 Task: Find connections with filter location La Pobla de Vallbona with filter topic #Personalbrandingwith filter profile language Potuguese with filter current company Maxwell Energy Systems with filter school Indian Institute of Technology, Hyderabad with filter industry Fossil Fuel Electric Power Generation with filter service category WordPress Design with filter keywords title Pipefitter
Action: Mouse moved to (629, 82)
Screenshot: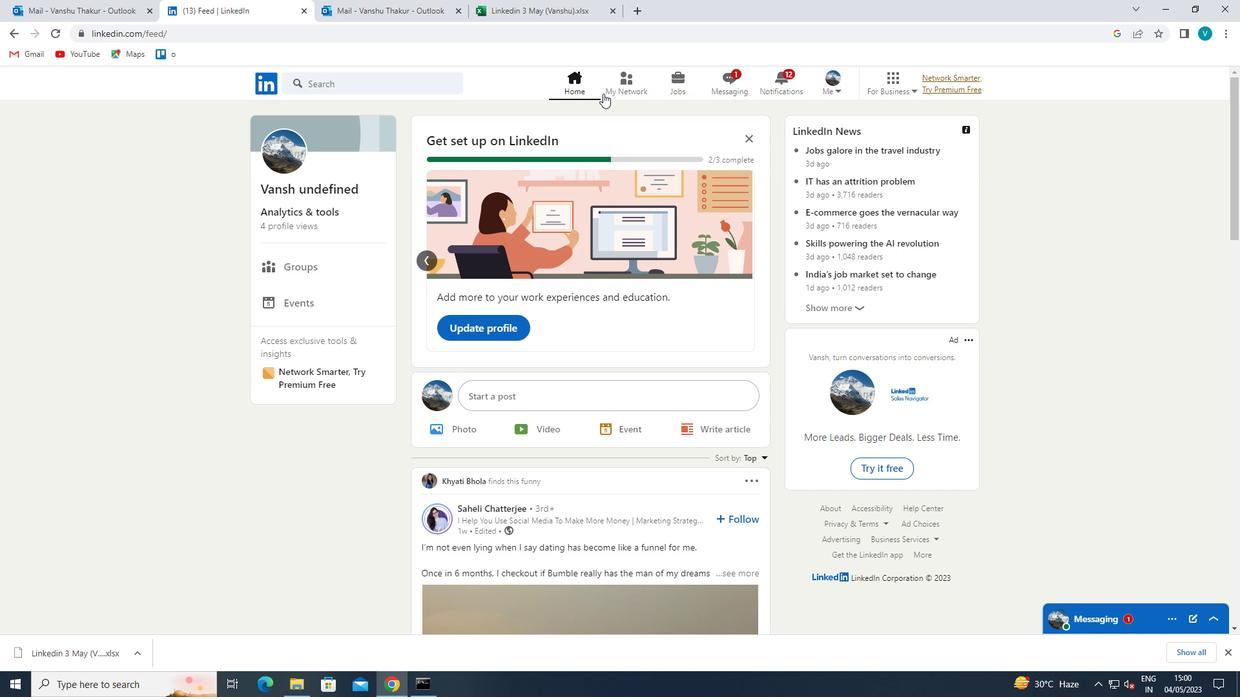 
Action: Mouse pressed left at (629, 82)
Screenshot: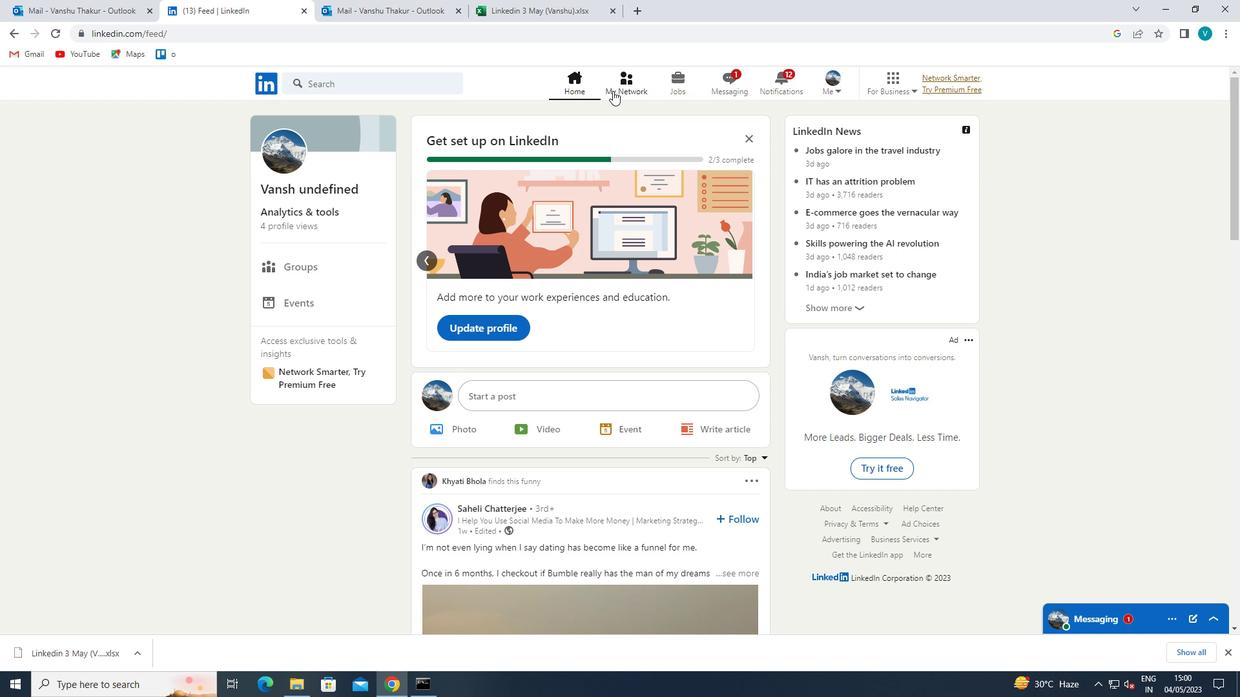 
Action: Mouse moved to (352, 159)
Screenshot: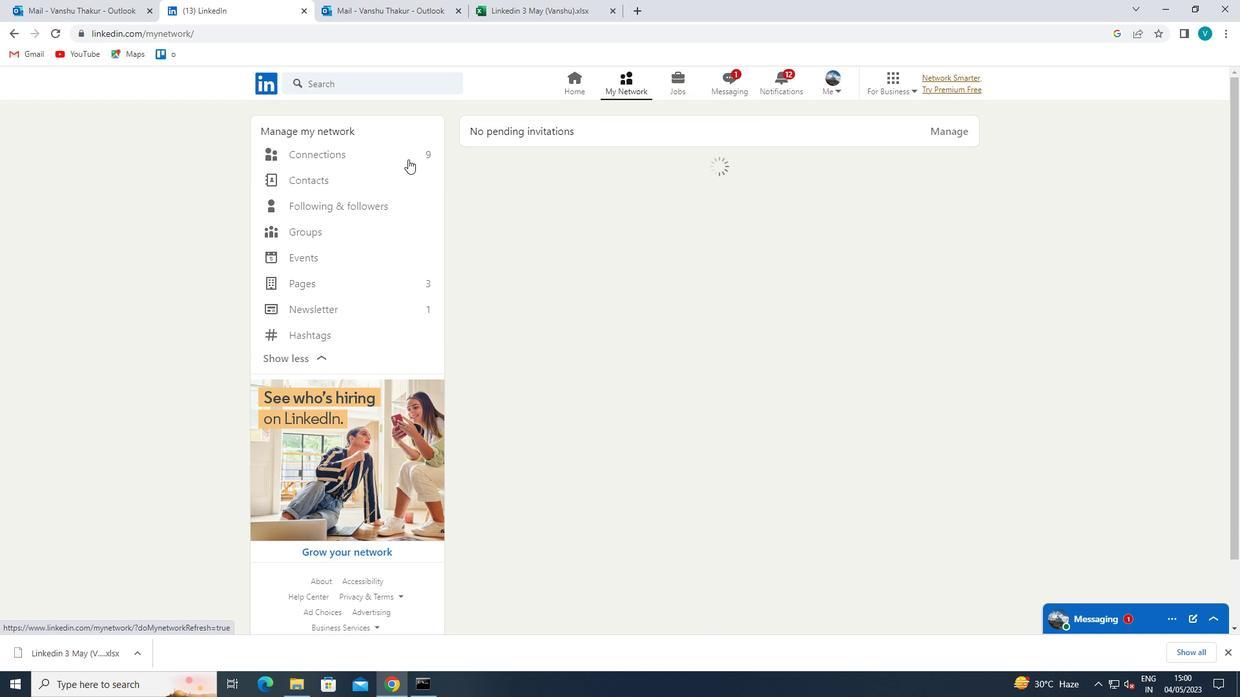 
Action: Mouse pressed left at (352, 159)
Screenshot: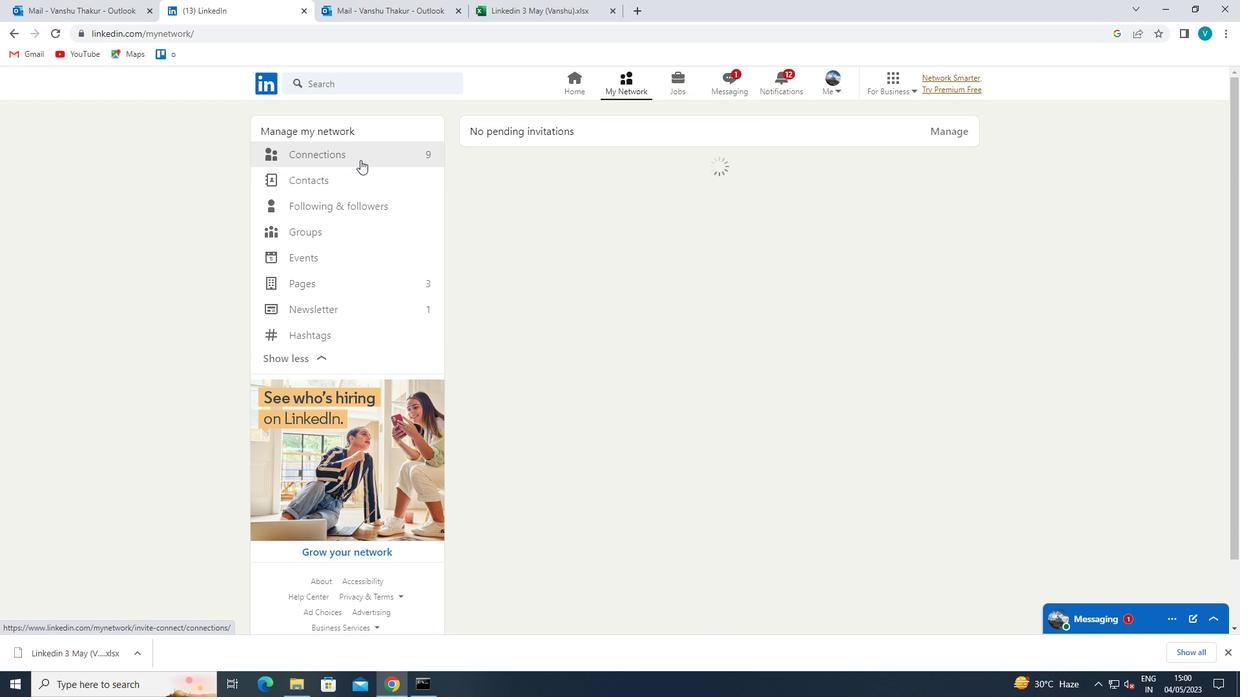 
Action: Mouse moved to (721, 160)
Screenshot: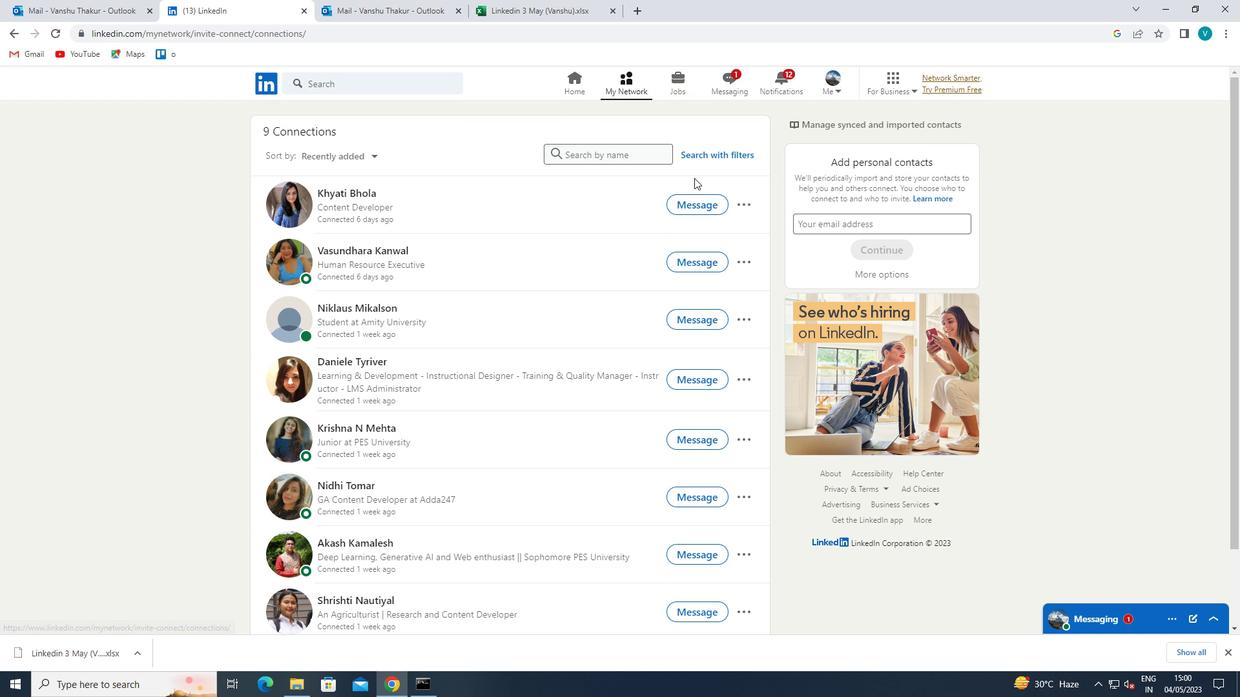 
Action: Mouse pressed left at (721, 160)
Screenshot: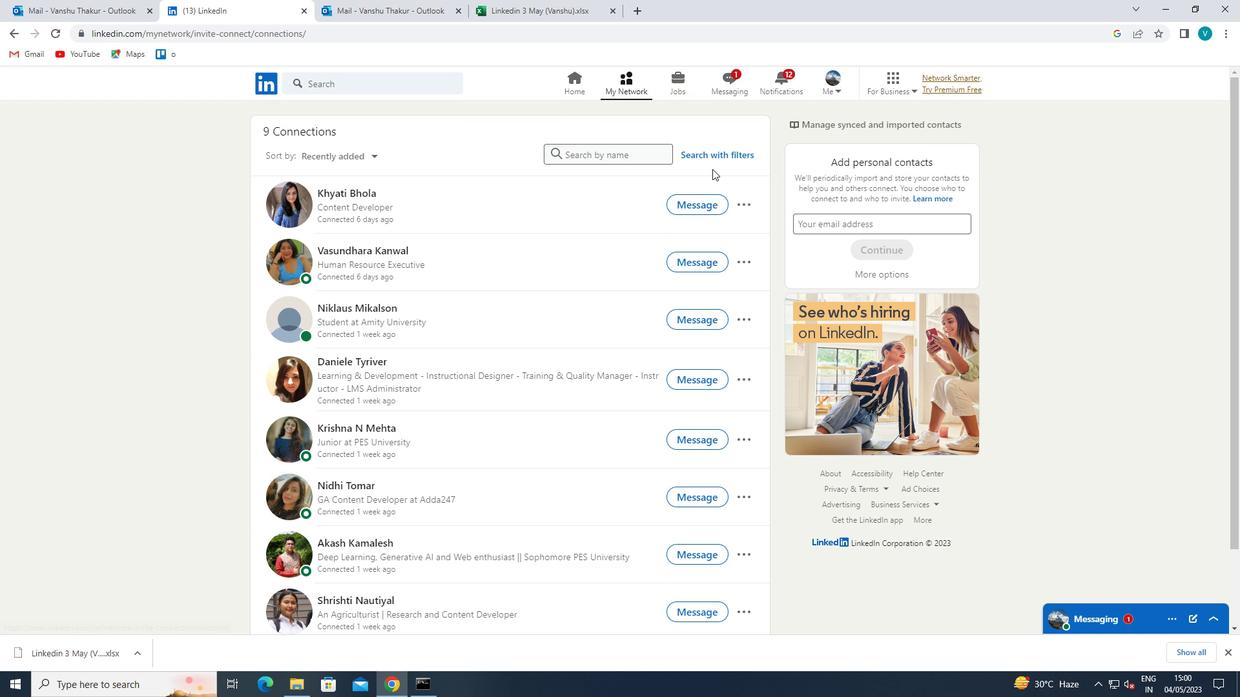 
Action: Mouse moved to (622, 123)
Screenshot: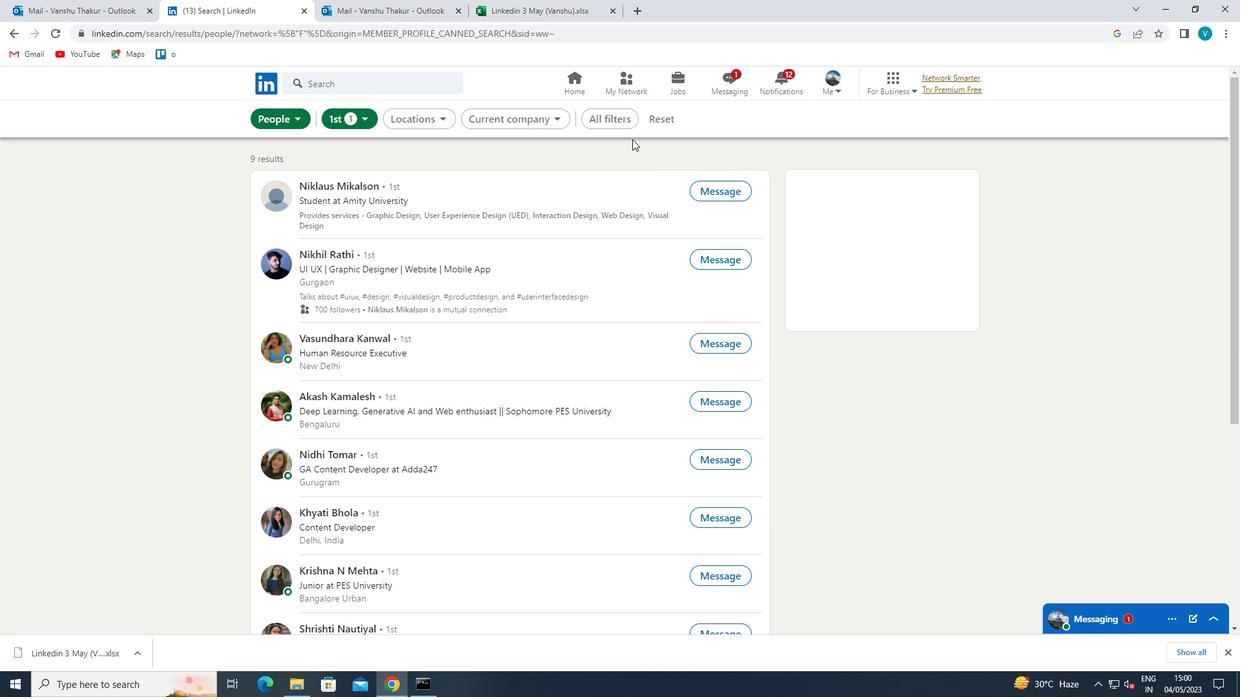 
Action: Mouse pressed left at (622, 123)
Screenshot: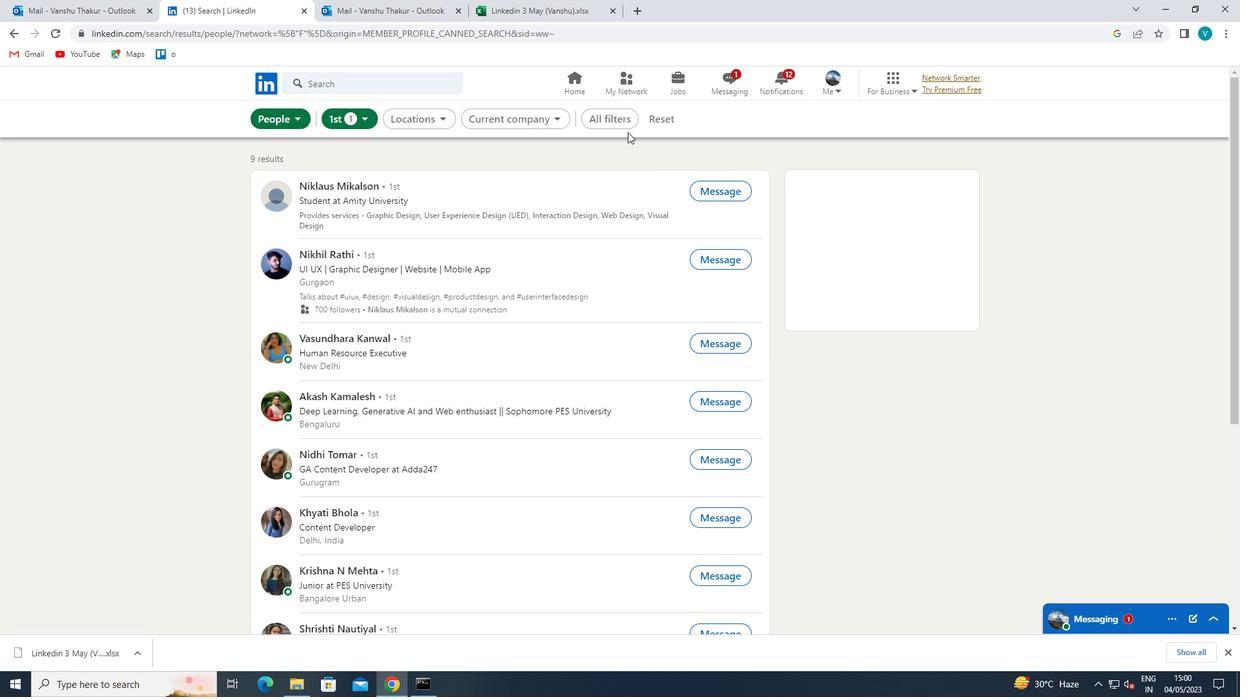 
Action: Mouse moved to (1004, 250)
Screenshot: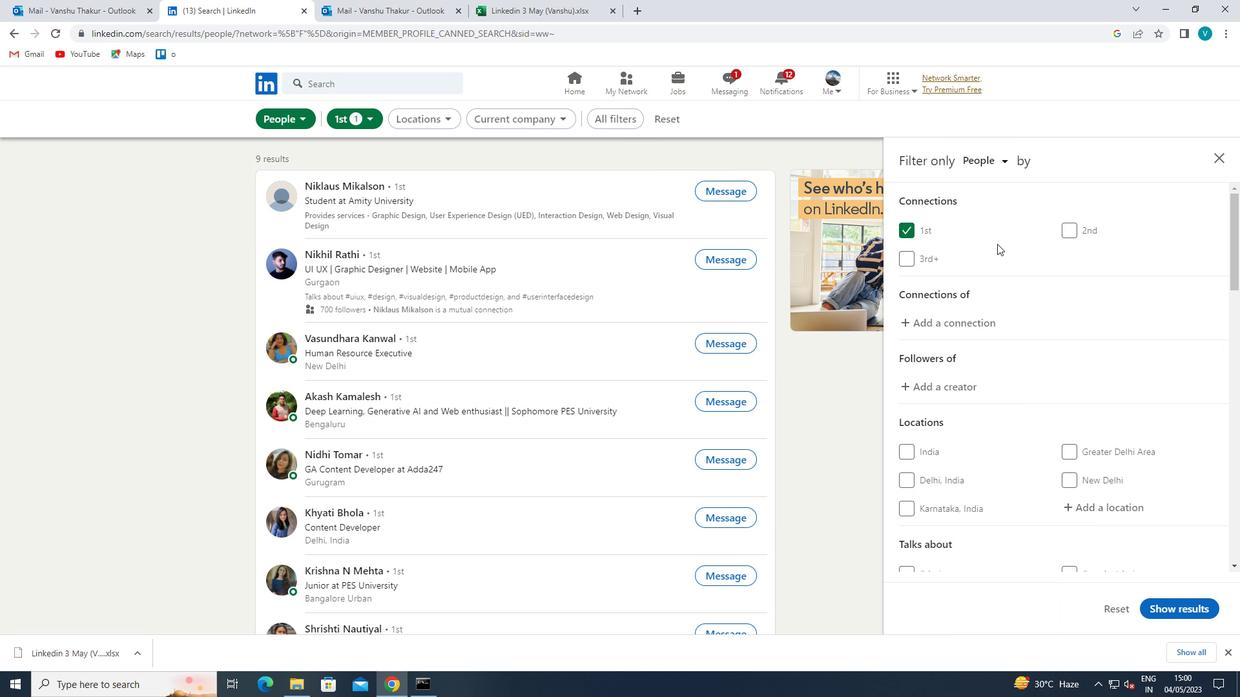 
Action: Mouse scrolled (1004, 249) with delta (0, 0)
Screenshot: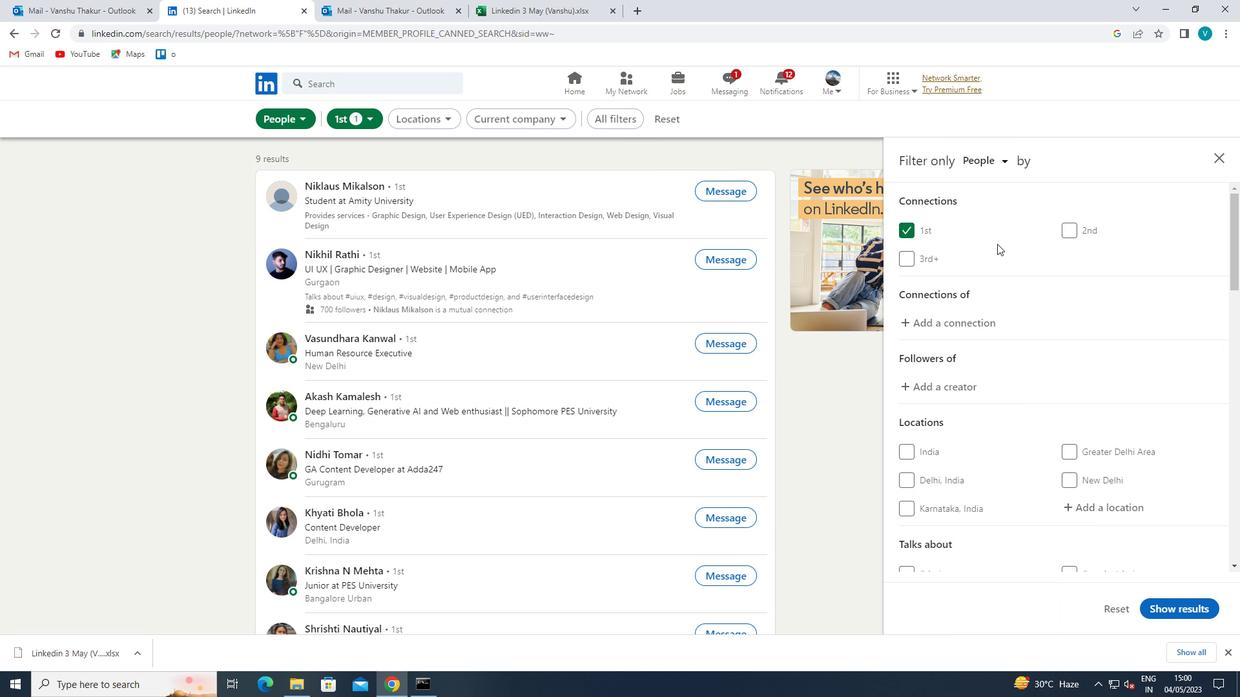 
Action: Mouse moved to (1004, 251)
Screenshot: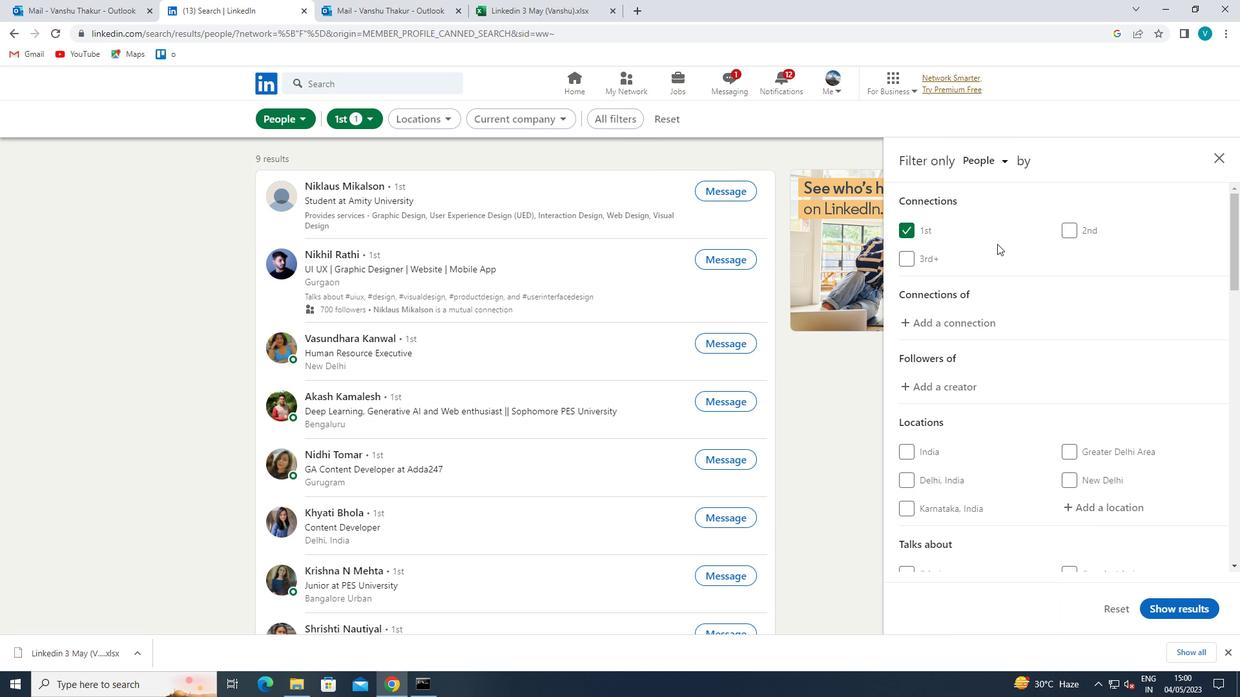 
Action: Mouse scrolled (1004, 250) with delta (0, 0)
Screenshot: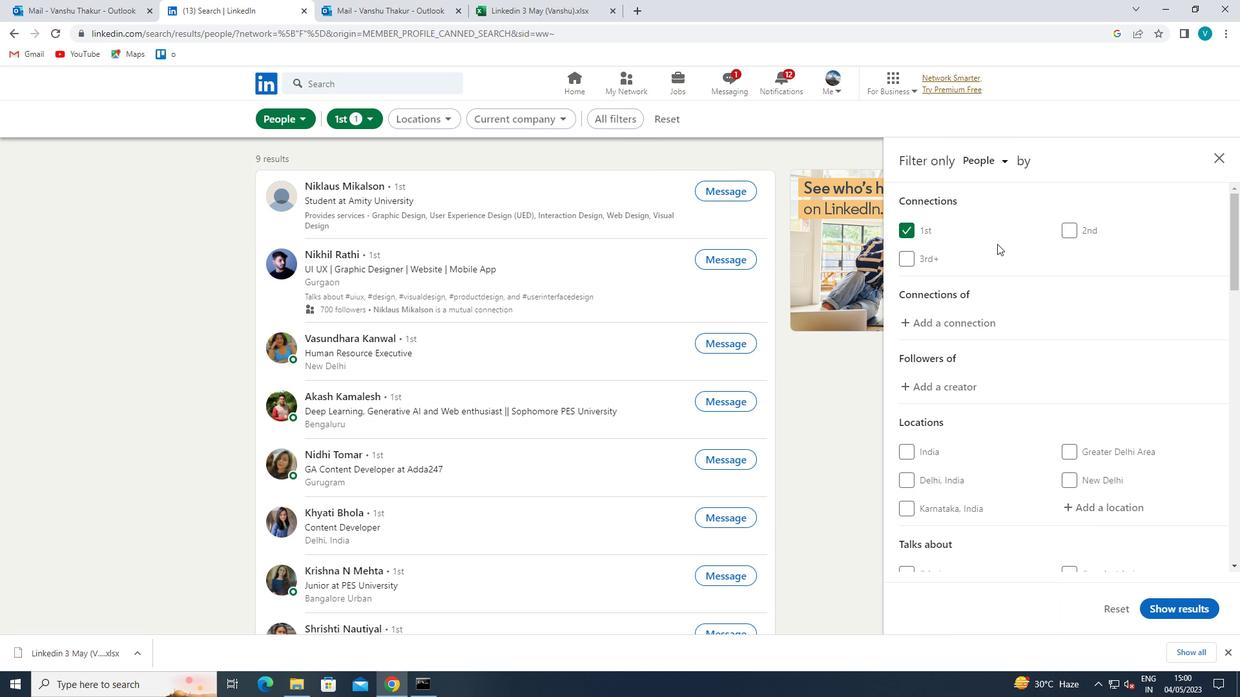 
Action: Mouse moved to (1098, 371)
Screenshot: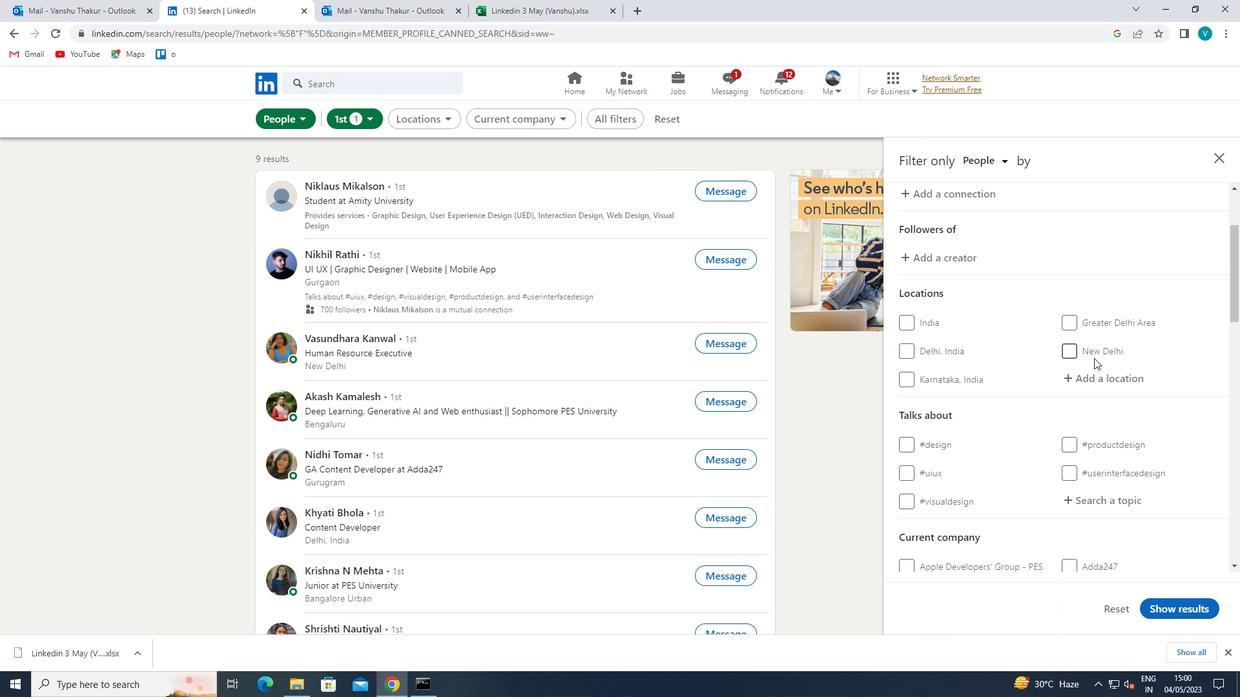 
Action: Mouse pressed left at (1098, 371)
Screenshot: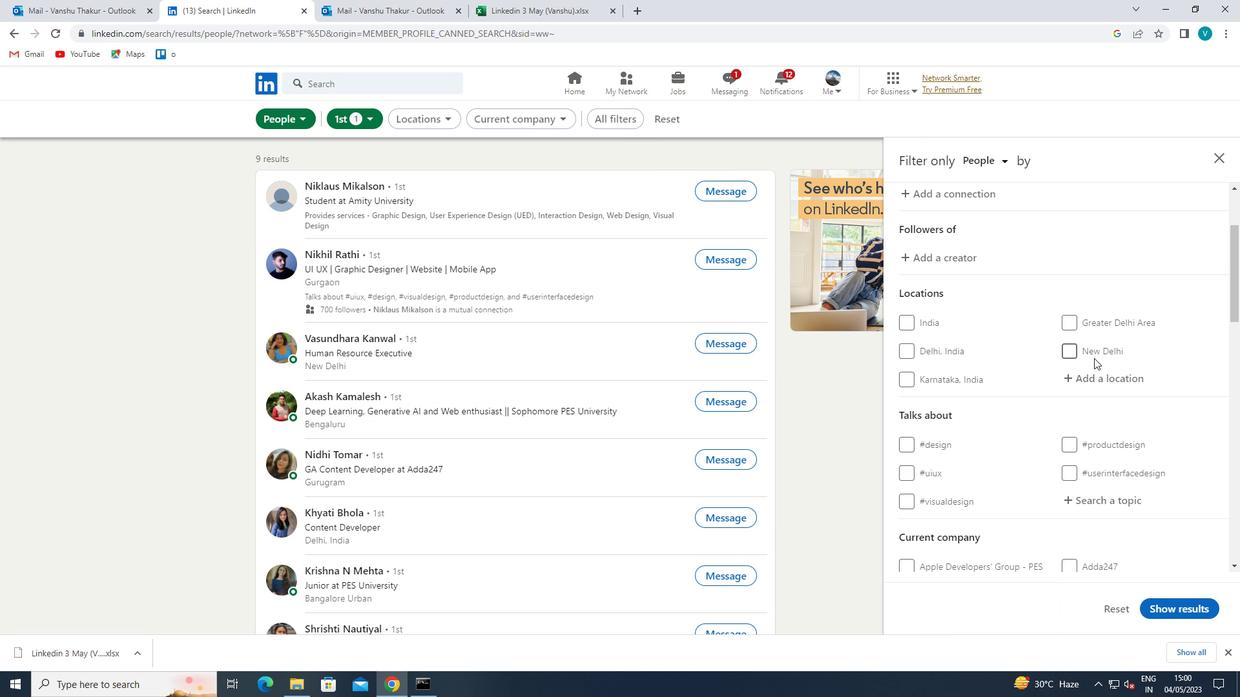 
Action: Mouse moved to (1090, 377)
Screenshot: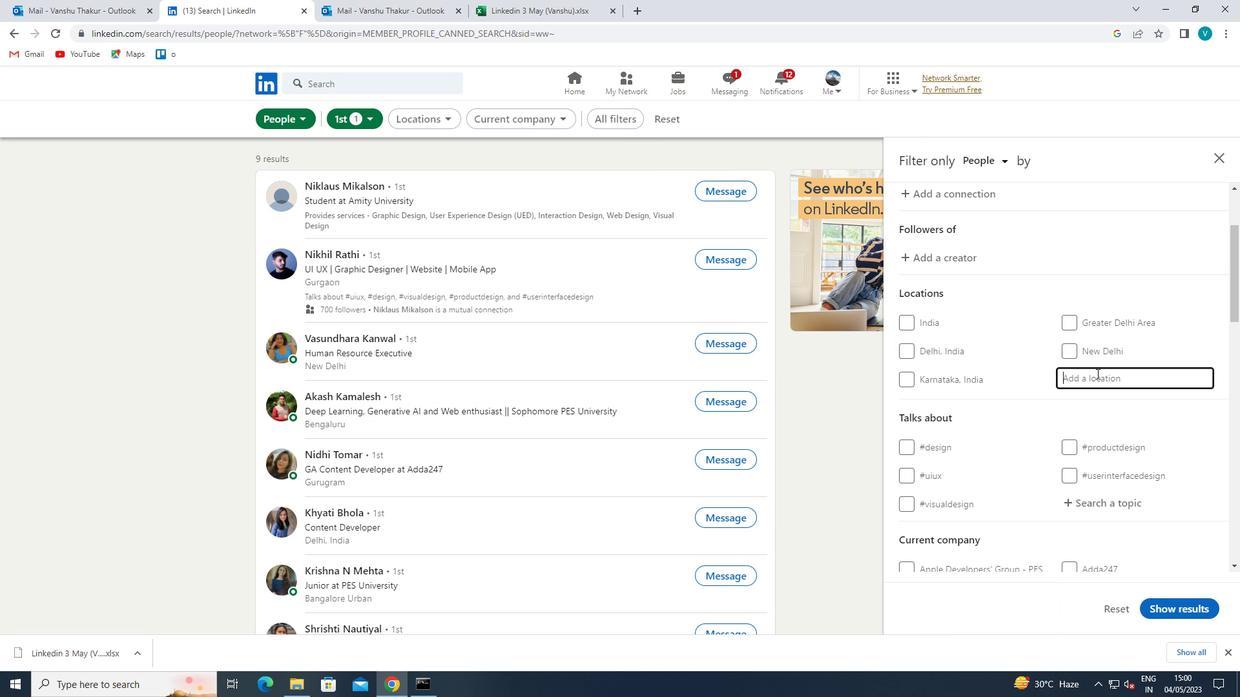 
Action: Key pressed <Key.shift>LA<Key.space><Key.shift>POBLA<Key.space>DE<Key.space><Key.shift>VALLBONA
Screenshot: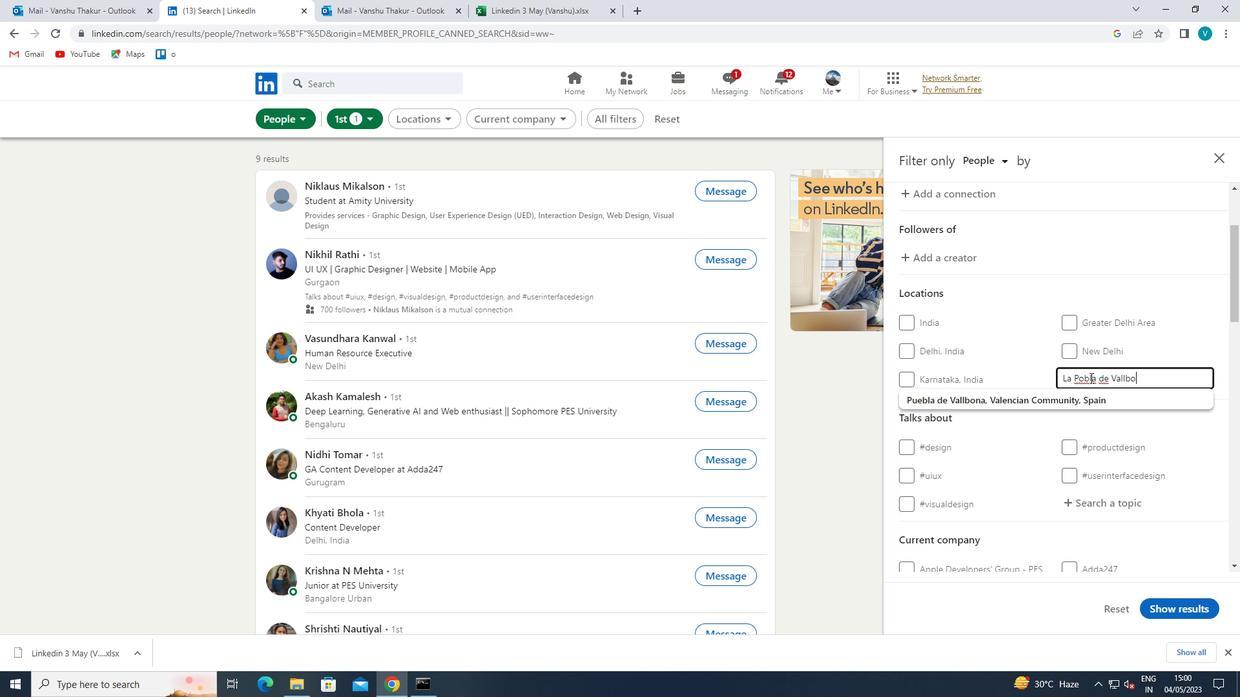 
Action: Mouse moved to (1085, 400)
Screenshot: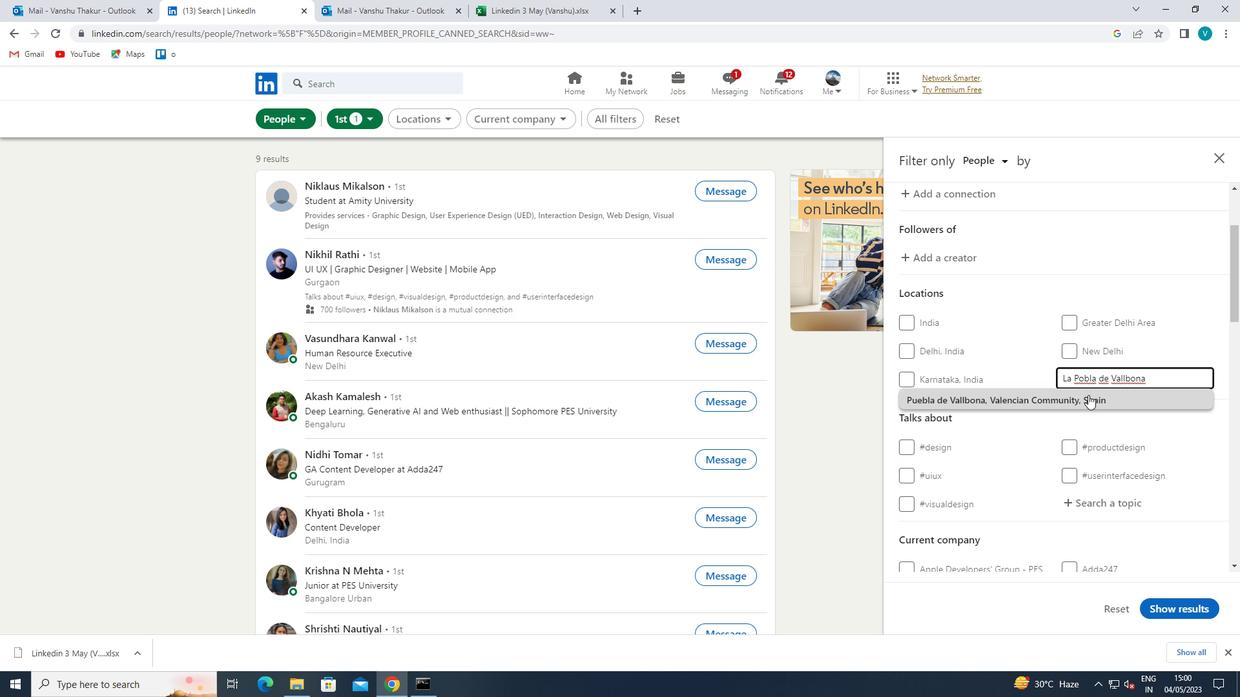 
Action: Mouse pressed left at (1085, 400)
Screenshot: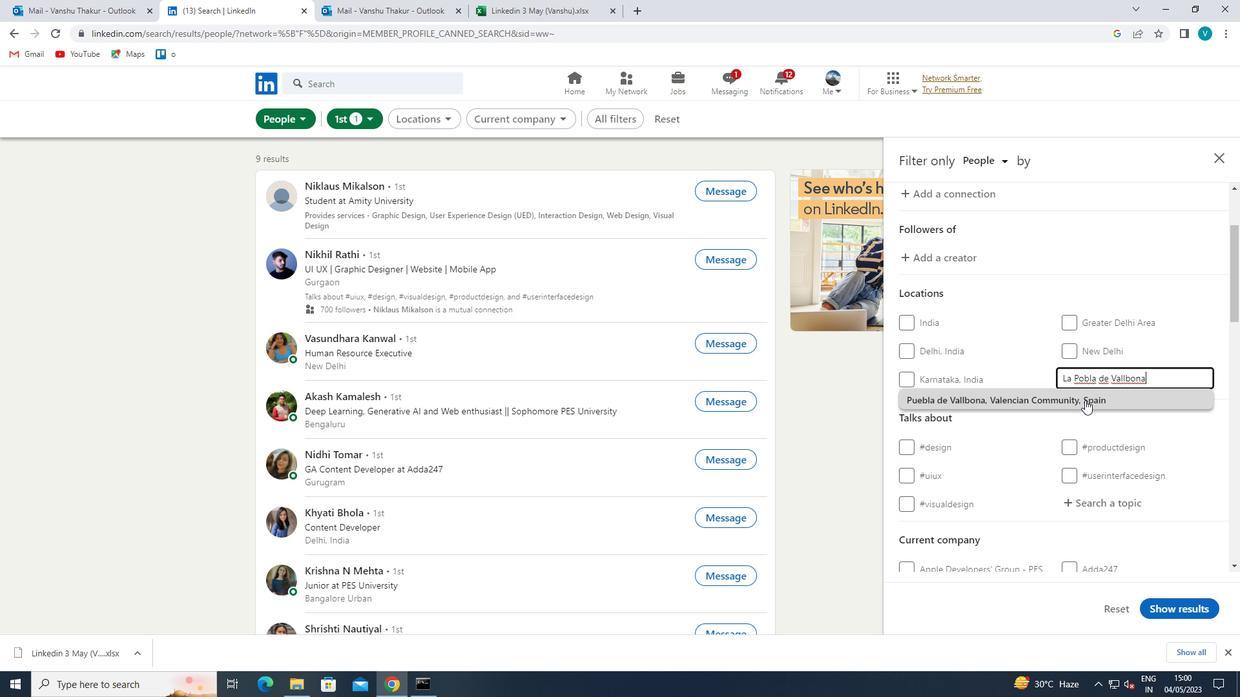 
Action: Mouse moved to (1089, 398)
Screenshot: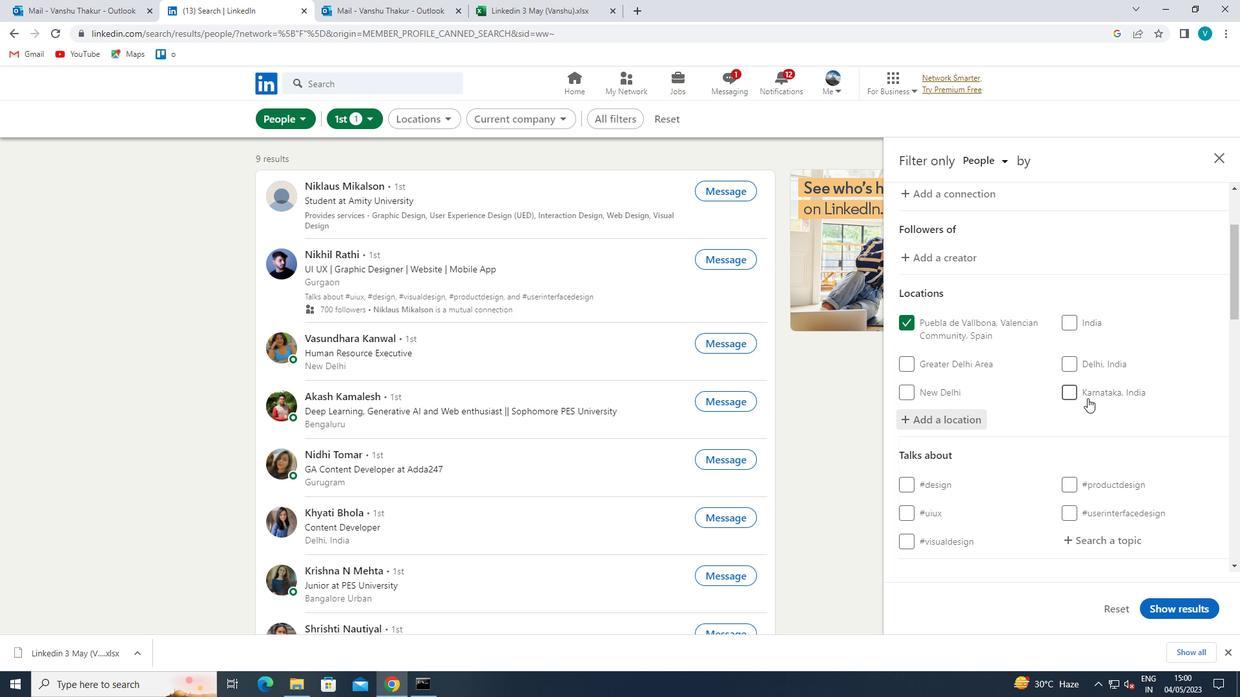 
Action: Mouse scrolled (1089, 397) with delta (0, 0)
Screenshot: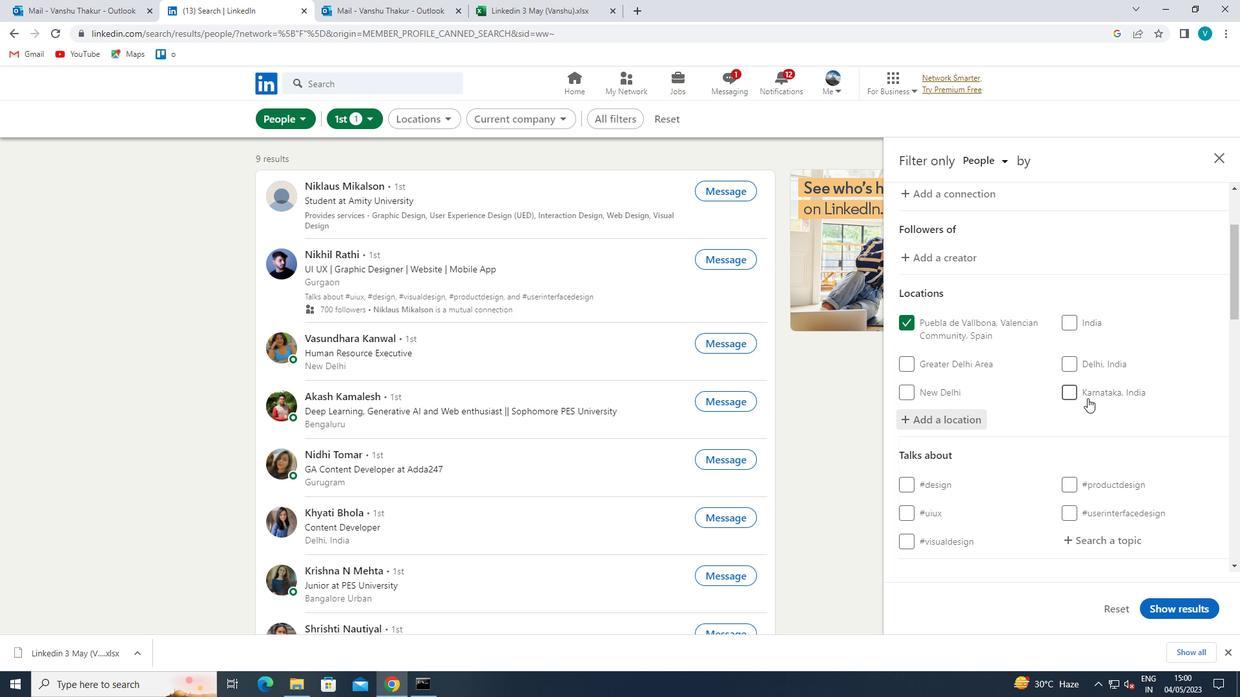 
Action: Mouse moved to (1090, 404)
Screenshot: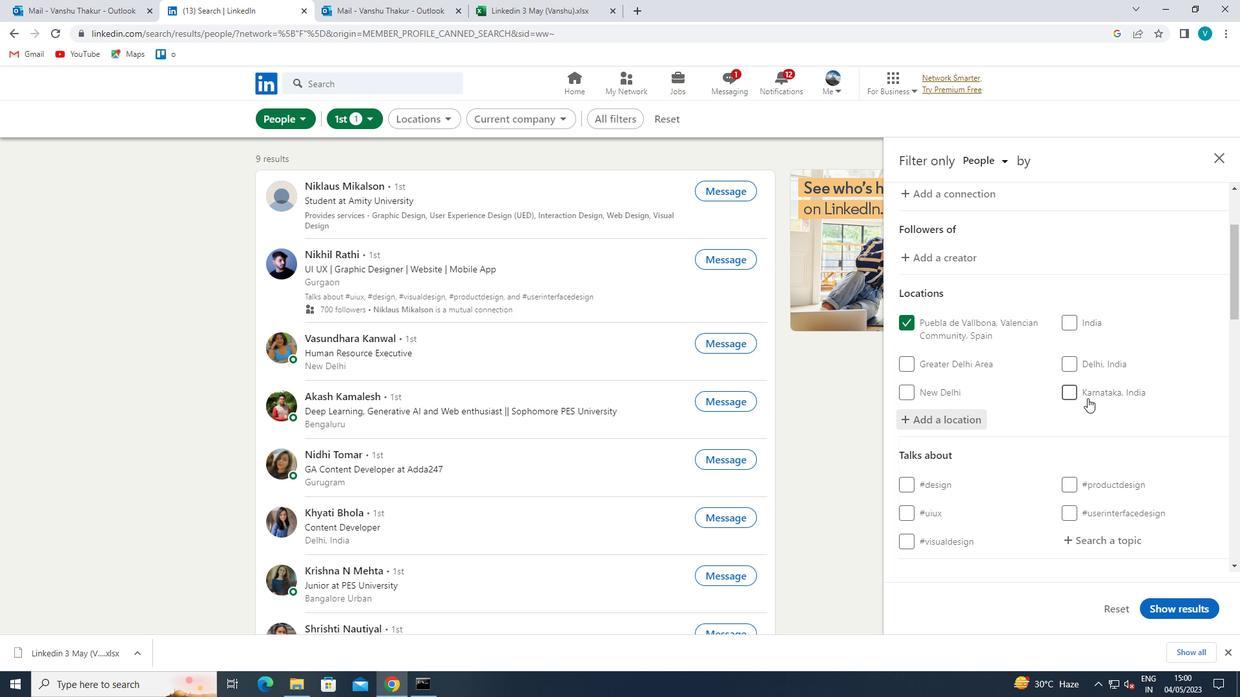 
Action: Mouse scrolled (1090, 403) with delta (0, 0)
Screenshot: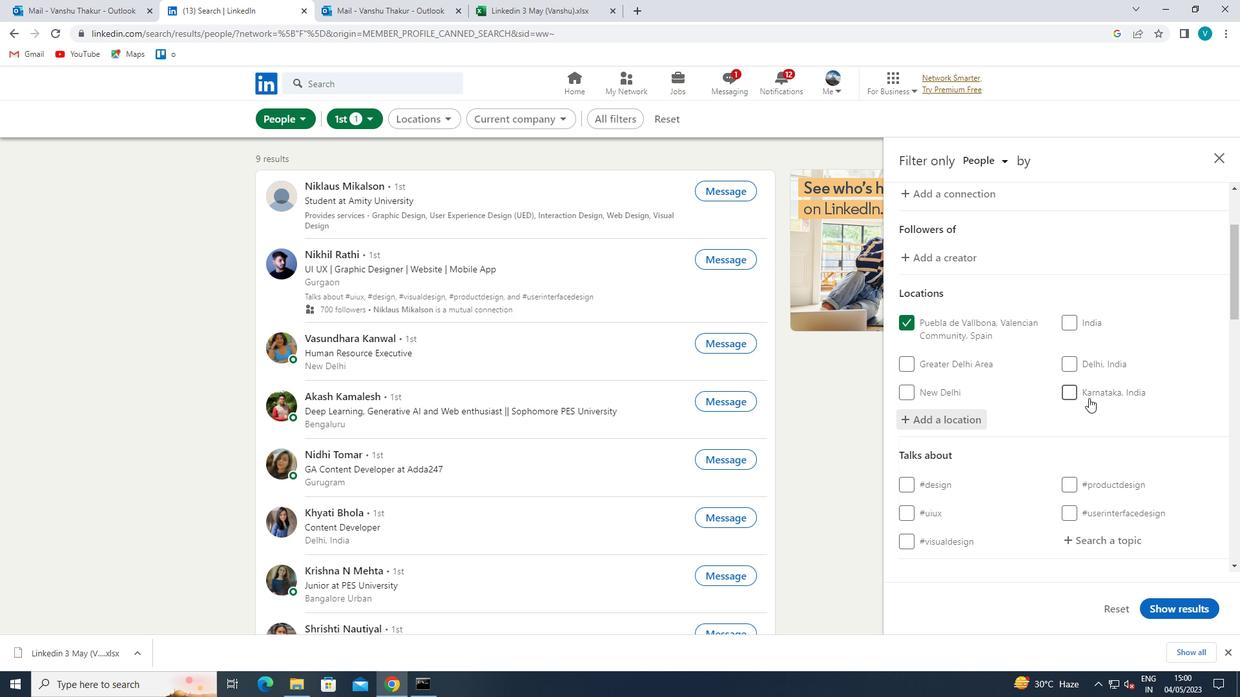 
Action: Mouse moved to (1115, 410)
Screenshot: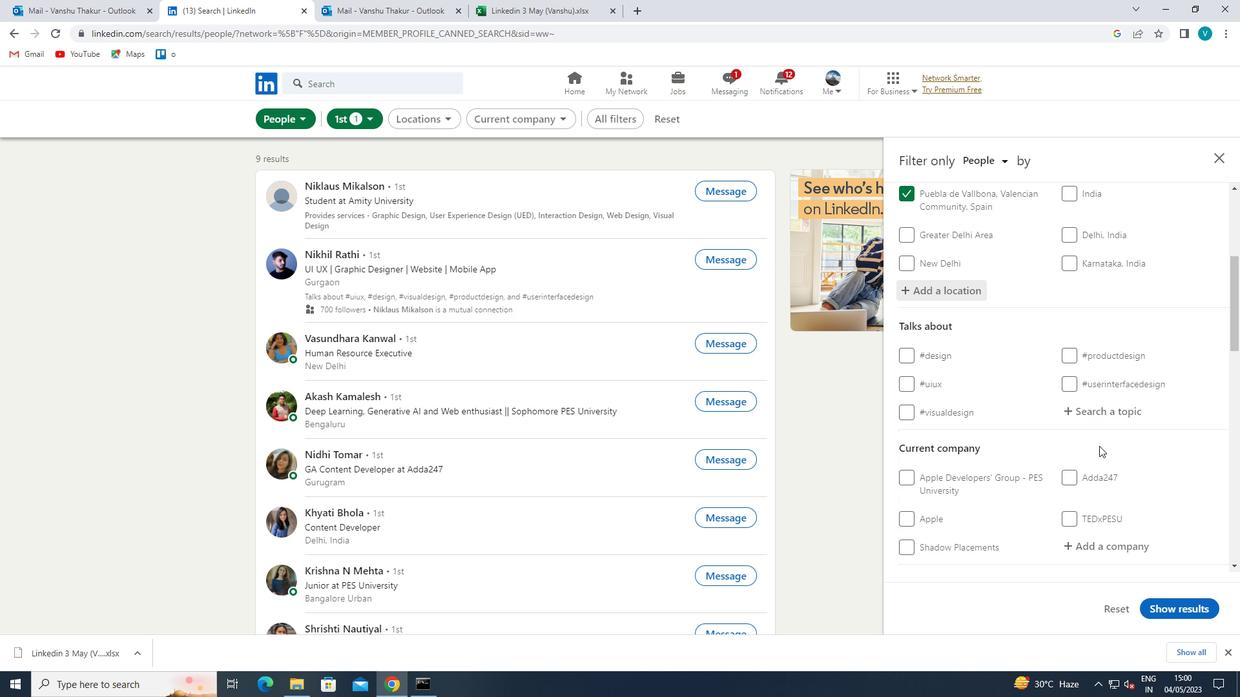 
Action: Mouse pressed left at (1115, 410)
Screenshot: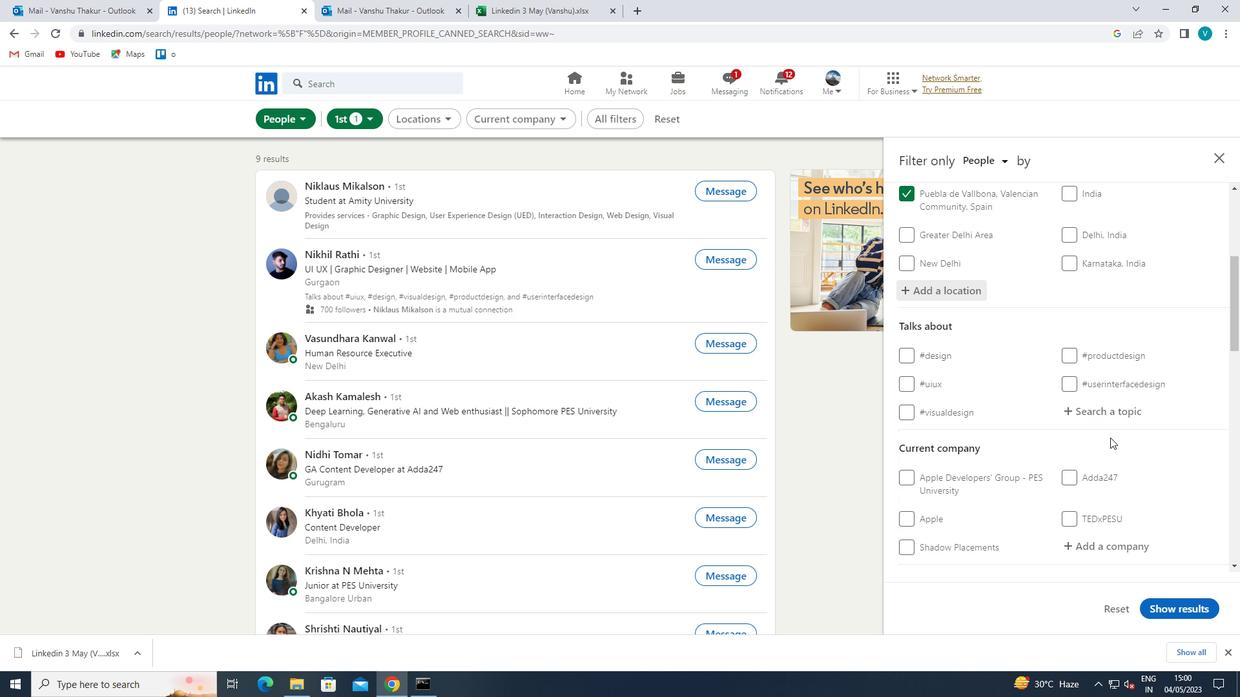 
Action: Mouse moved to (1106, 416)
Screenshot: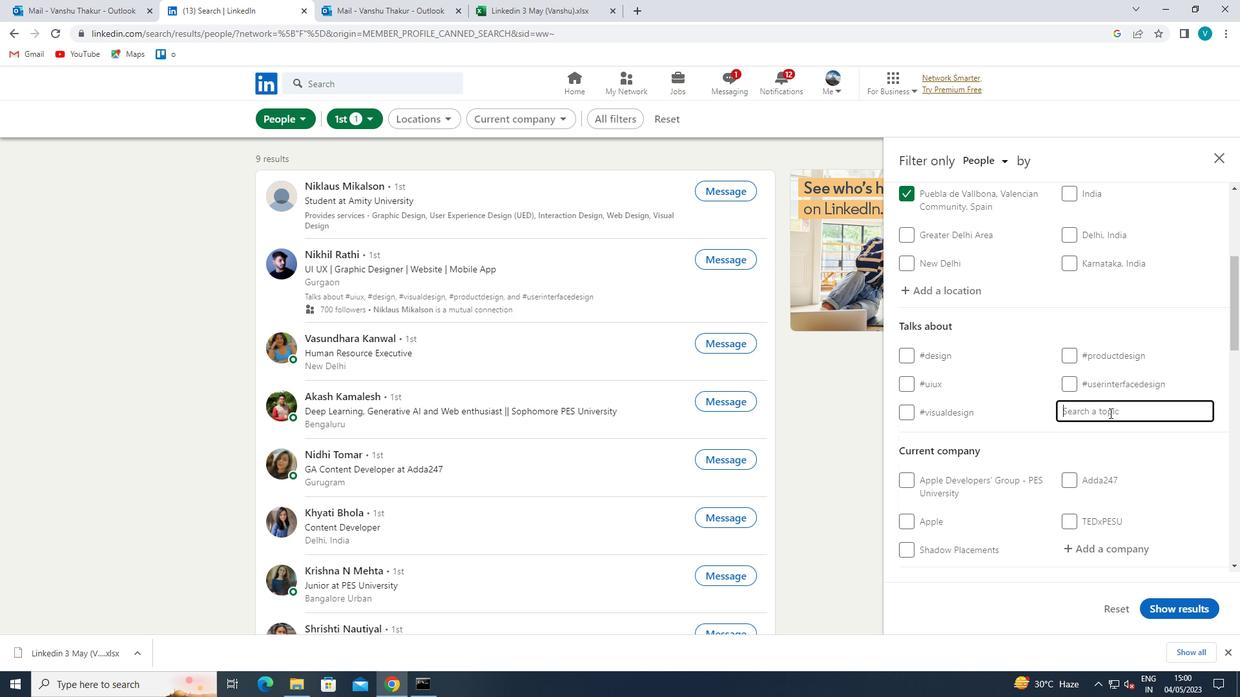 
Action: Key pressed PERSONAL
Screenshot: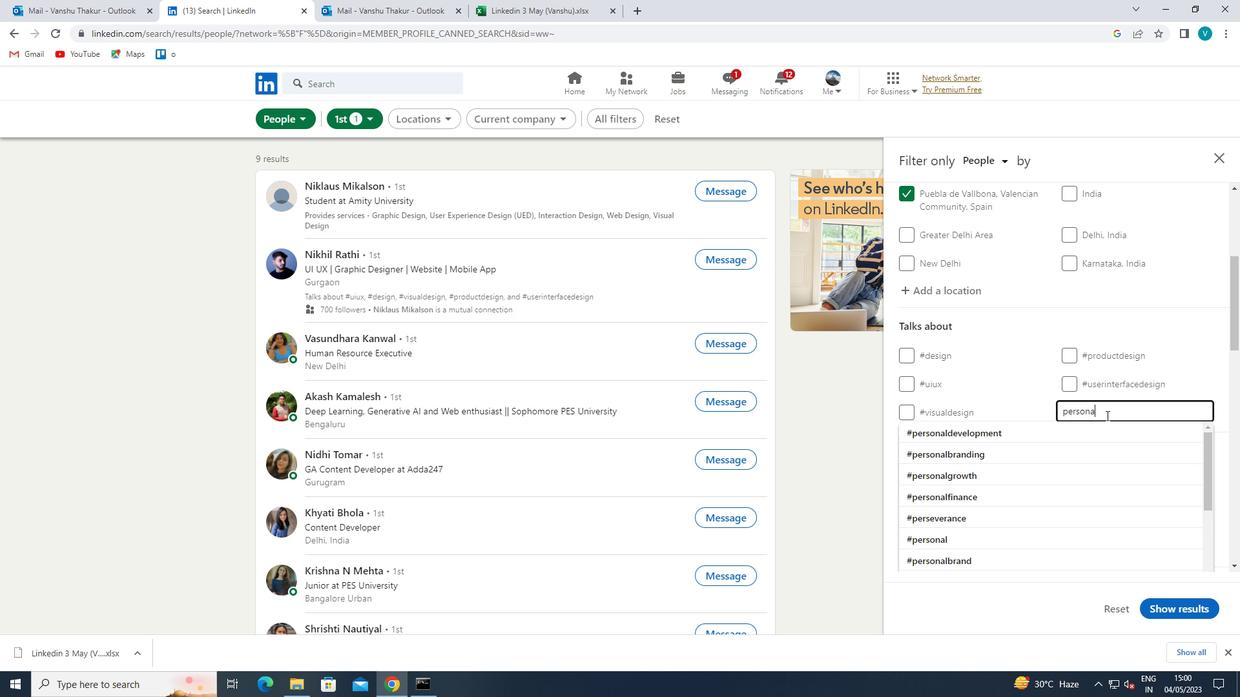 
Action: Mouse moved to (1069, 452)
Screenshot: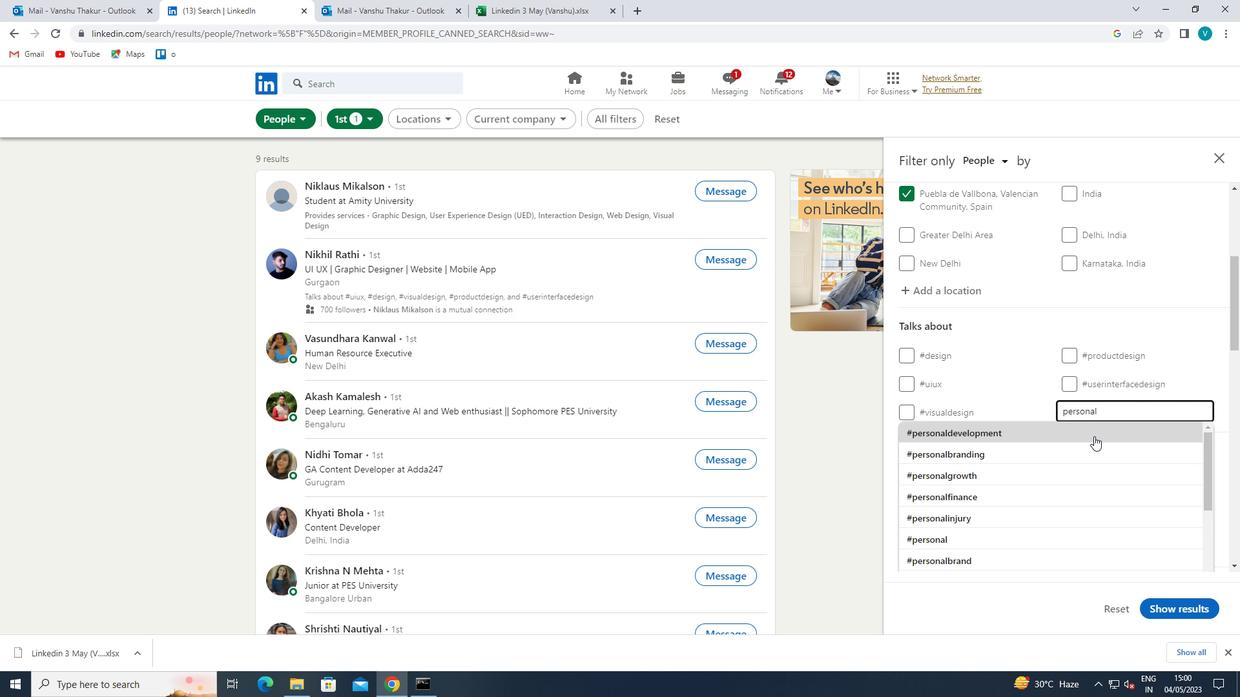 
Action: Mouse pressed left at (1069, 452)
Screenshot: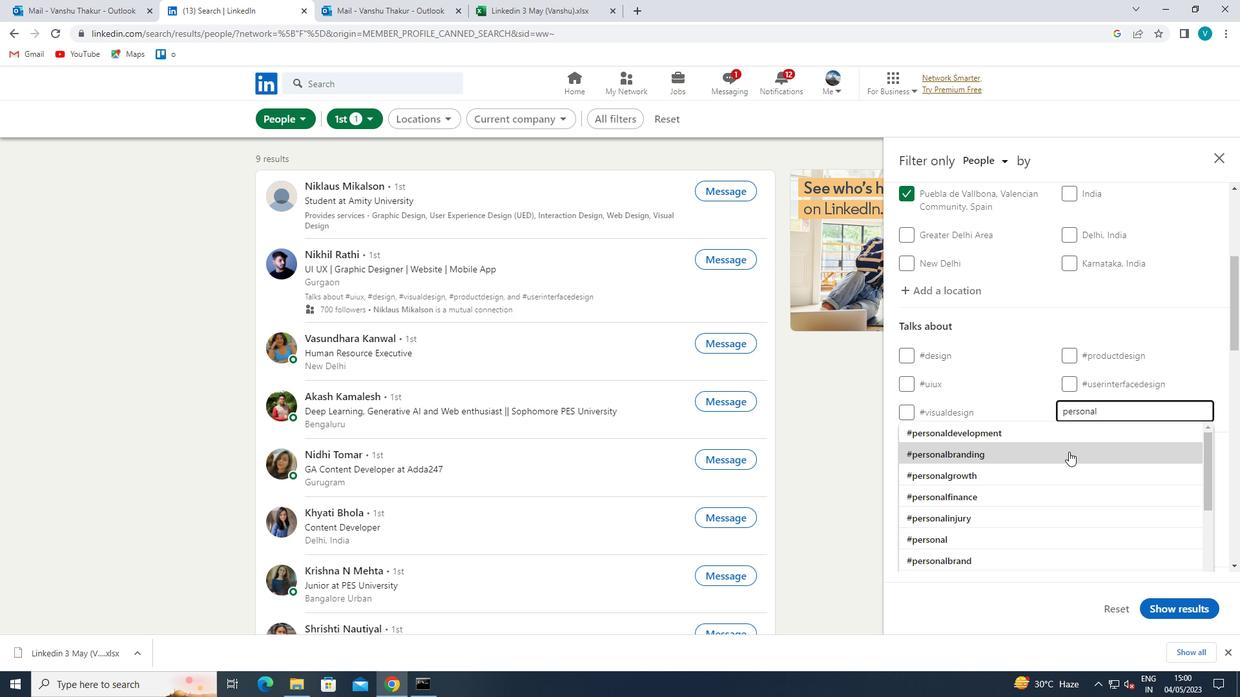 
Action: Mouse scrolled (1069, 451) with delta (0, 0)
Screenshot: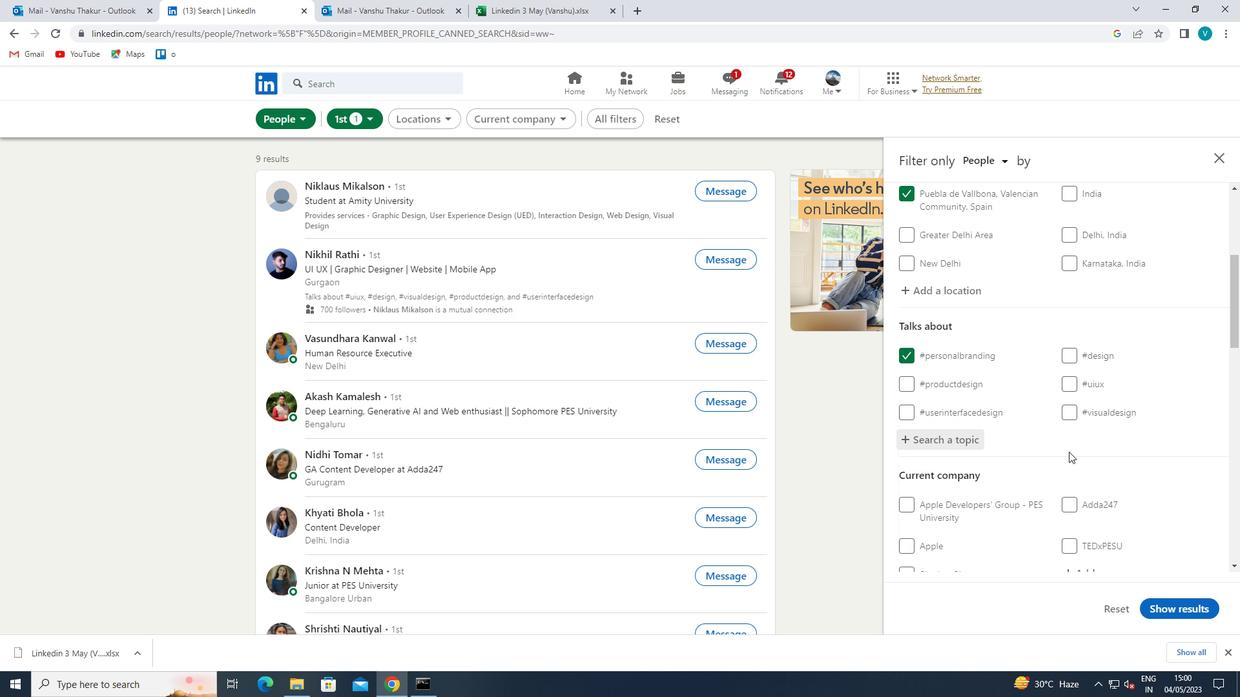 
Action: Mouse scrolled (1069, 451) with delta (0, 0)
Screenshot: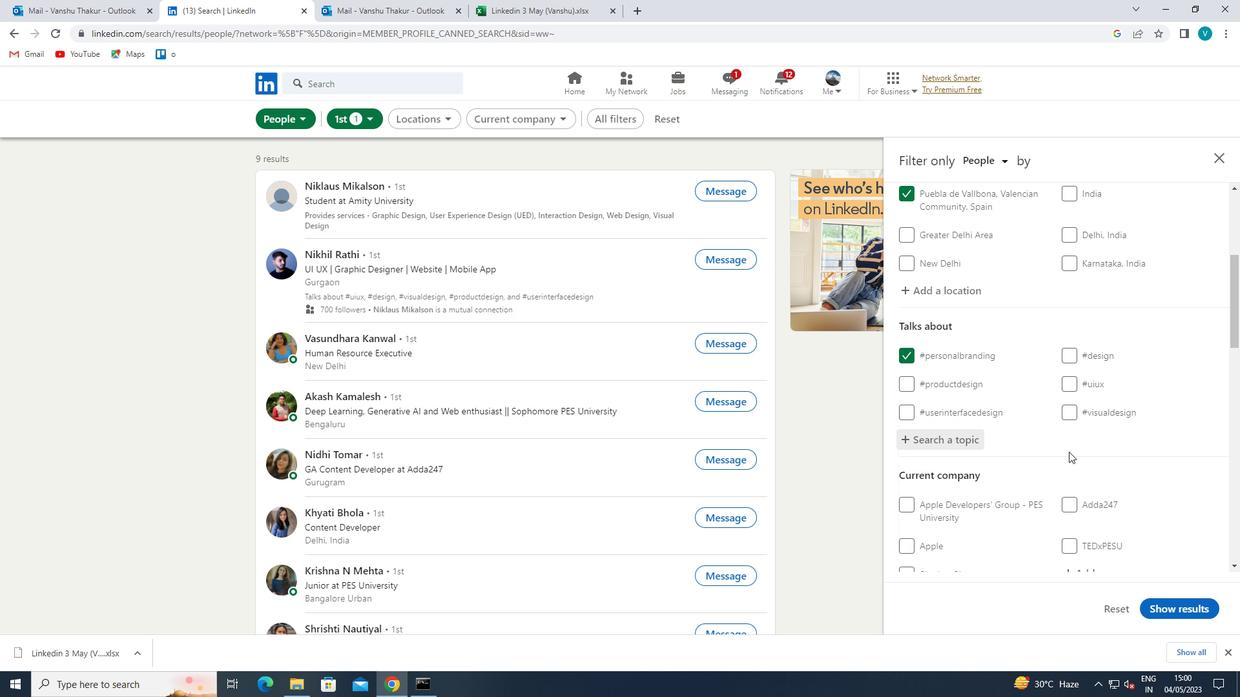 
Action: Mouse moved to (1083, 443)
Screenshot: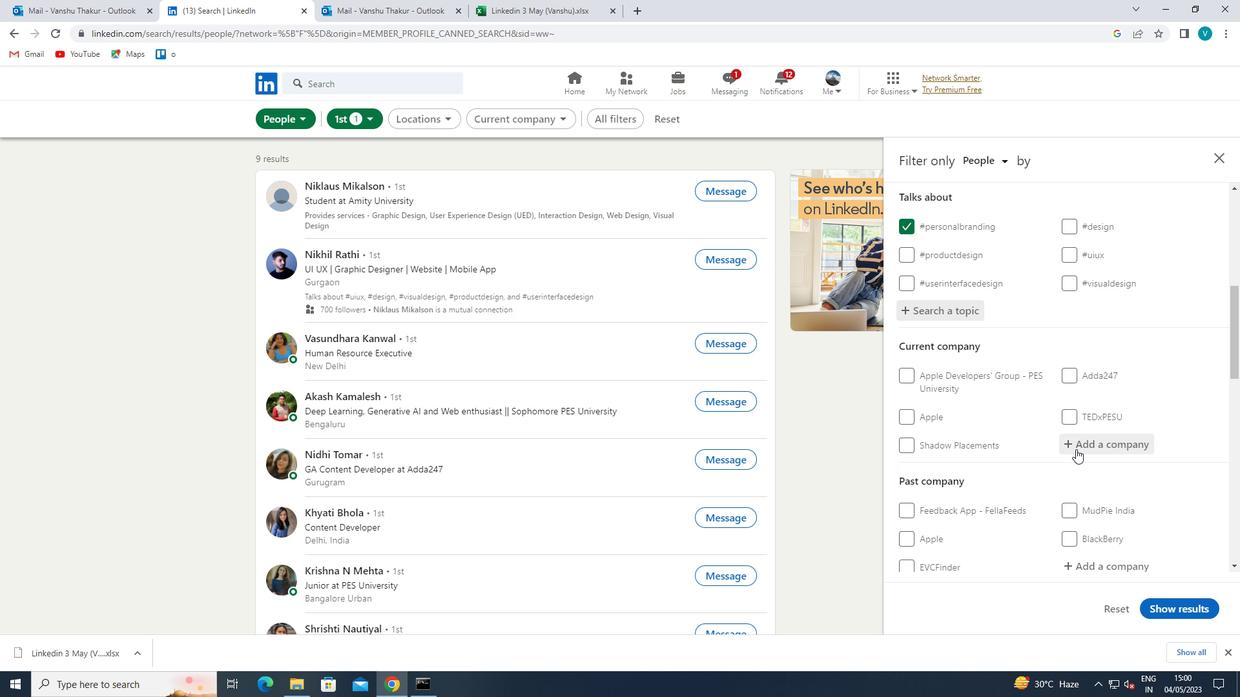 
Action: Mouse pressed left at (1083, 443)
Screenshot: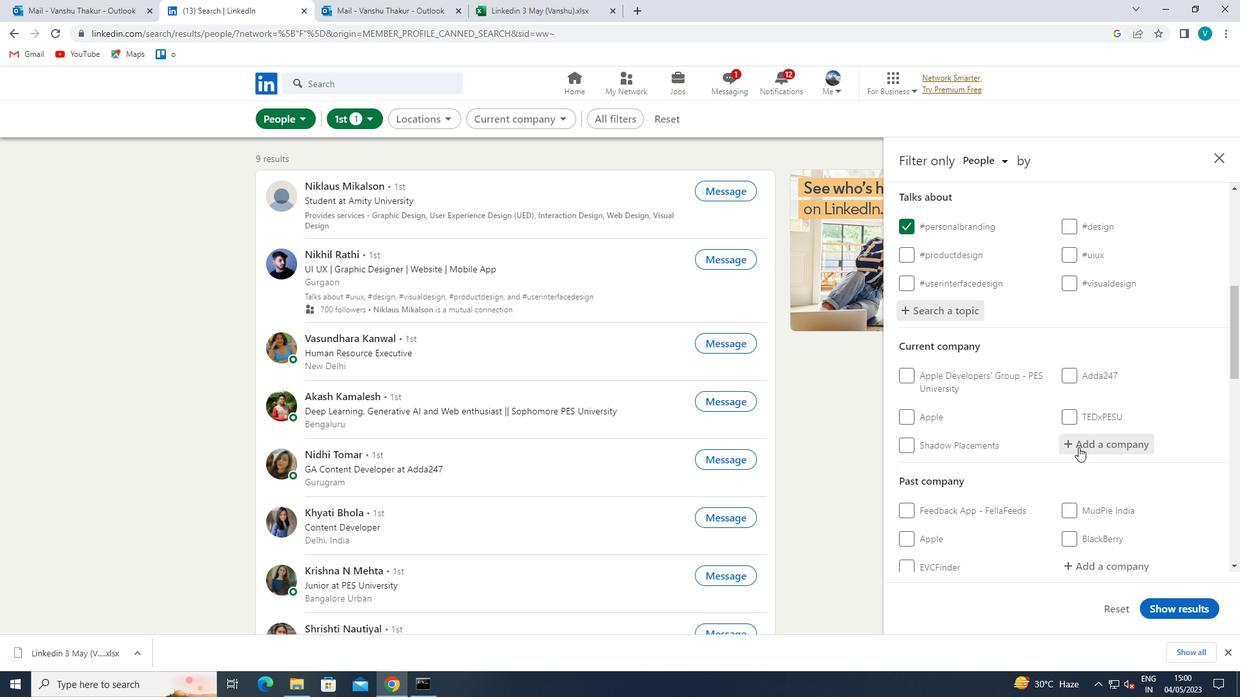 
Action: Key pressed <Key.shift>MAXWELL
Screenshot: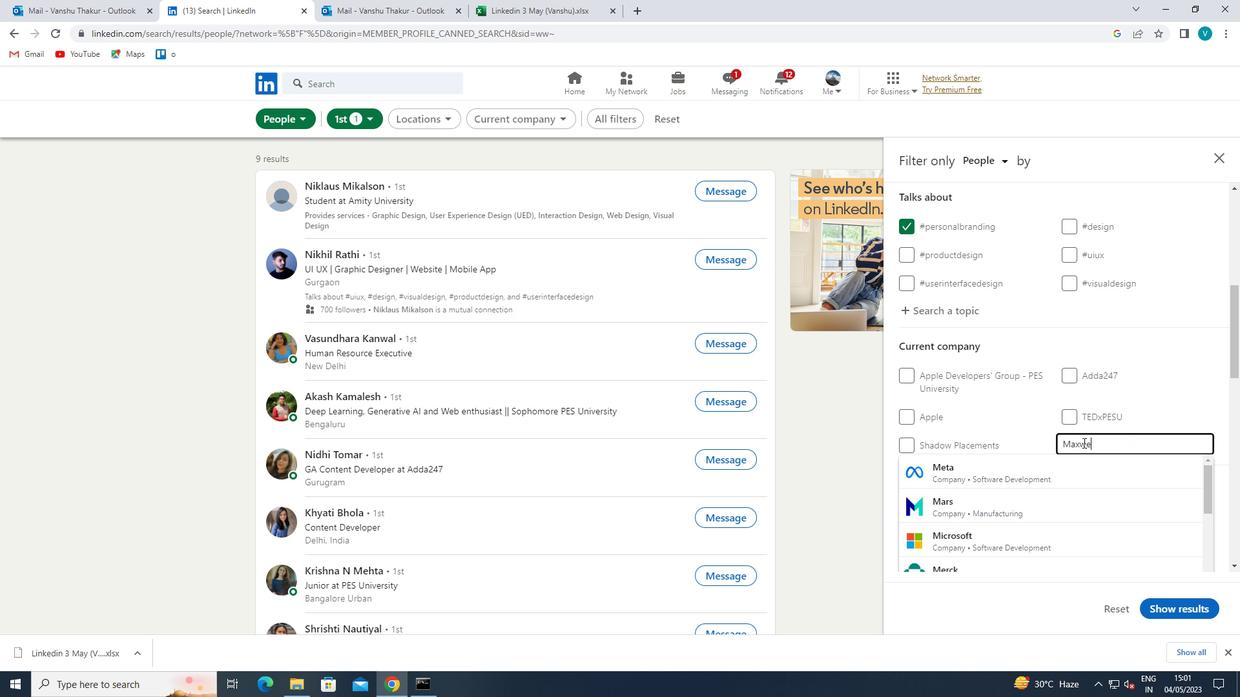 
Action: Mouse moved to (1079, 445)
Screenshot: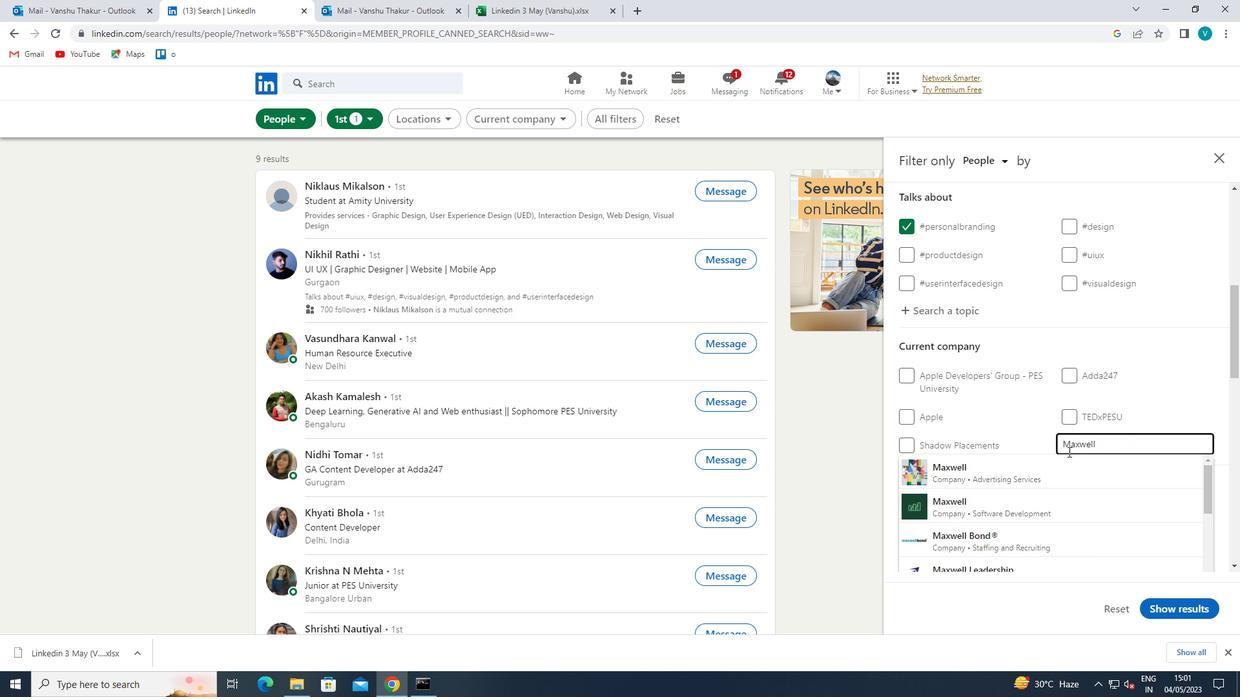 
Action: Key pressed <Key.space><Key.shift>ENERGY<Key.space>
Screenshot: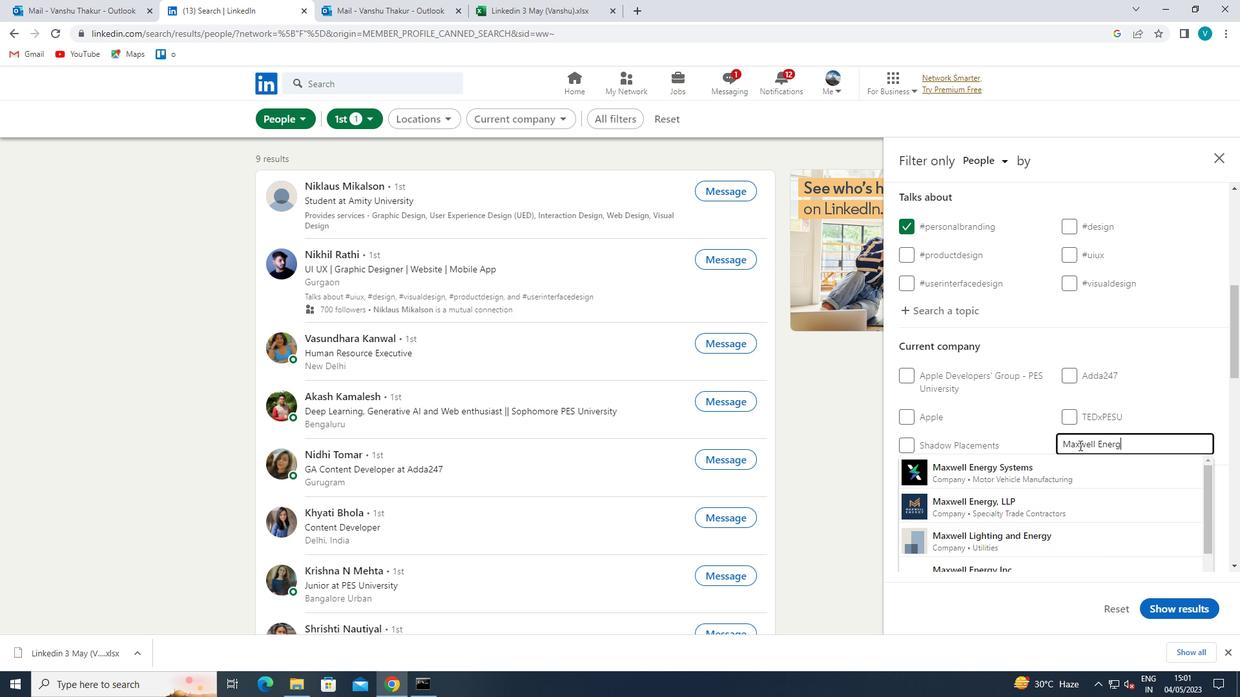 
Action: Mouse moved to (1089, 473)
Screenshot: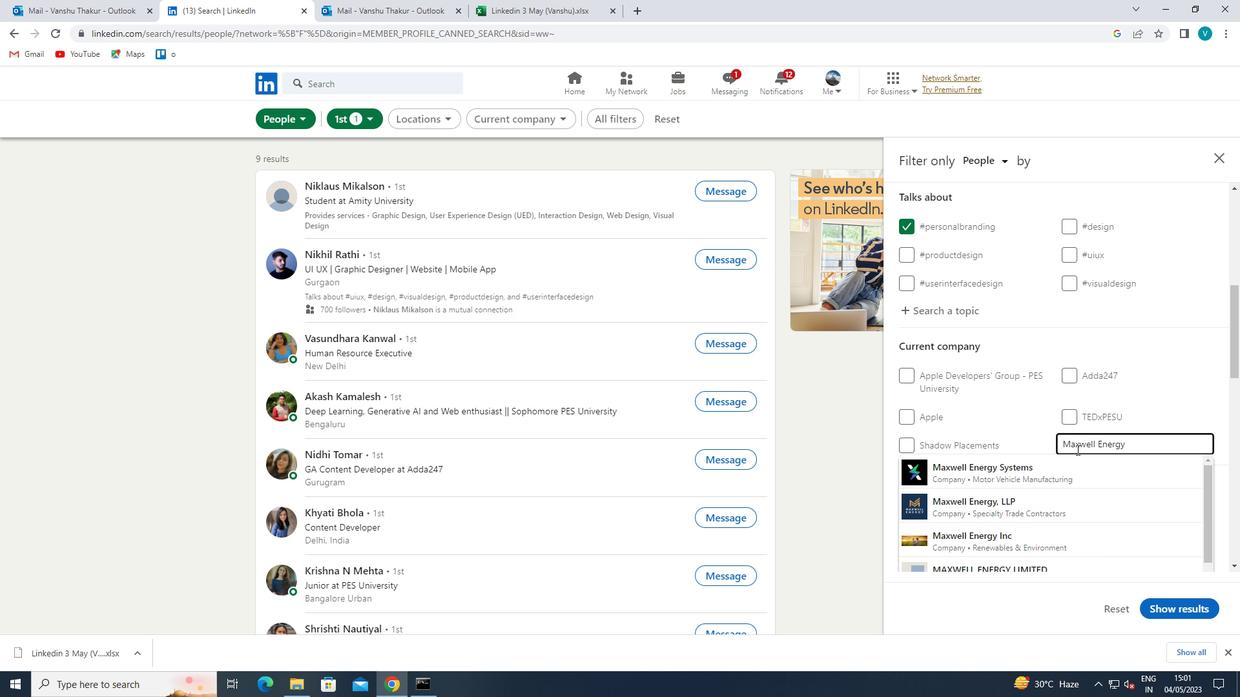 
Action: Mouse pressed left at (1089, 473)
Screenshot: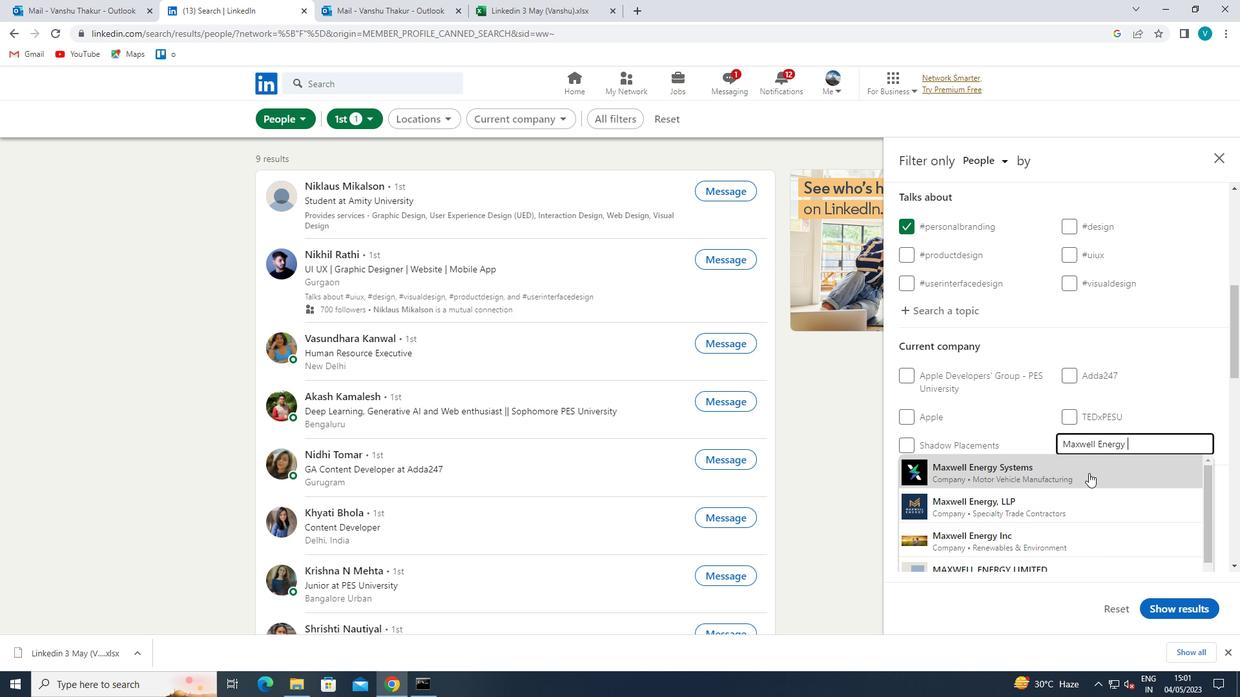 
Action: Mouse moved to (1089, 476)
Screenshot: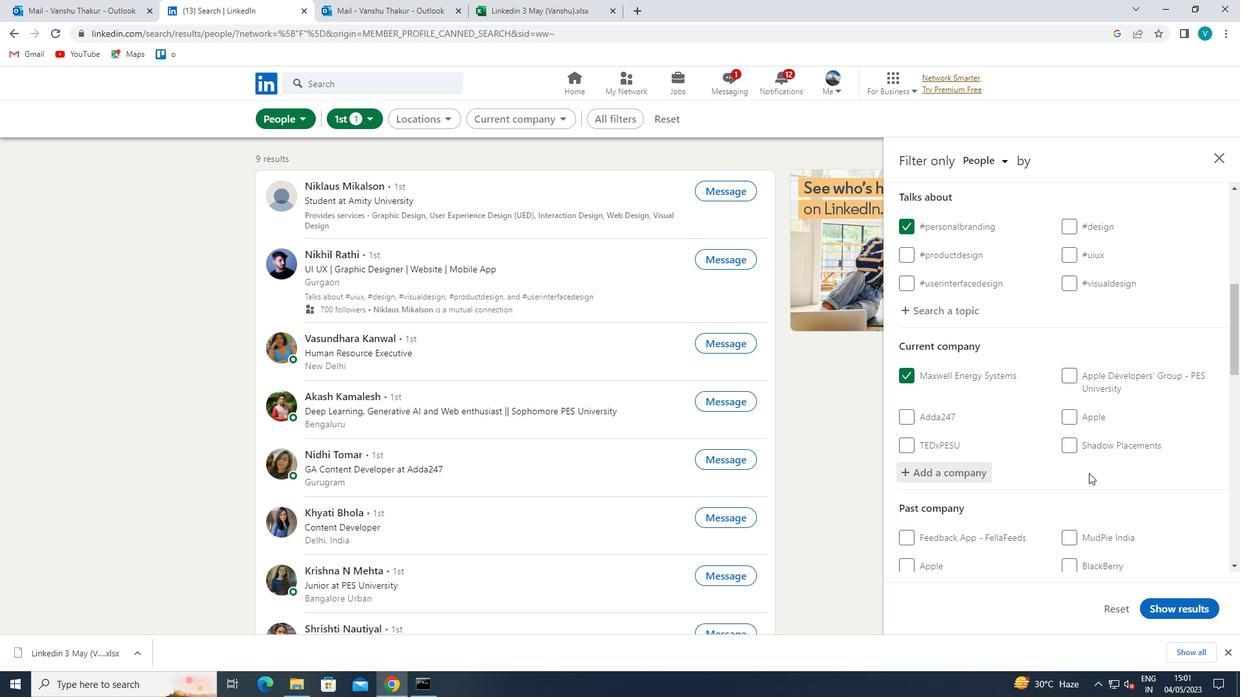 
Action: Mouse scrolled (1089, 475) with delta (0, 0)
Screenshot: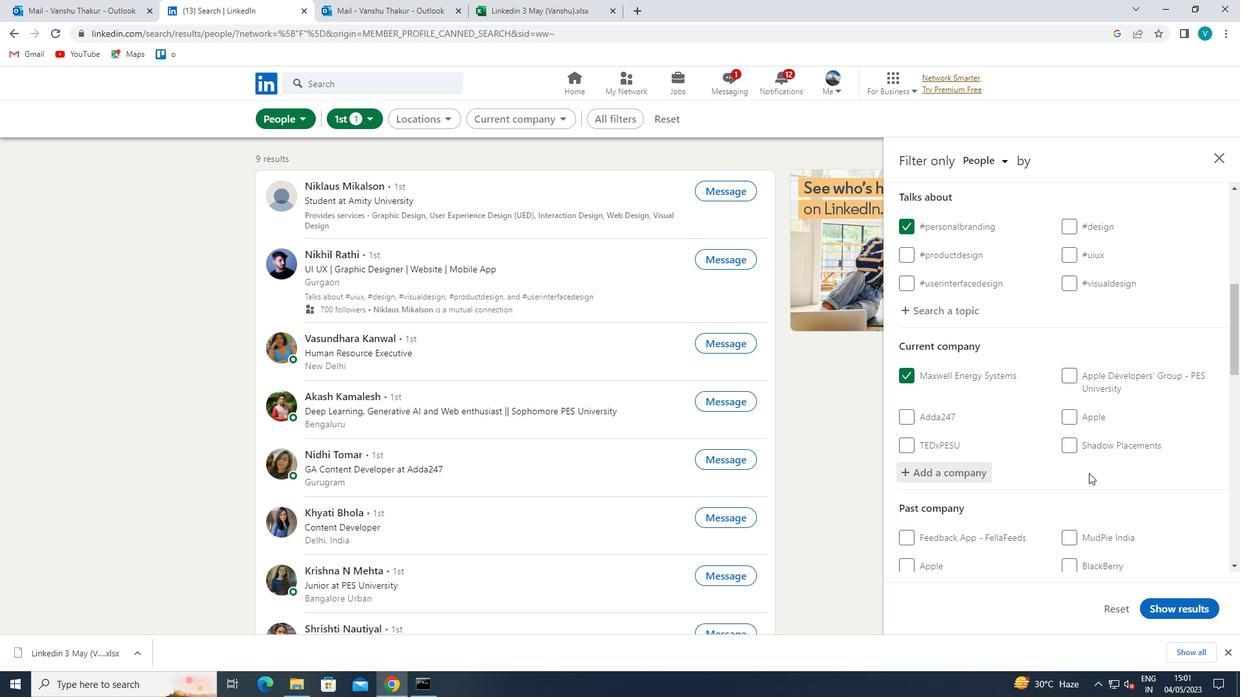 
Action: Mouse moved to (1089, 477)
Screenshot: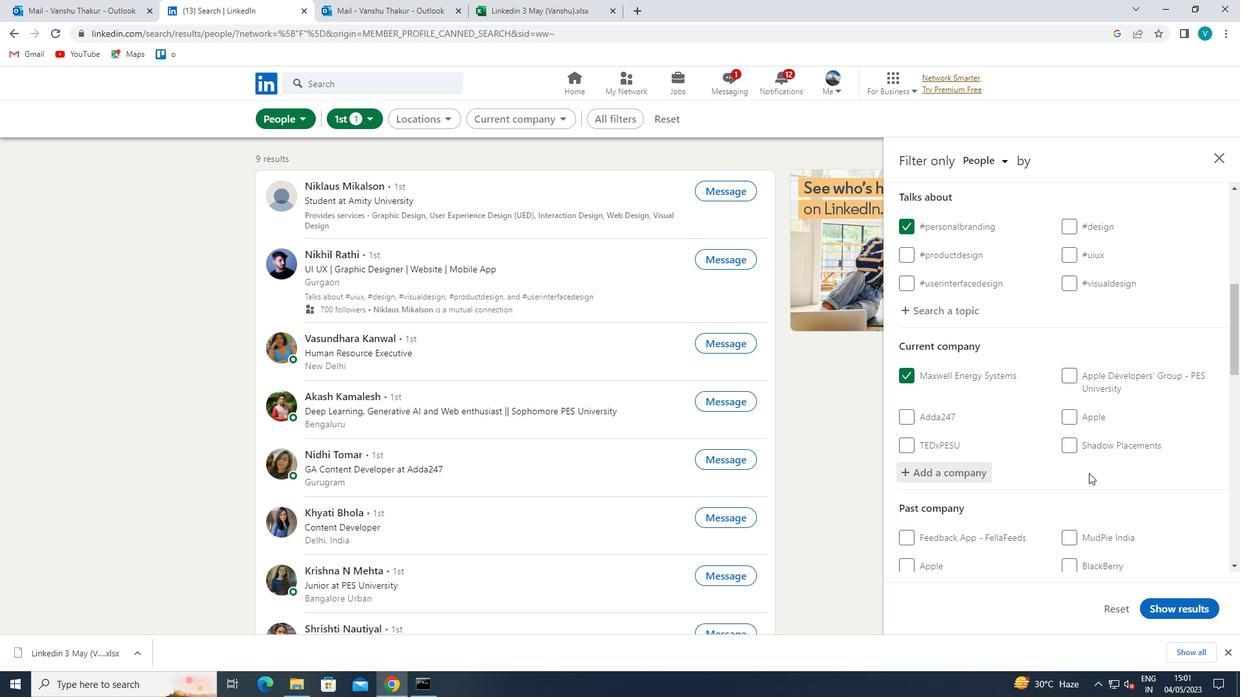 
Action: Mouse scrolled (1089, 476) with delta (0, 0)
Screenshot: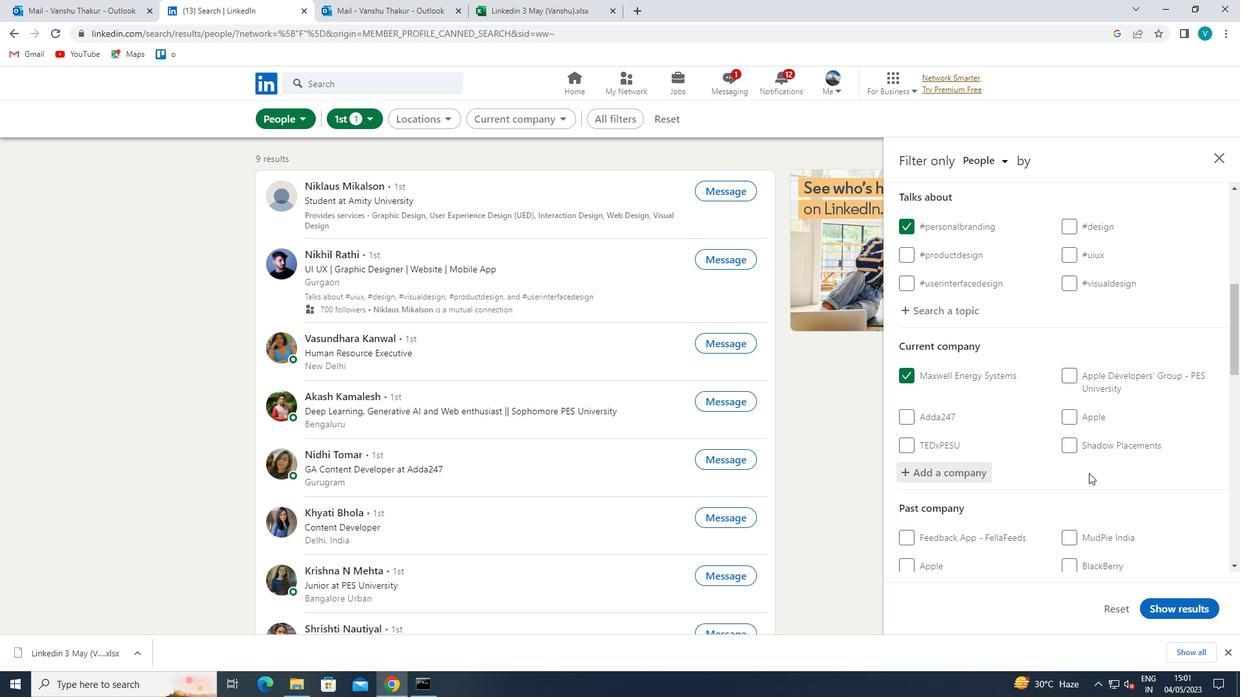 
Action: Mouse moved to (1089, 478)
Screenshot: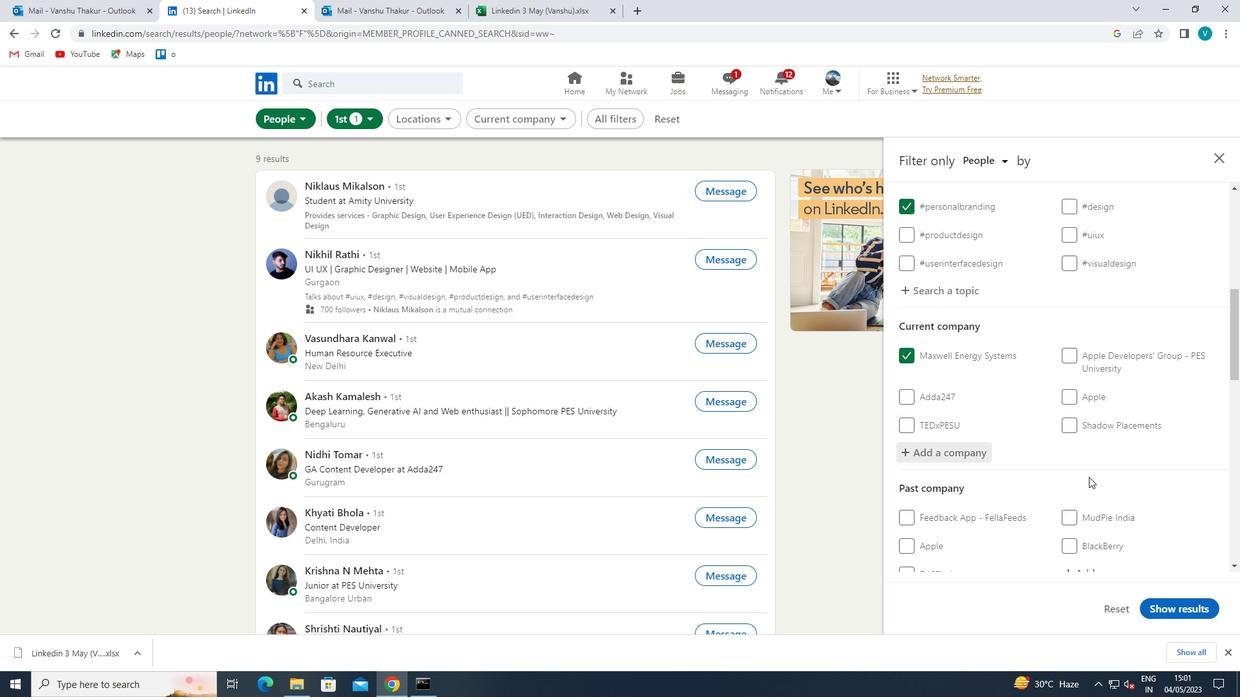 
Action: Mouse scrolled (1089, 478) with delta (0, 0)
Screenshot: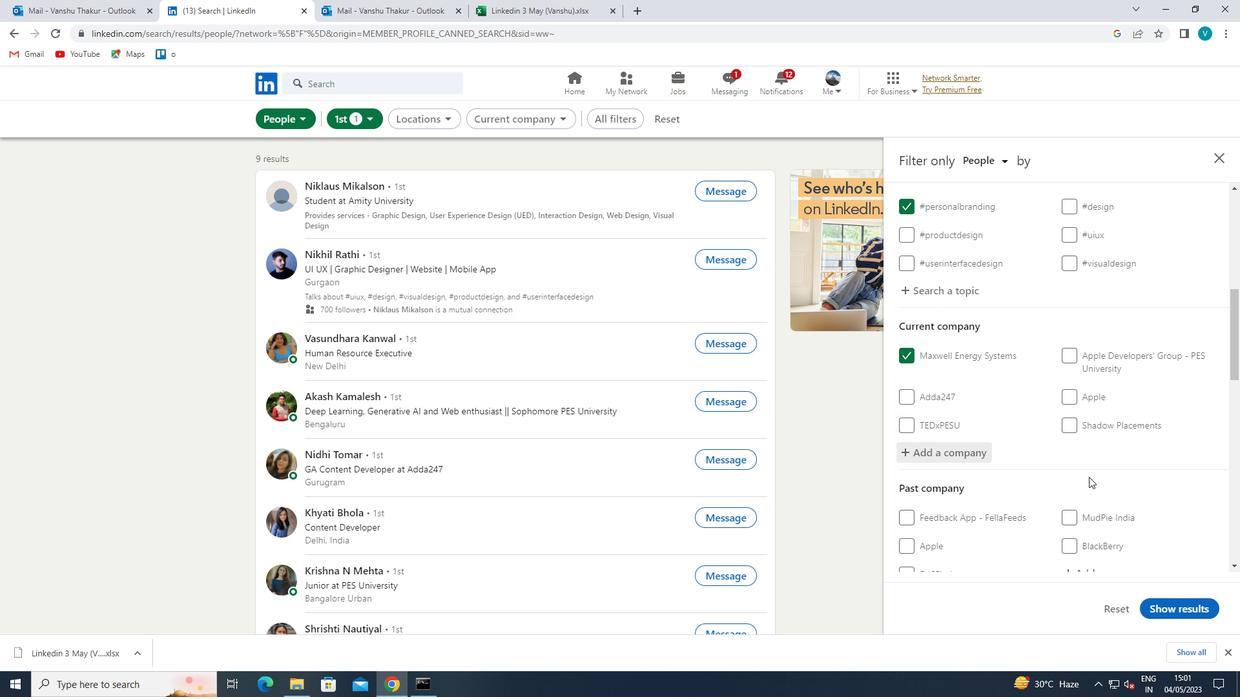 
Action: Mouse scrolled (1089, 478) with delta (0, 0)
Screenshot: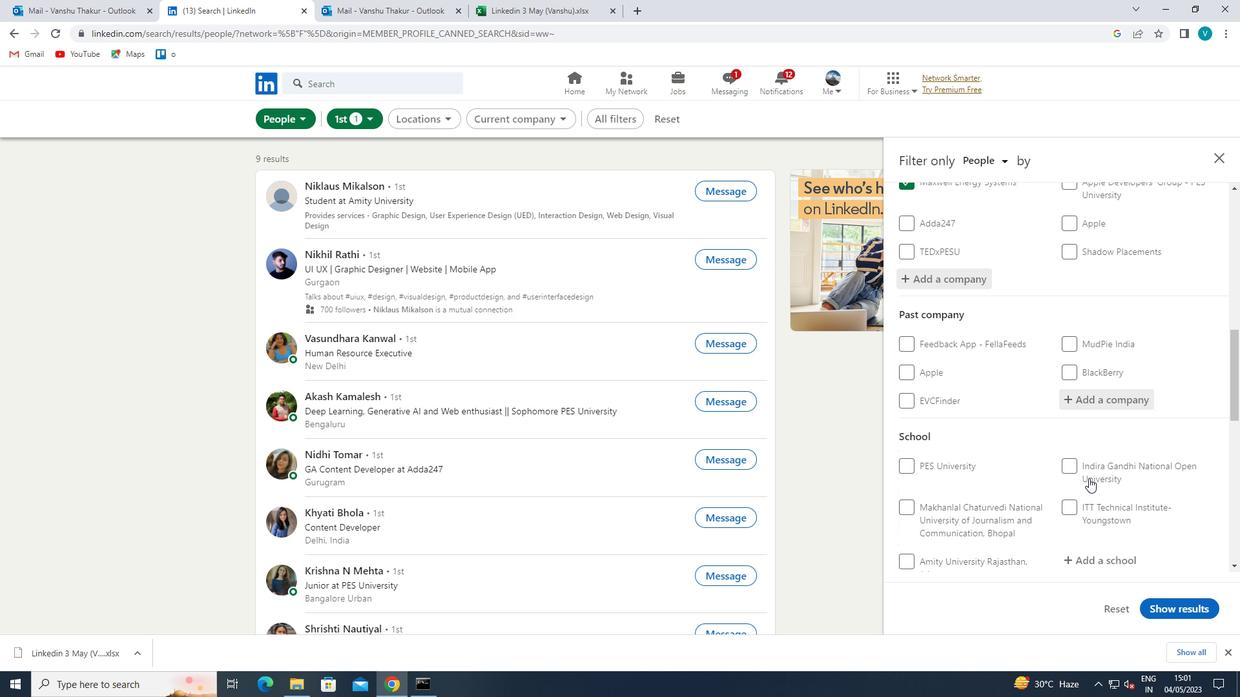
Action: Mouse moved to (1088, 491)
Screenshot: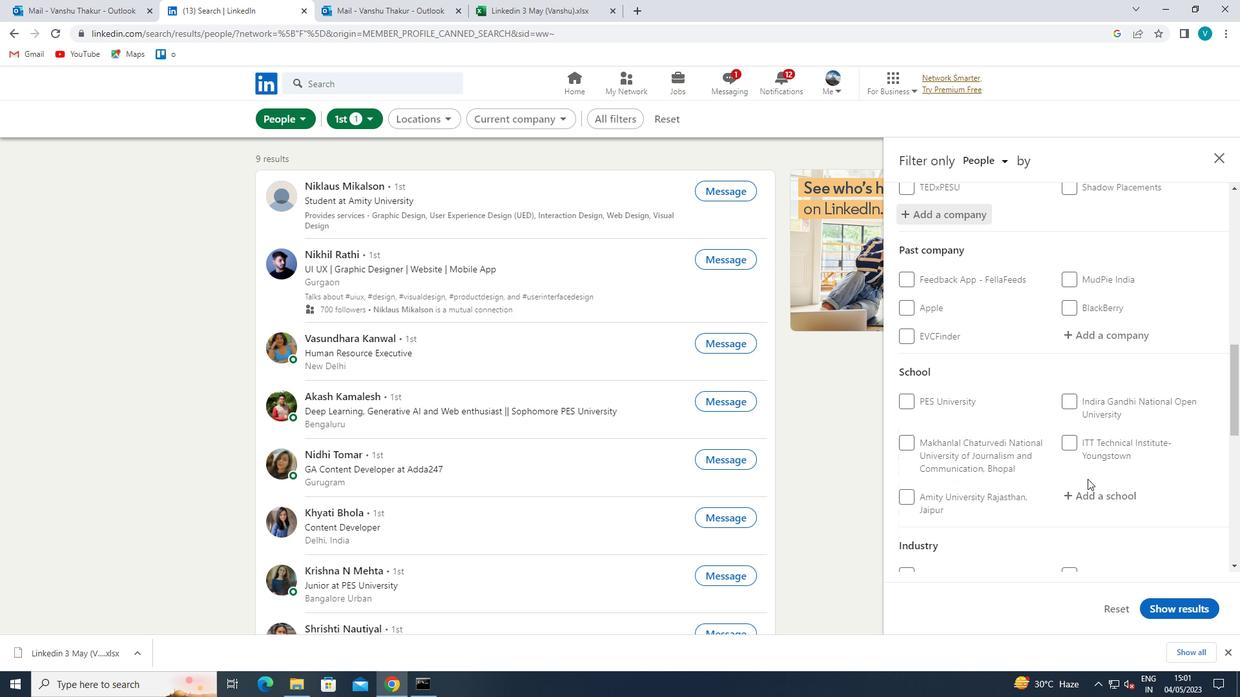 
Action: Mouse pressed left at (1088, 491)
Screenshot: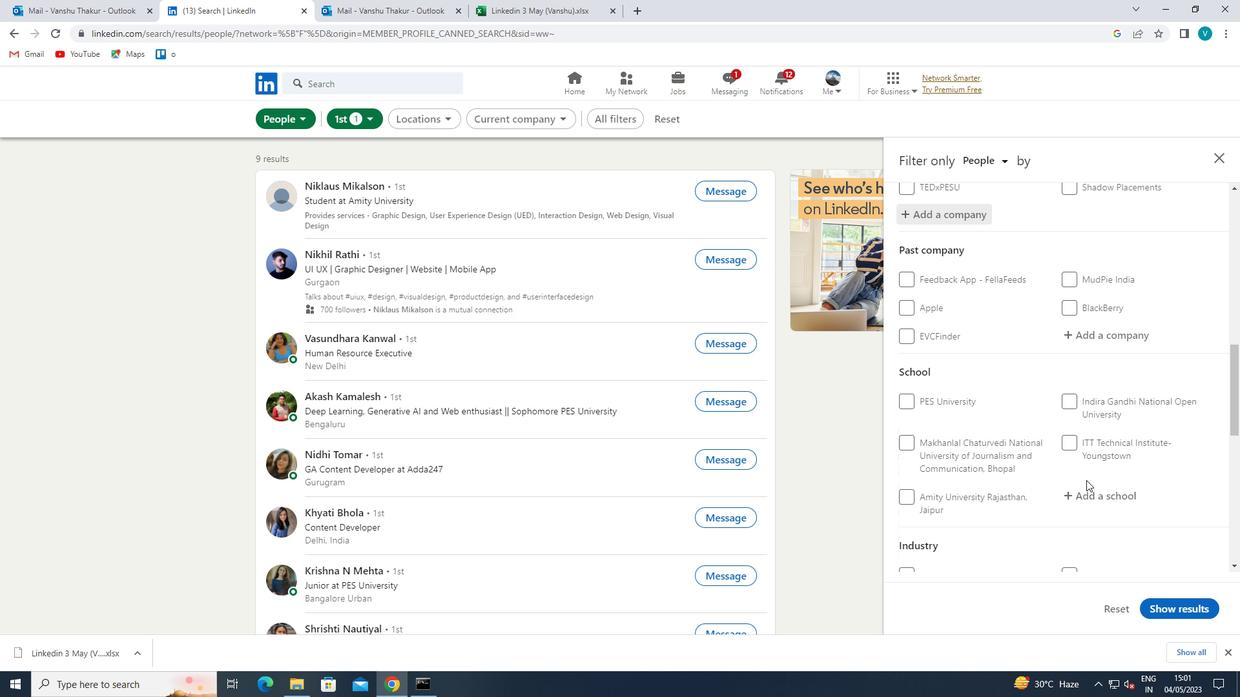
Action: Mouse moved to (1092, 492)
Screenshot: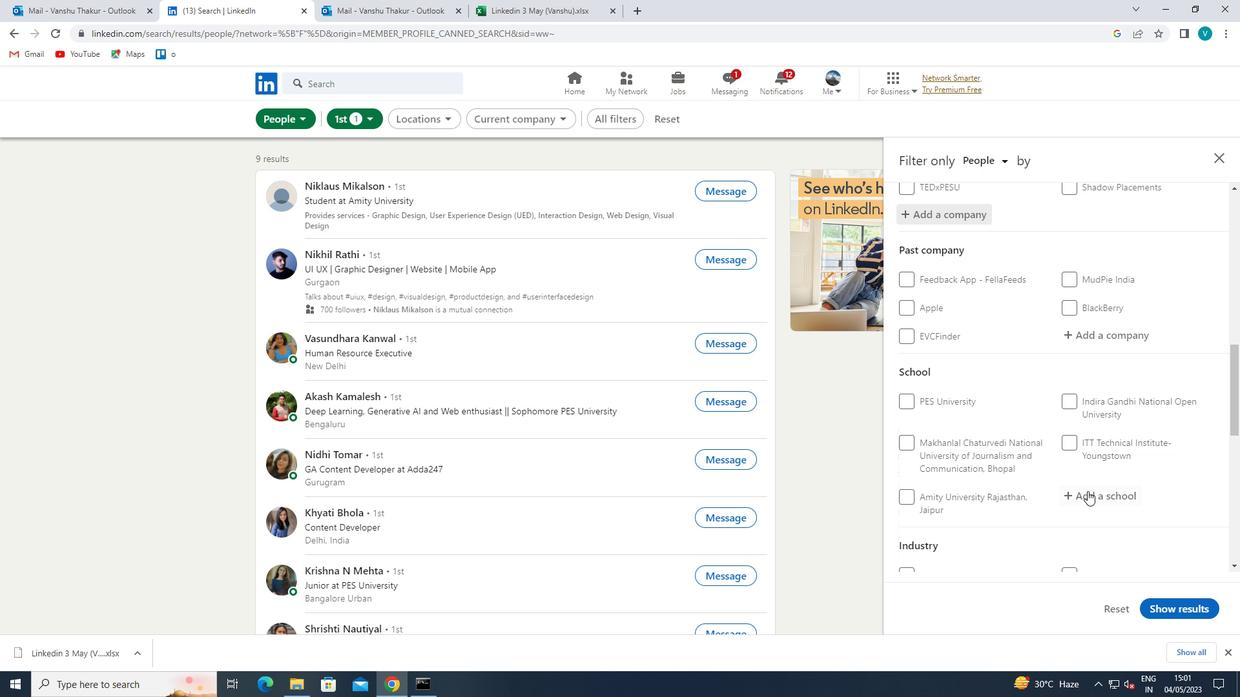 
Action: Key pressed <Key.shift>INS<Key.backspace>DIAN<Key.space><Key.shift>INSTITUTE<Key.space>OF<Key.space>
Screenshot: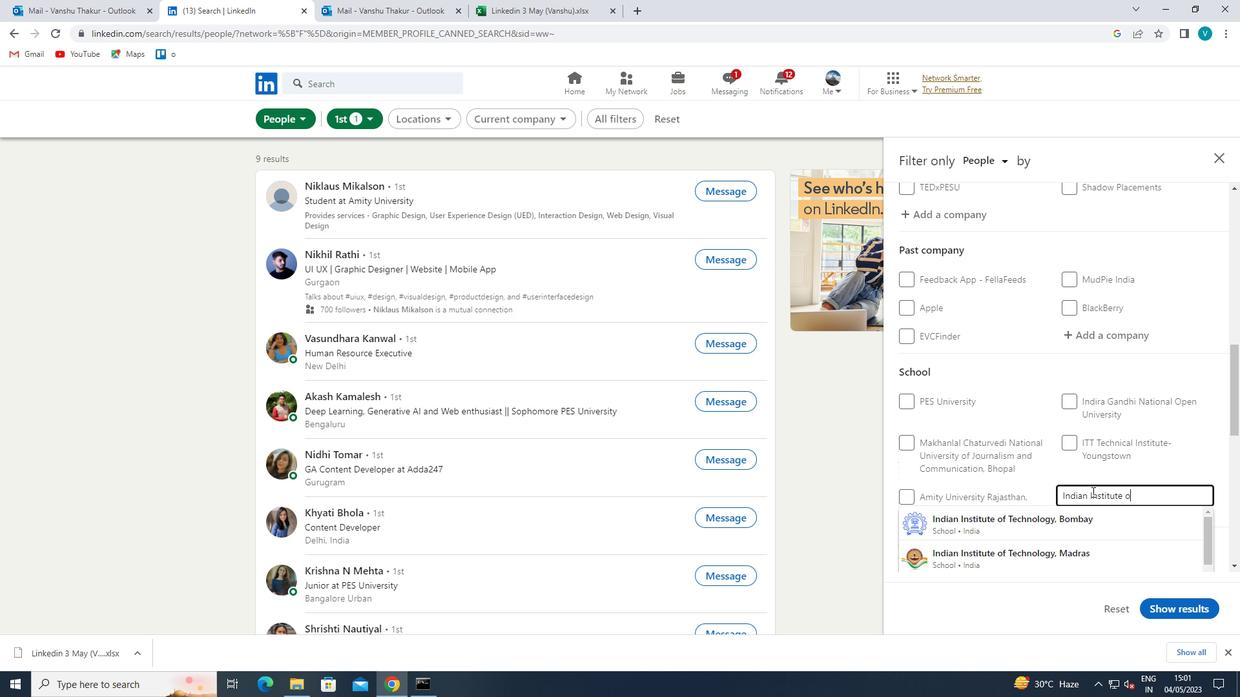 
Action: Mouse moved to (1106, 483)
Screenshot: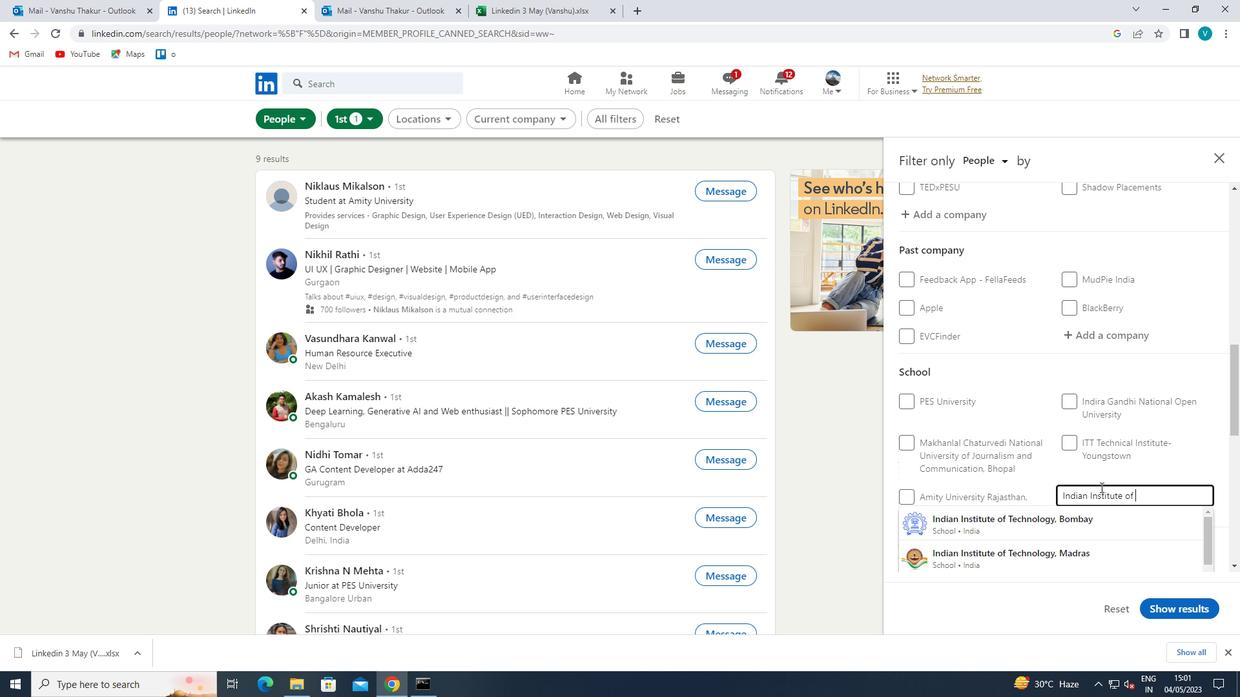 
Action: Key pressed <Key.shift>TECHNOLOGY<Key.space>
Screenshot: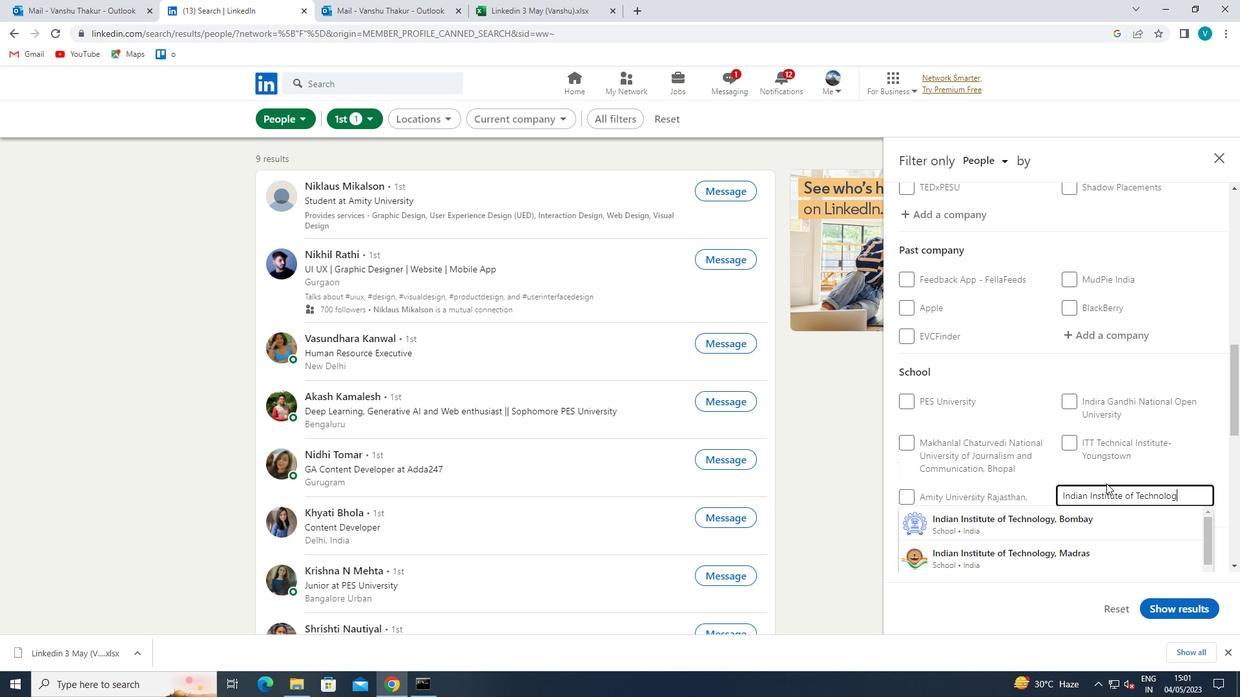 
Action: Mouse moved to (1108, 483)
Screenshot: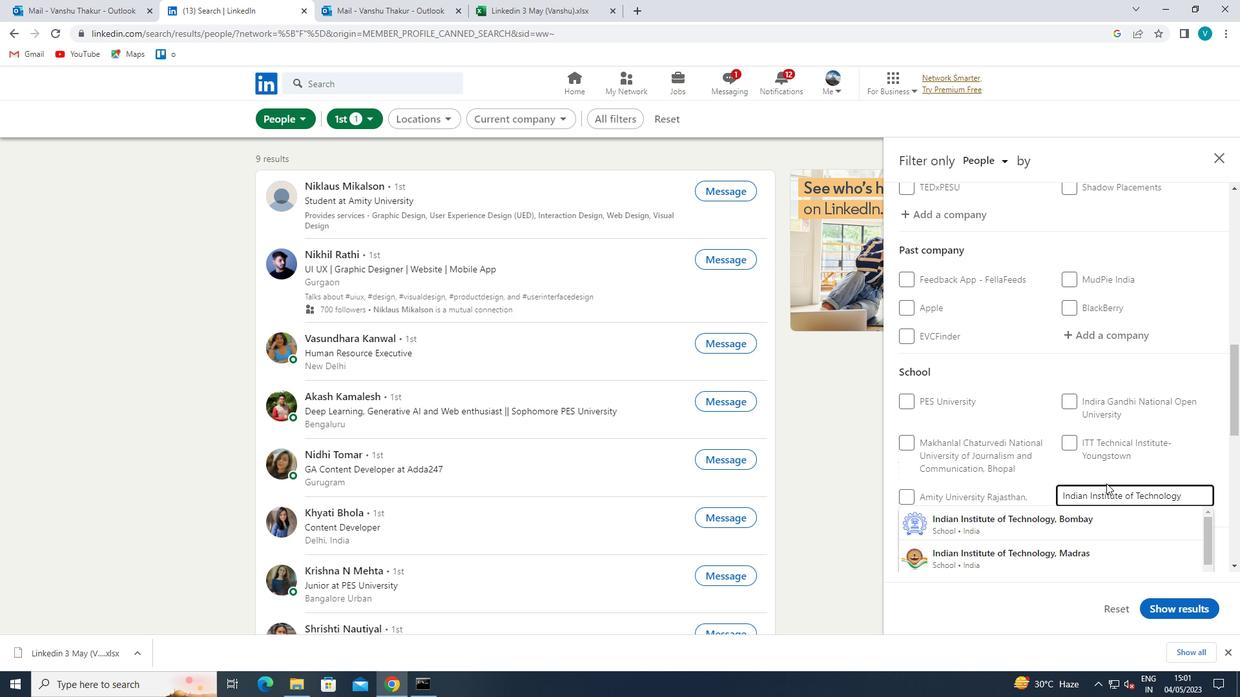 
Action: Key pressed ,<Key.space><Key.shift>HYDRABAD
Screenshot: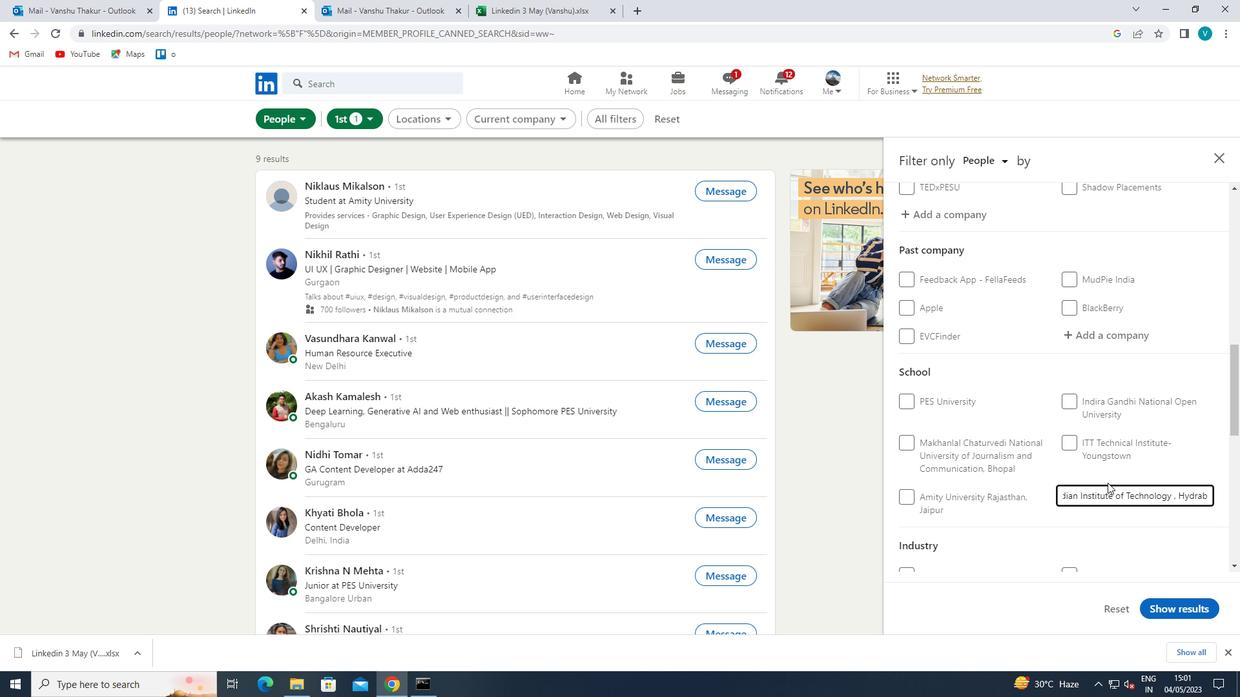 
Action: Mouse moved to (1073, 511)
Screenshot: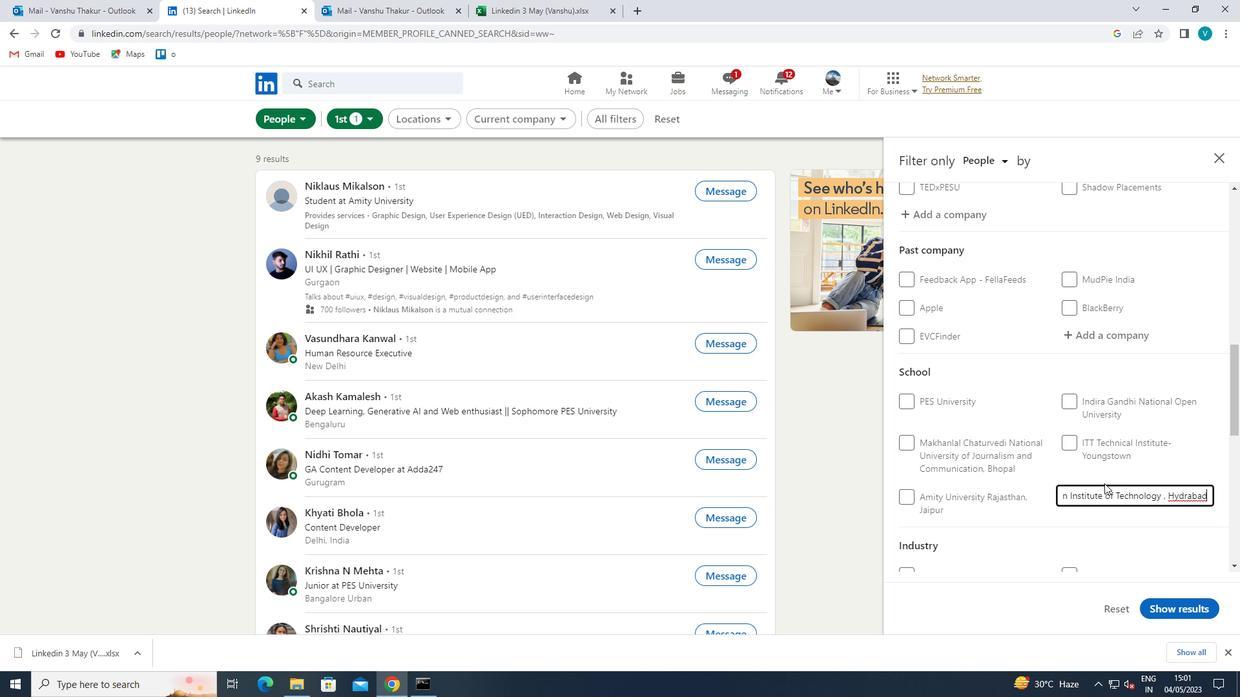 
Action: Mouse pressed left at (1073, 511)
Screenshot: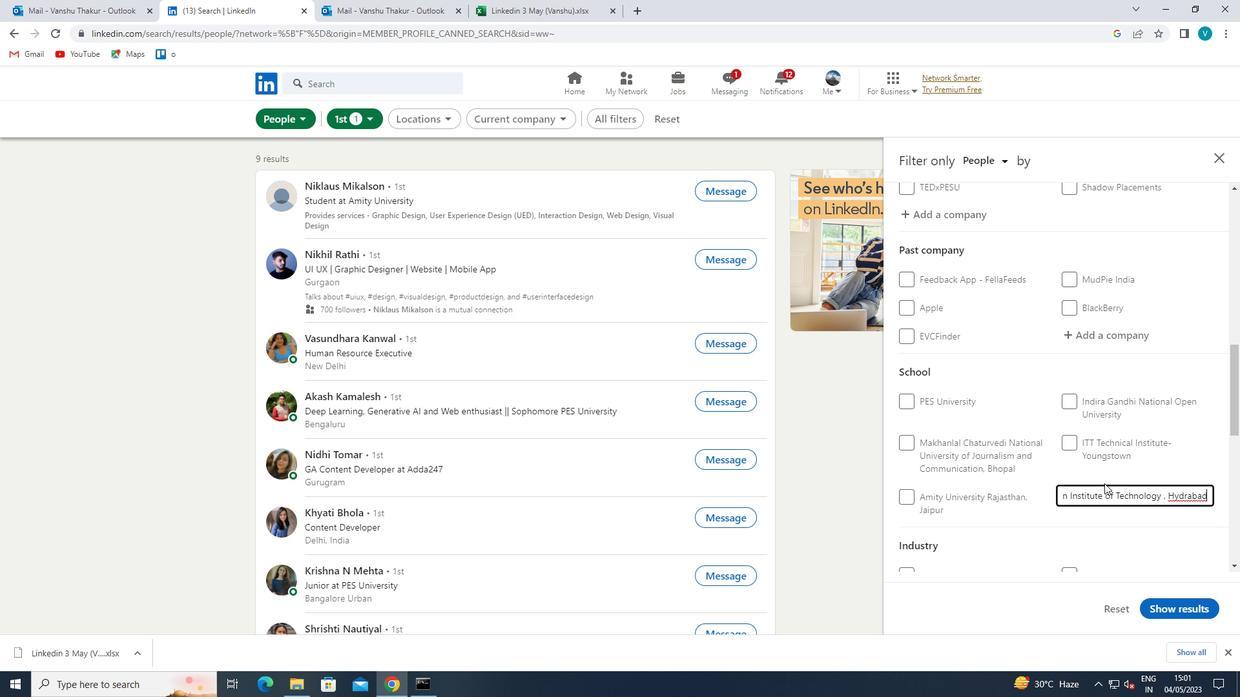 
Action: Mouse moved to (1189, 498)
Screenshot: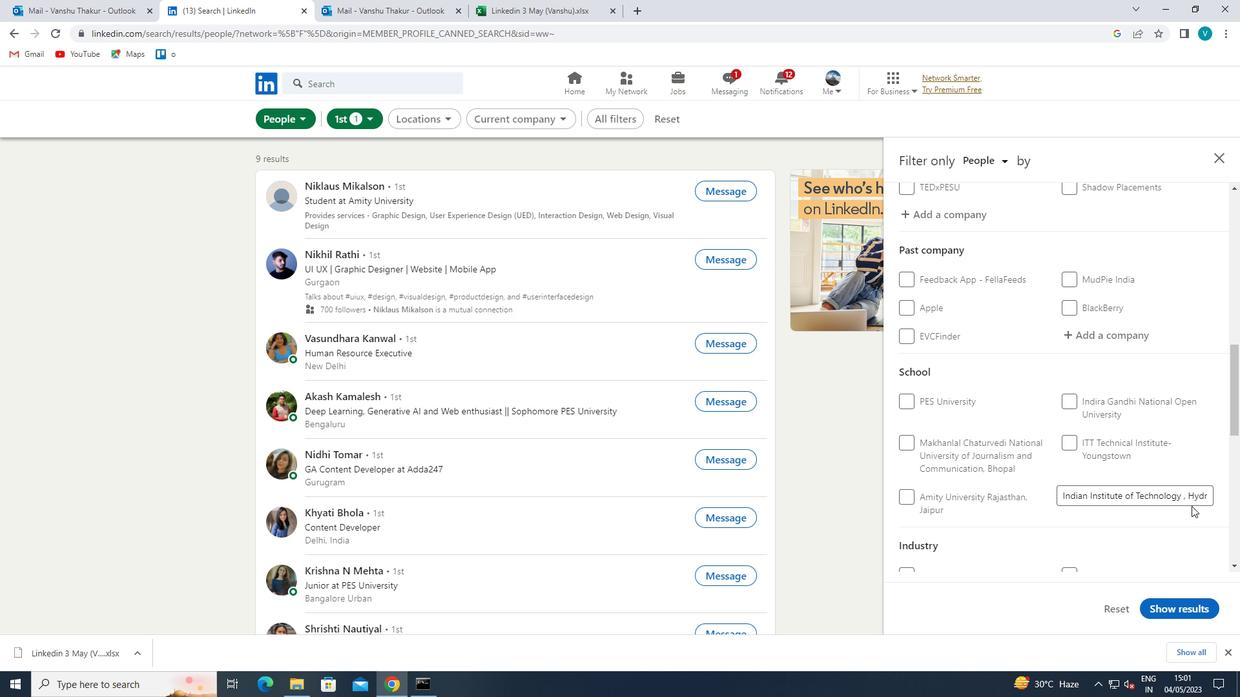 
Action: Mouse pressed left at (1189, 498)
Screenshot: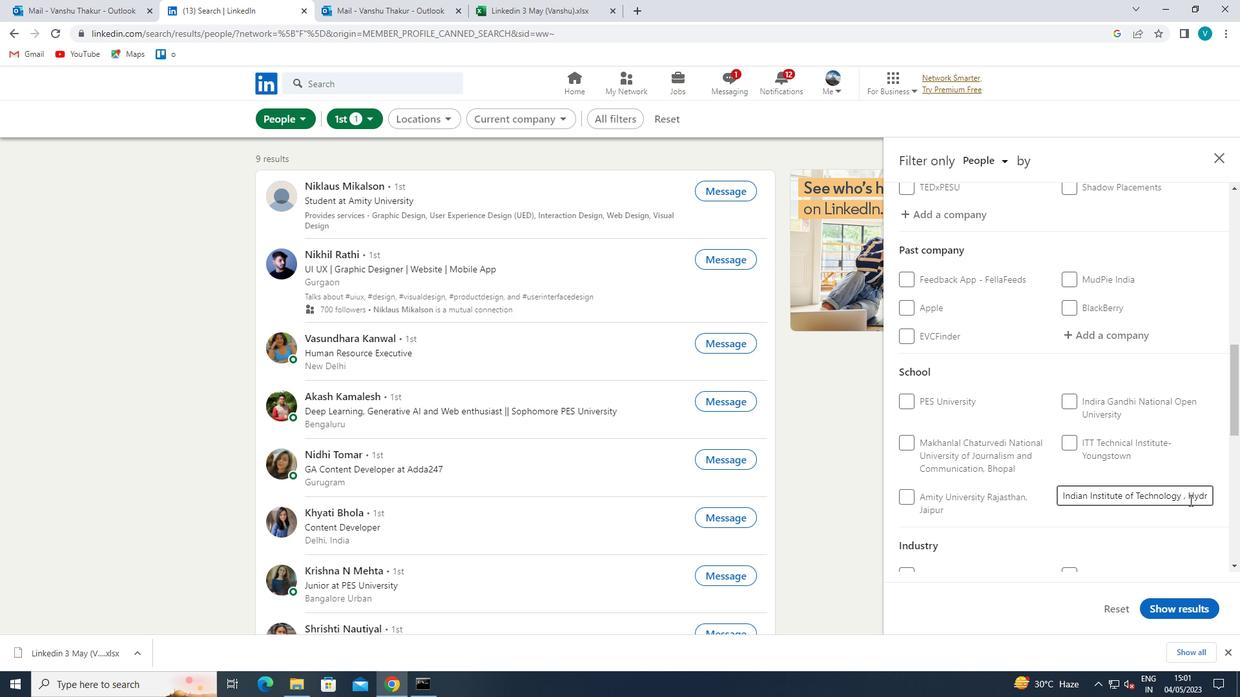 
Action: Mouse moved to (1213, 503)
Screenshot: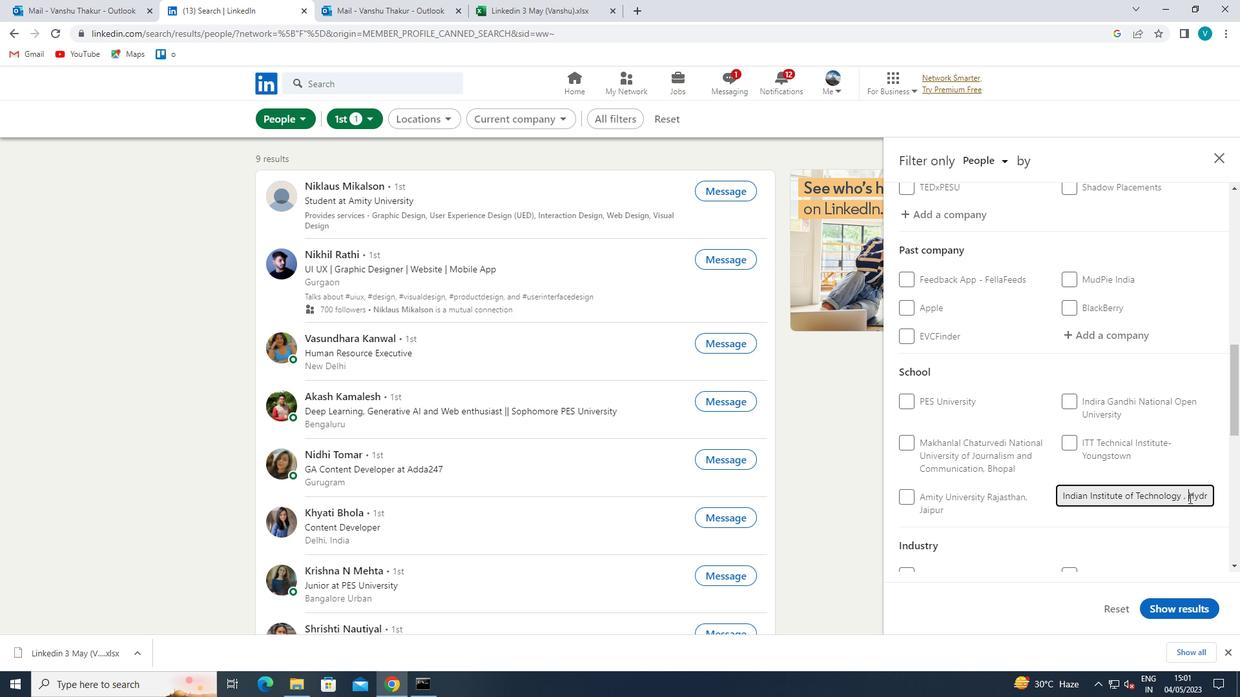 
Action: Key pressed <Key.backspace>
Screenshot: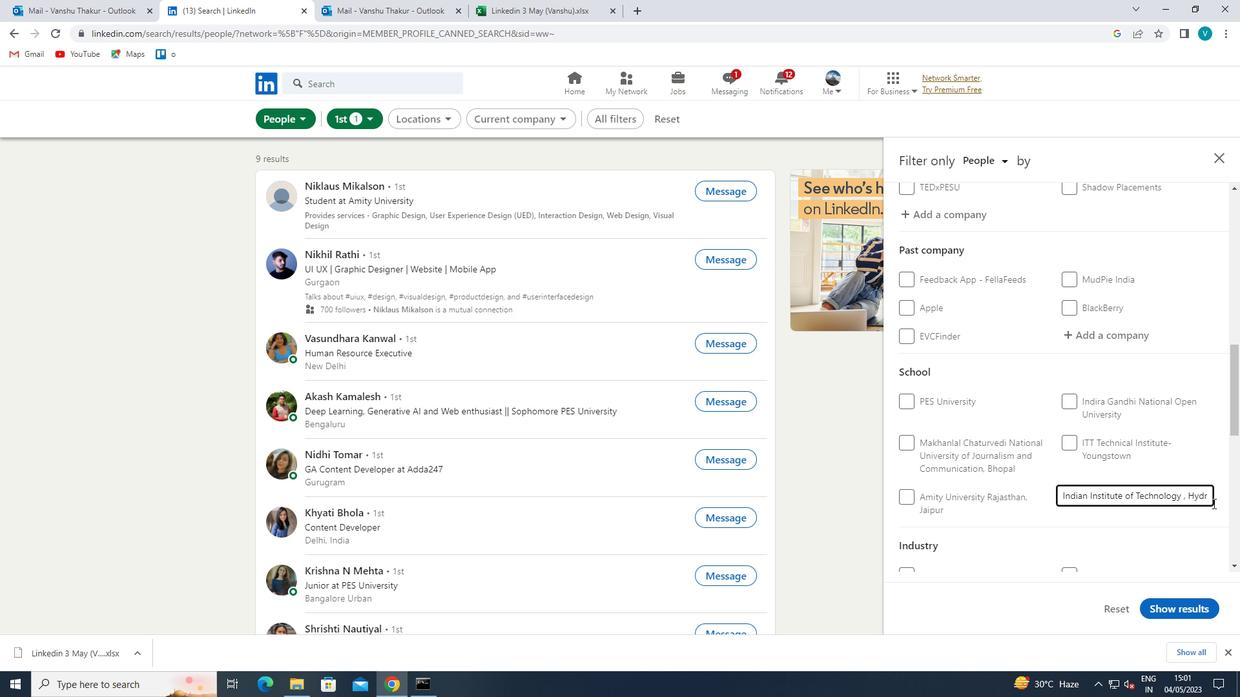 
Action: Mouse moved to (1182, 496)
Screenshot: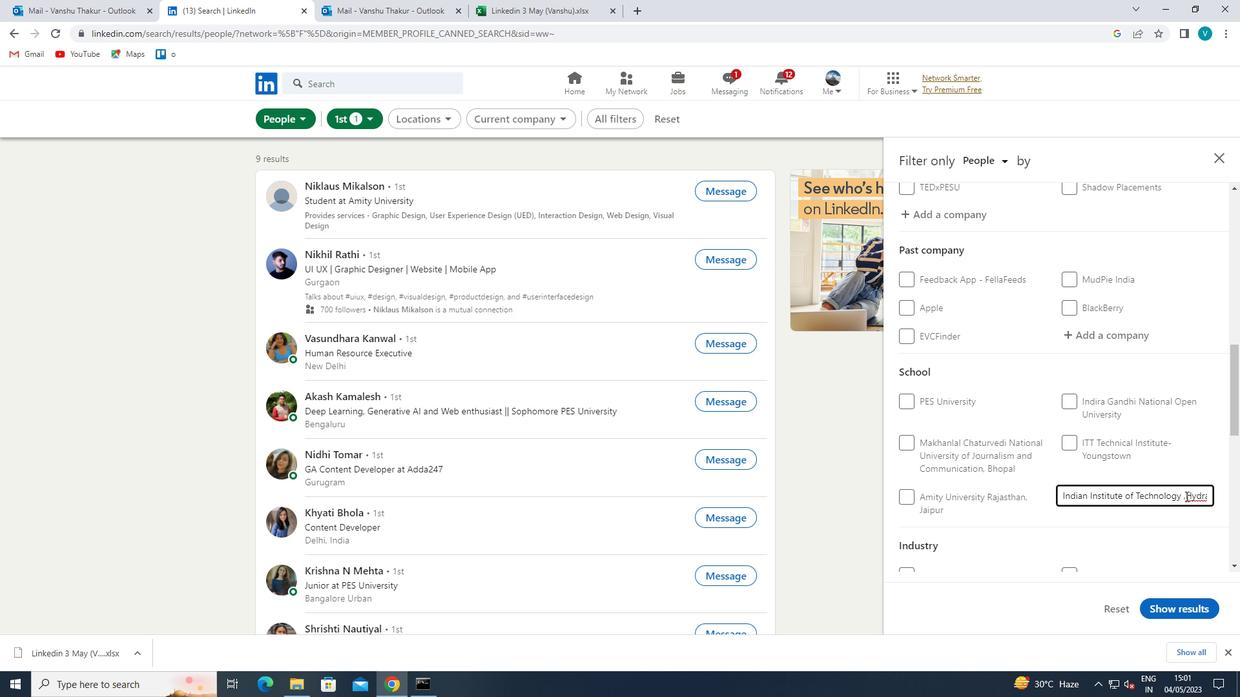 
Action: Mouse pressed left at (1182, 496)
Screenshot: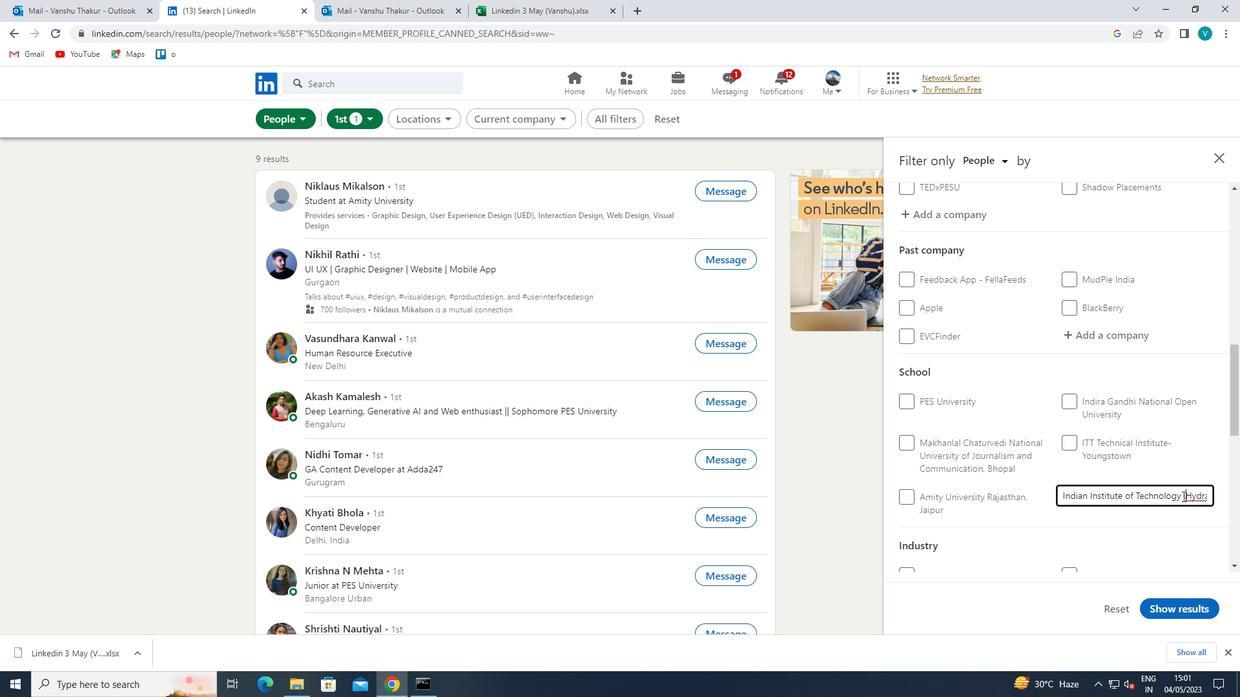 
Action: Mouse moved to (1181, 505)
Screenshot: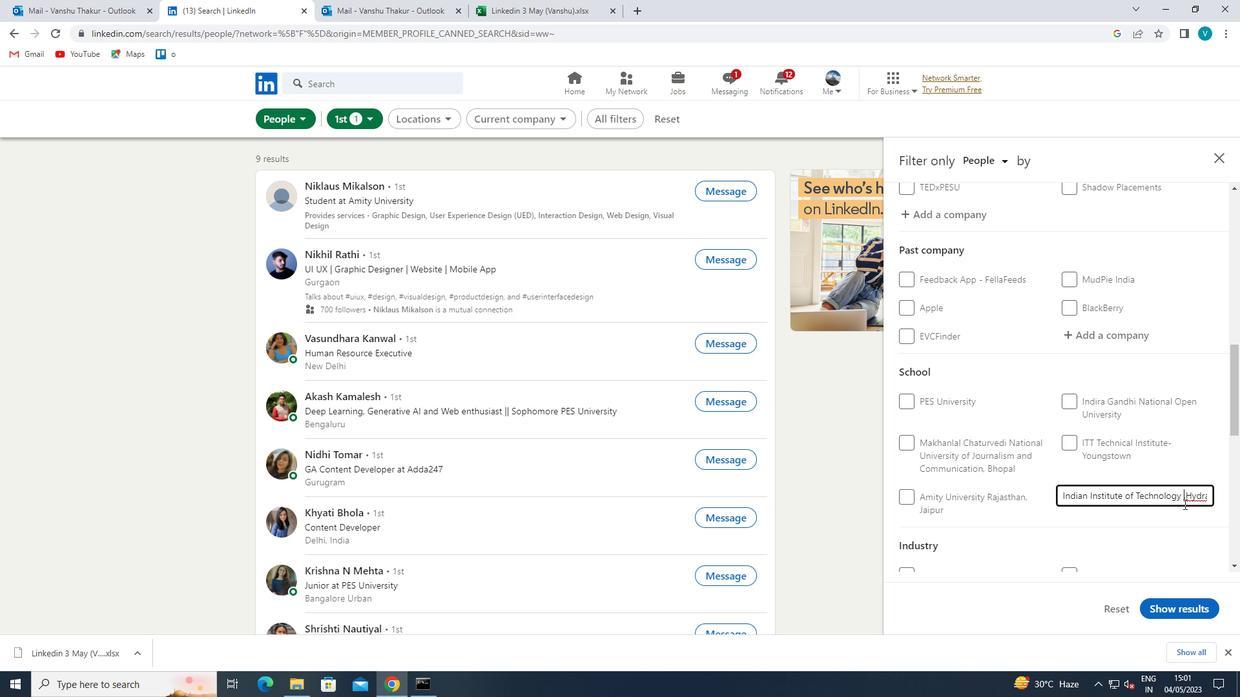 
Action: Key pressed <Key.right><Key.right><Key.right><Key.right><Key.right><Key.right><Key.right><Key.right><Key.right><Key.right><Key.right><Key.right><Key.right><Key.right><Key.right><Key.right><Key.right><Key.left><Key.left><Key.left><Key.left><Key.left>E
Screenshot: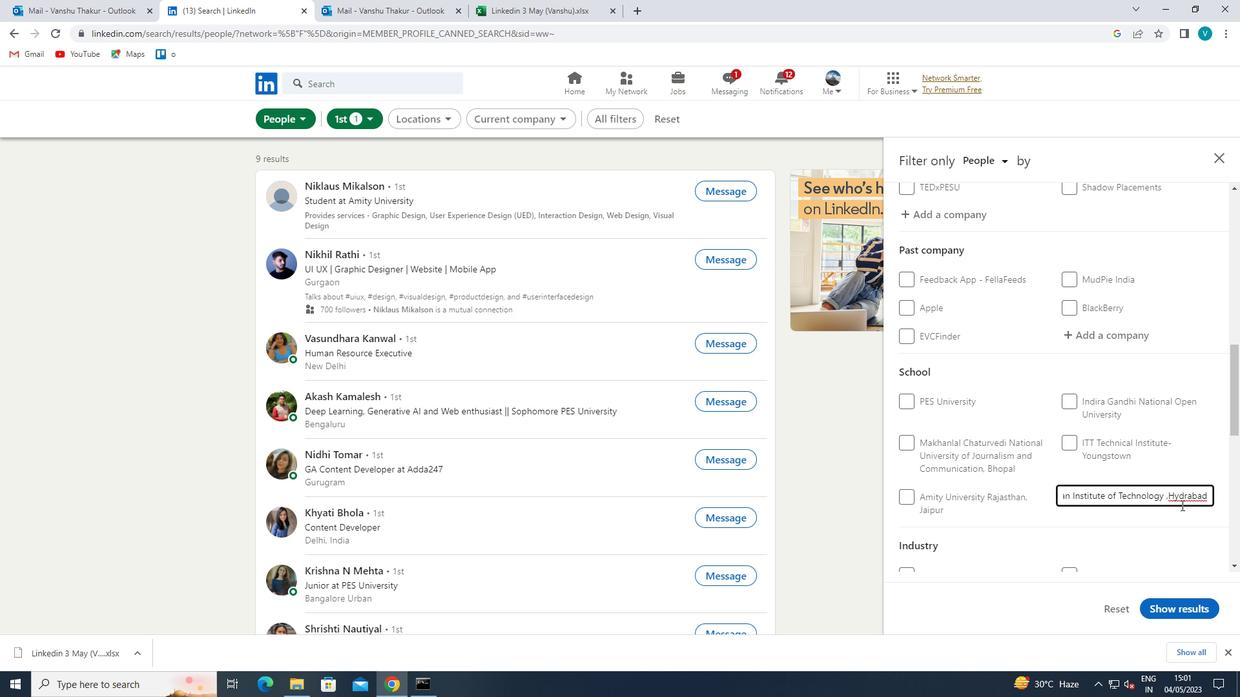 
Action: Mouse moved to (1170, 512)
Screenshot: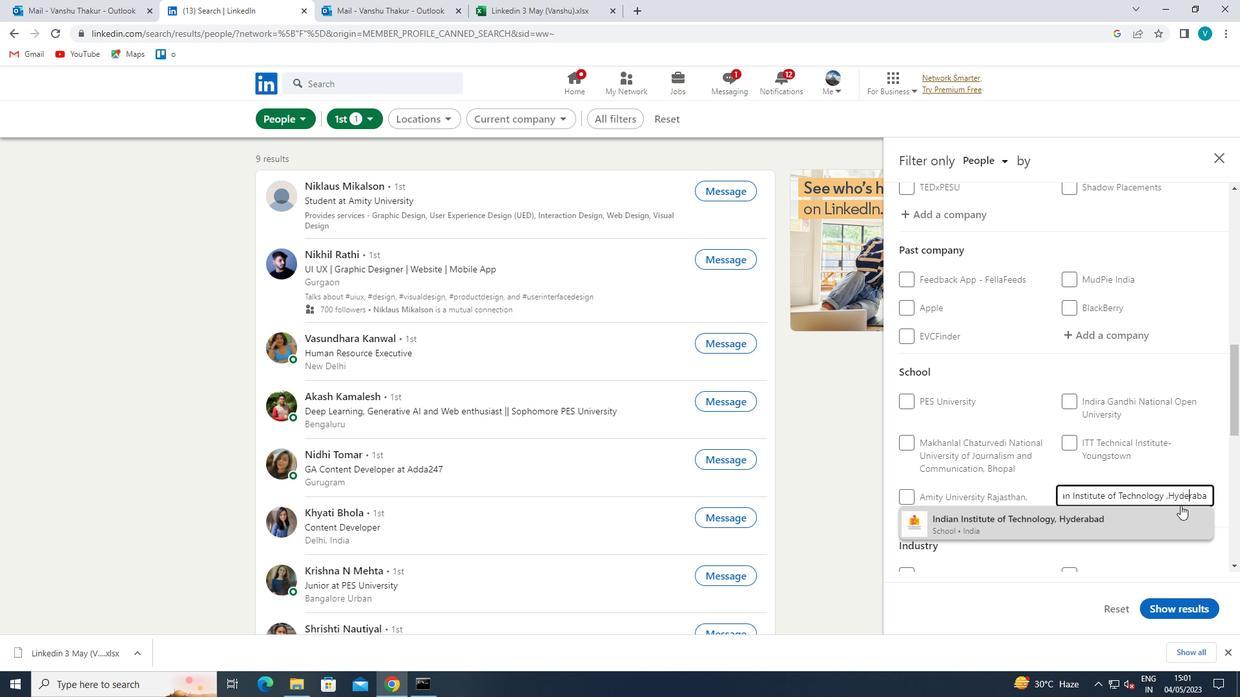 
Action: Mouse pressed left at (1170, 512)
Screenshot: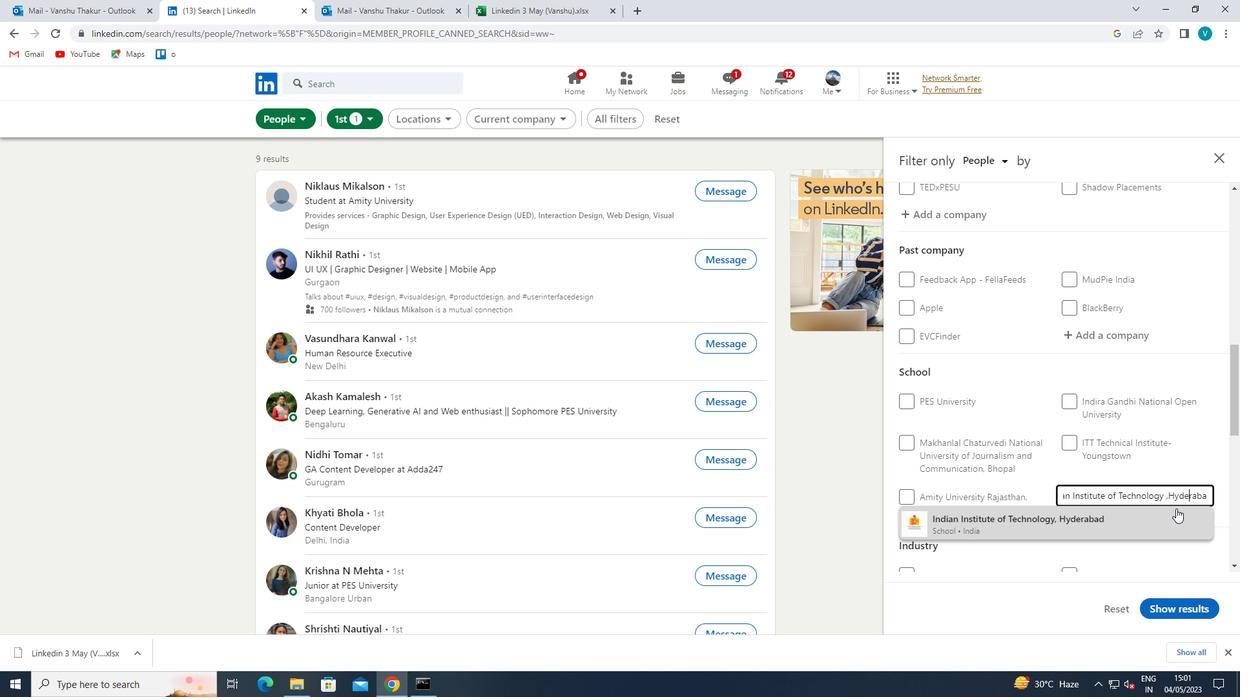 
Action: Mouse moved to (1168, 514)
Screenshot: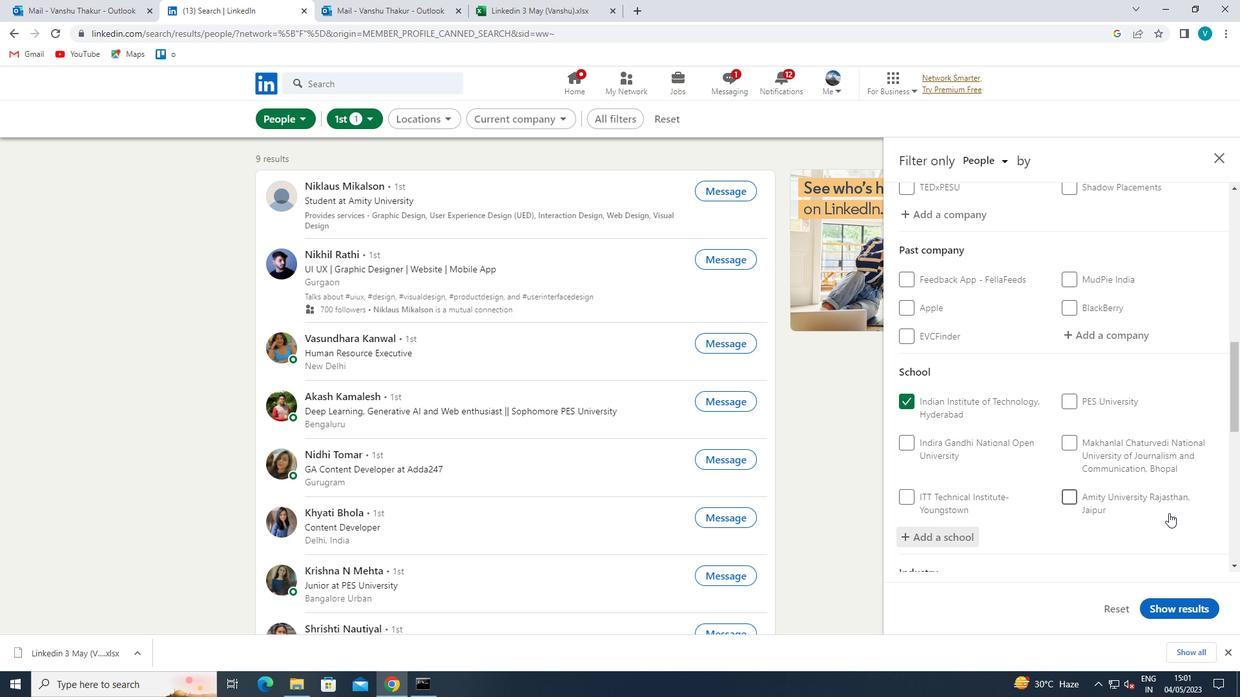 
Action: Mouse scrolled (1168, 514) with delta (0, 0)
Screenshot: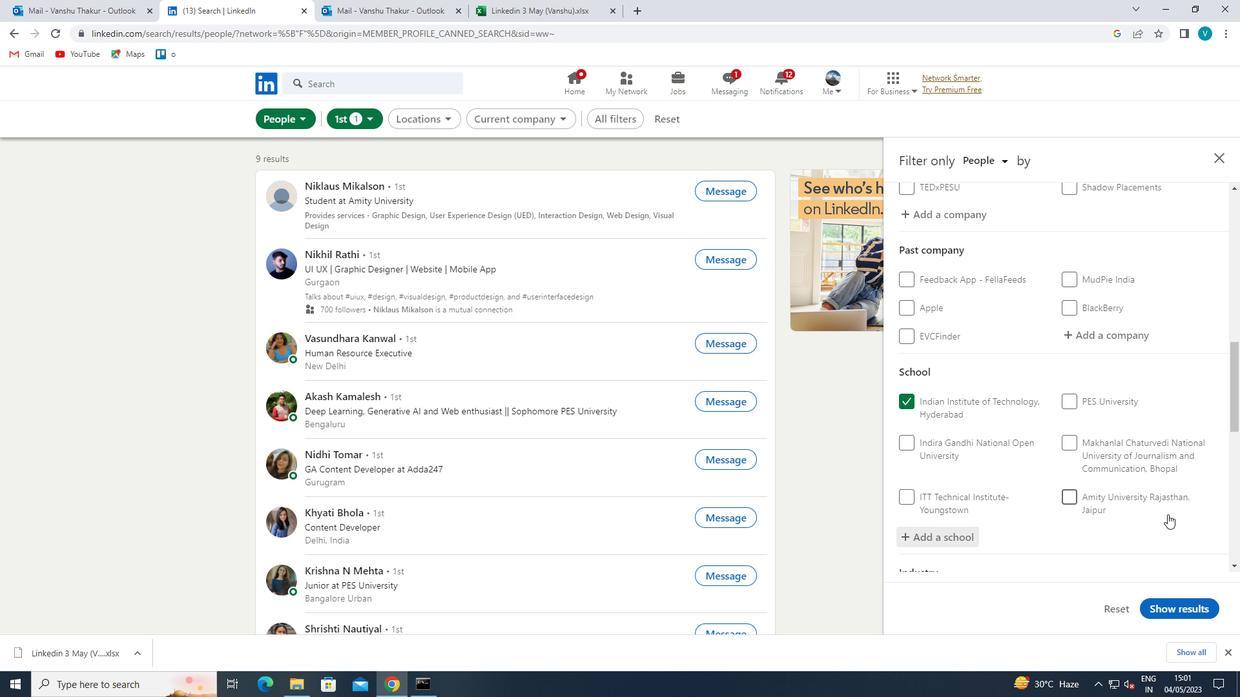 
Action: Mouse scrolled (1168, 514) with delta (0, 0)
Screenshot: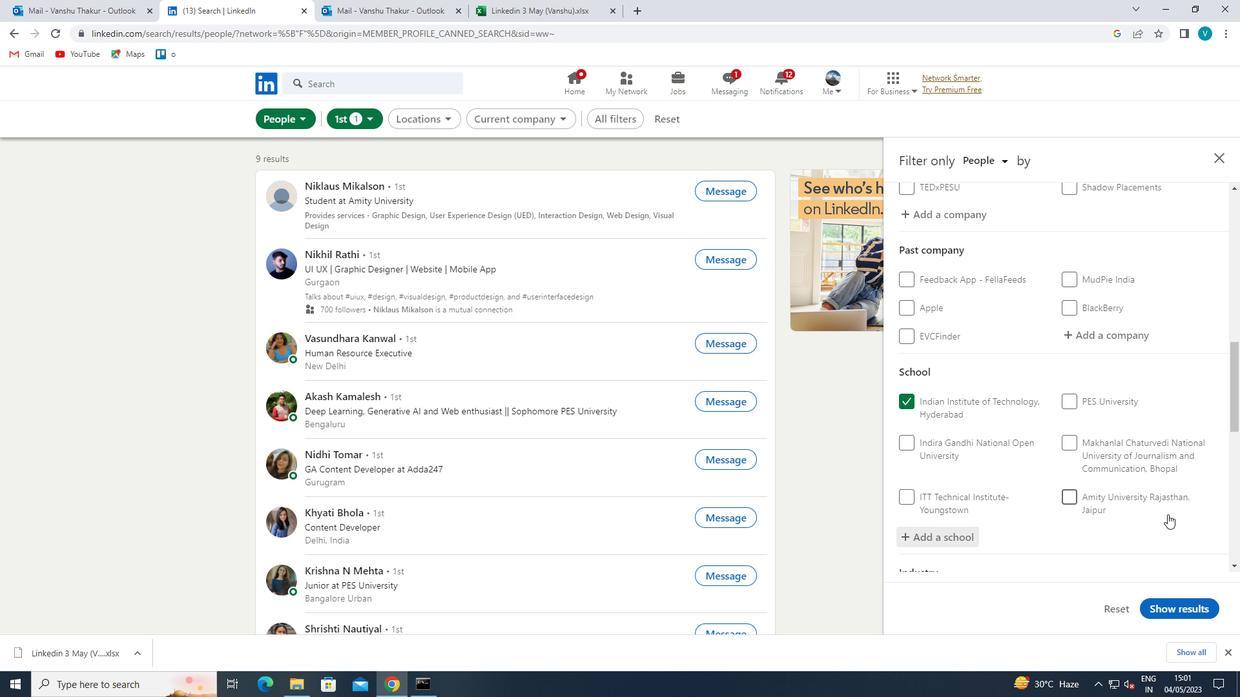 
Action: Mouse scrolled (1168, 514) with delta (0, 0)
Screenshot: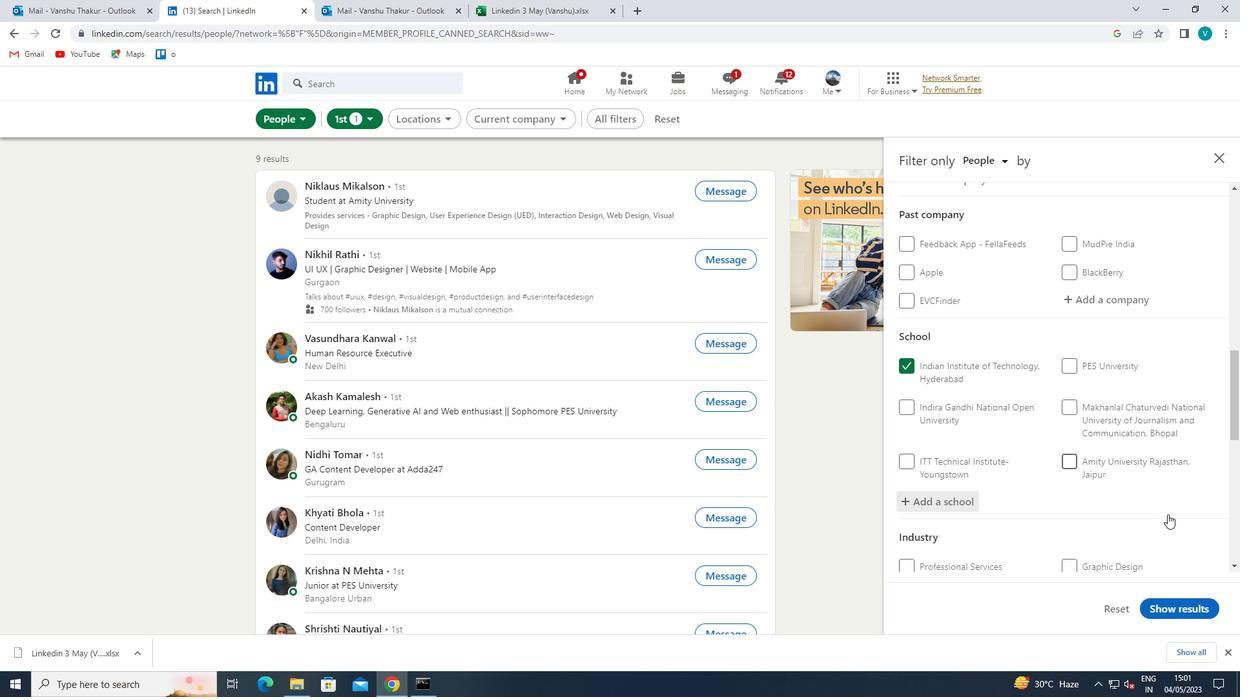 
Action: Mouse moved to (1167, 514)
Screenshot: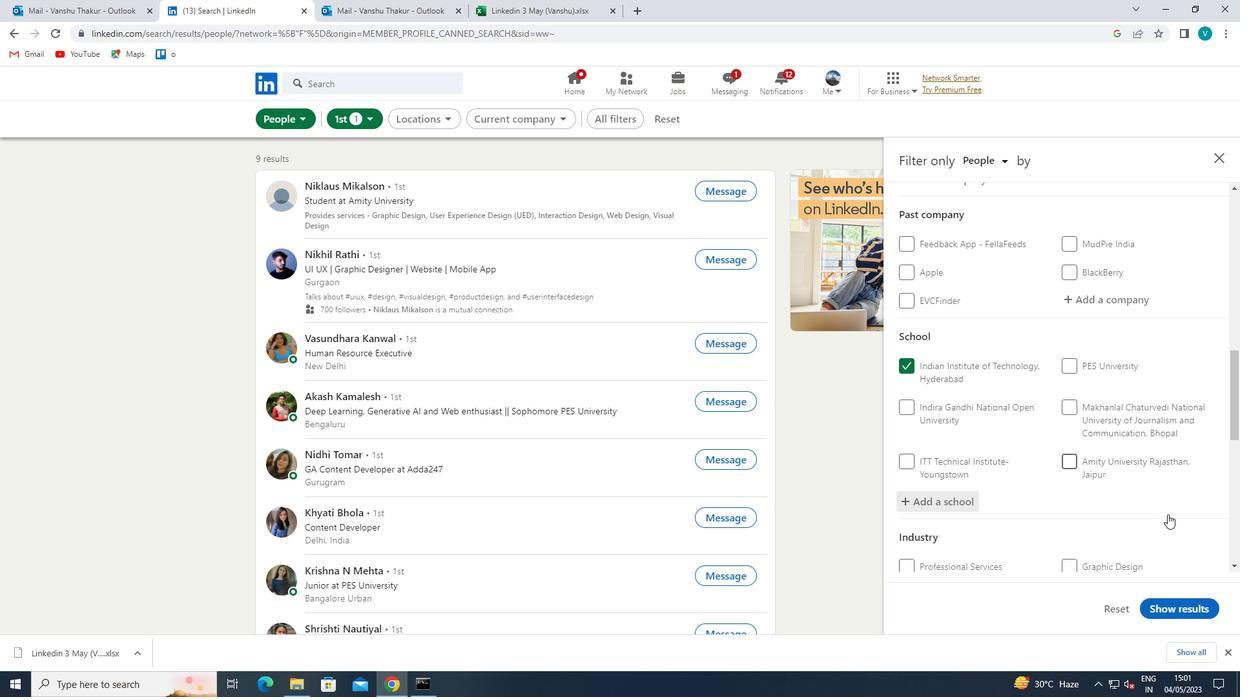 
Action: Mouse scrolled (1167, 514) with delta (0, 0)
Screenshot: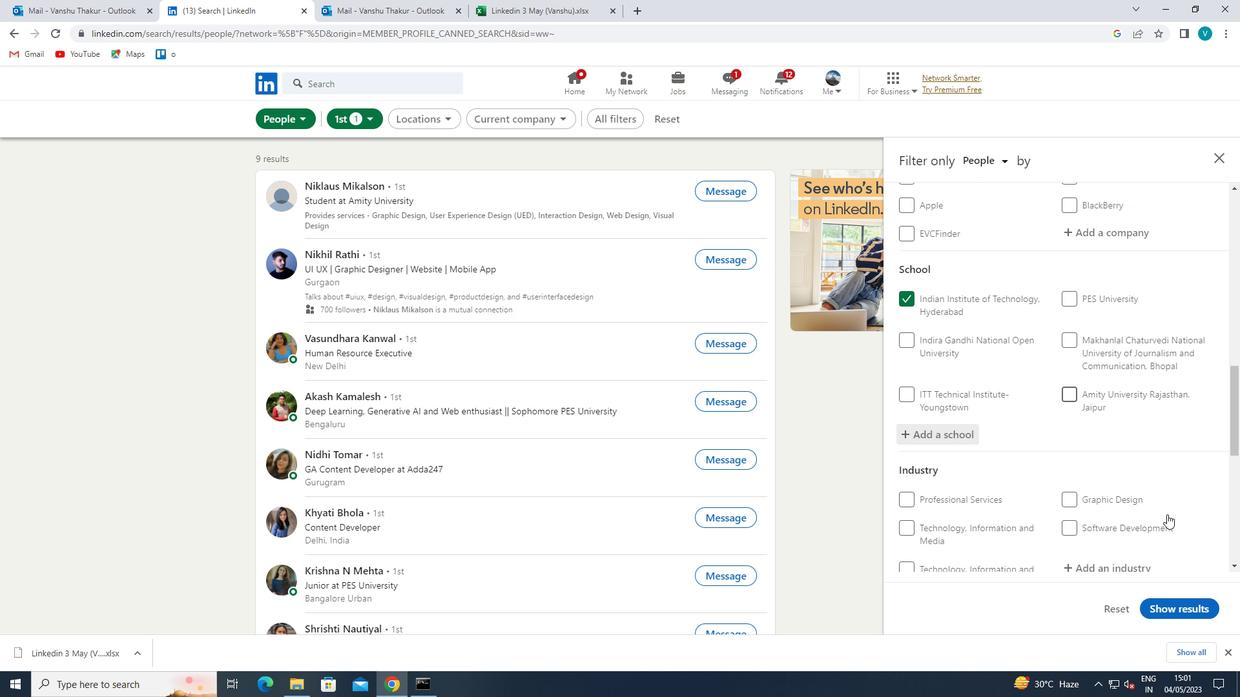 
Action: Mouse moved to (1124, 417)
Screenshot: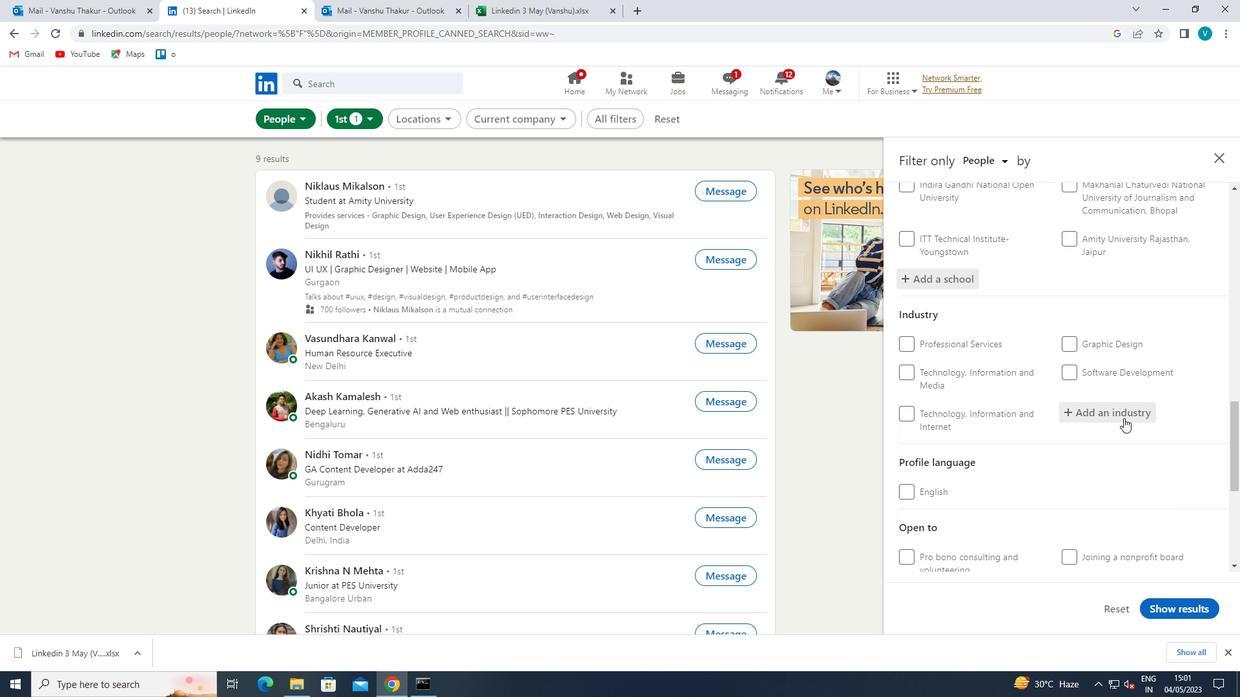 
Action: Mouse pressed left at (1124, 417)
Screenshot: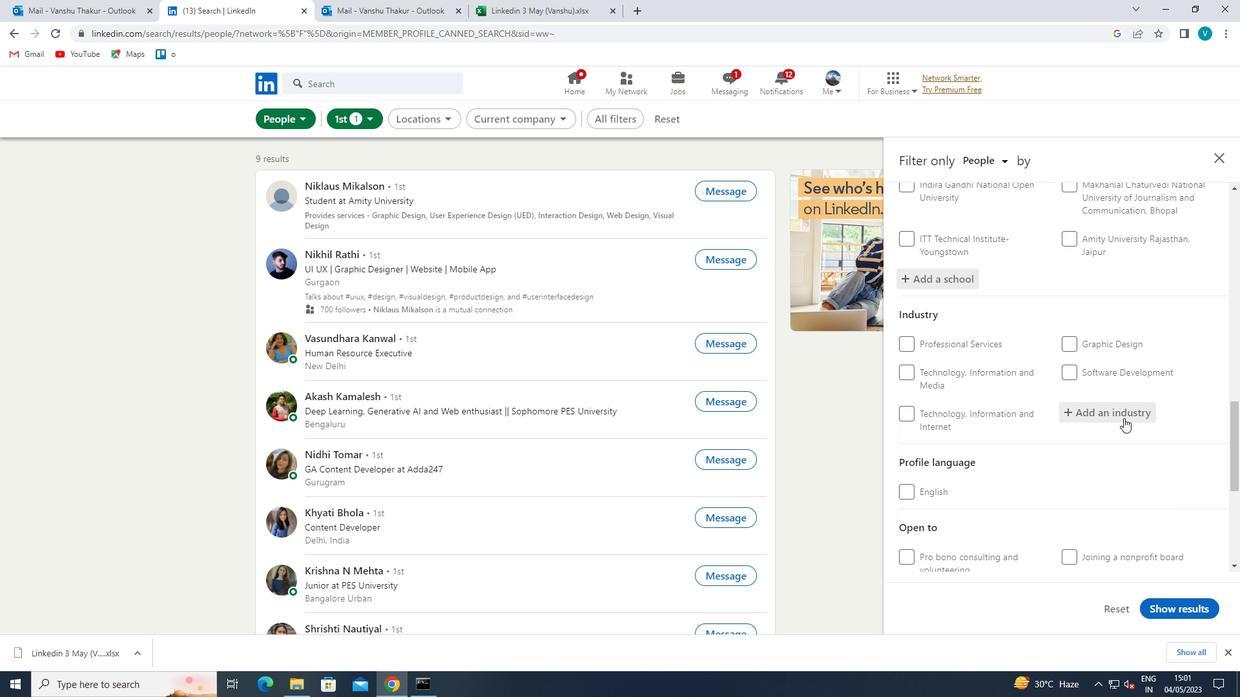 
Action: Mouse moved to (1135, 411)
Screenshot: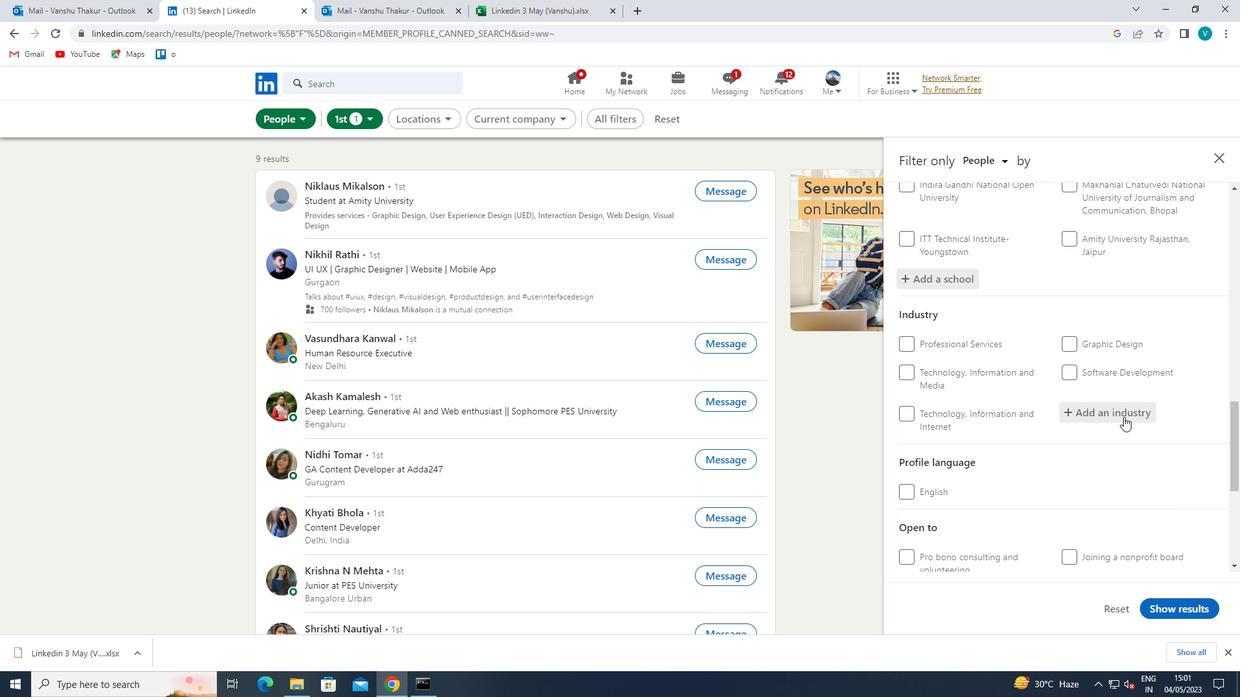
Action: Key pressed <Key.shift>FOSSIL
Screenshot: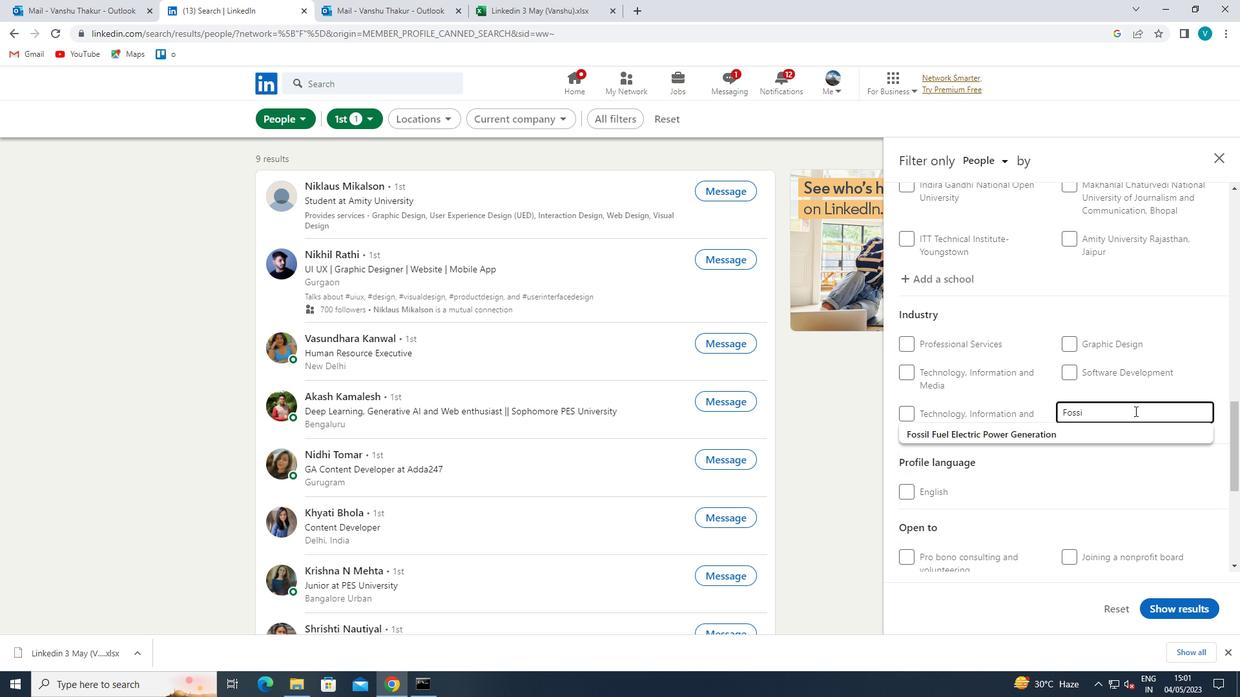 
Action: Mouse moved to (1089, 436)
Screenshot: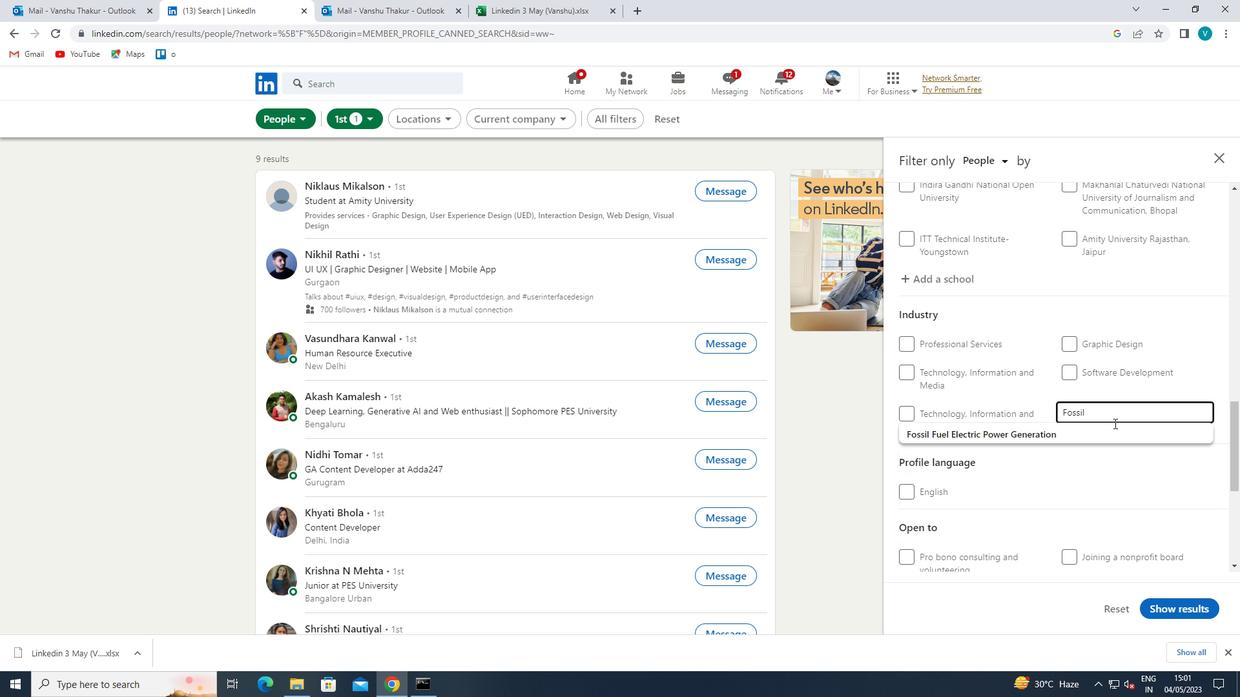 
Action: Mouse pressed left at (1089, 436)
Screenshot: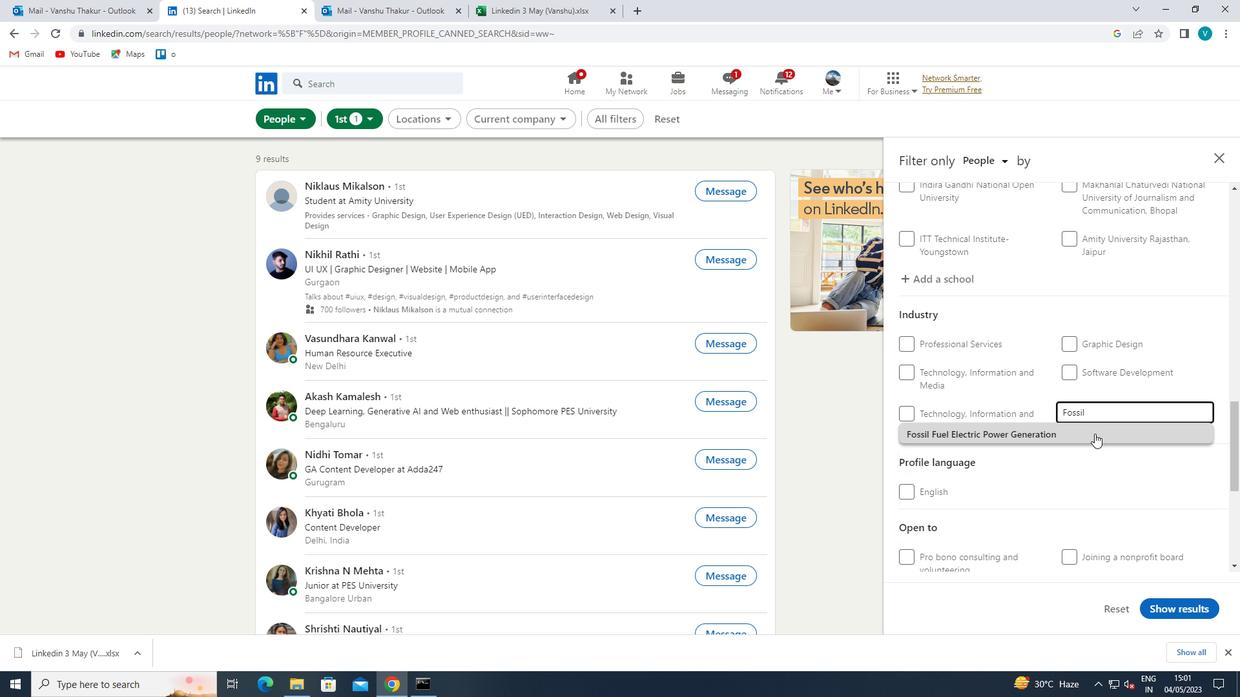 
Action: Mouse moved to (1089, 437)
Screenshot: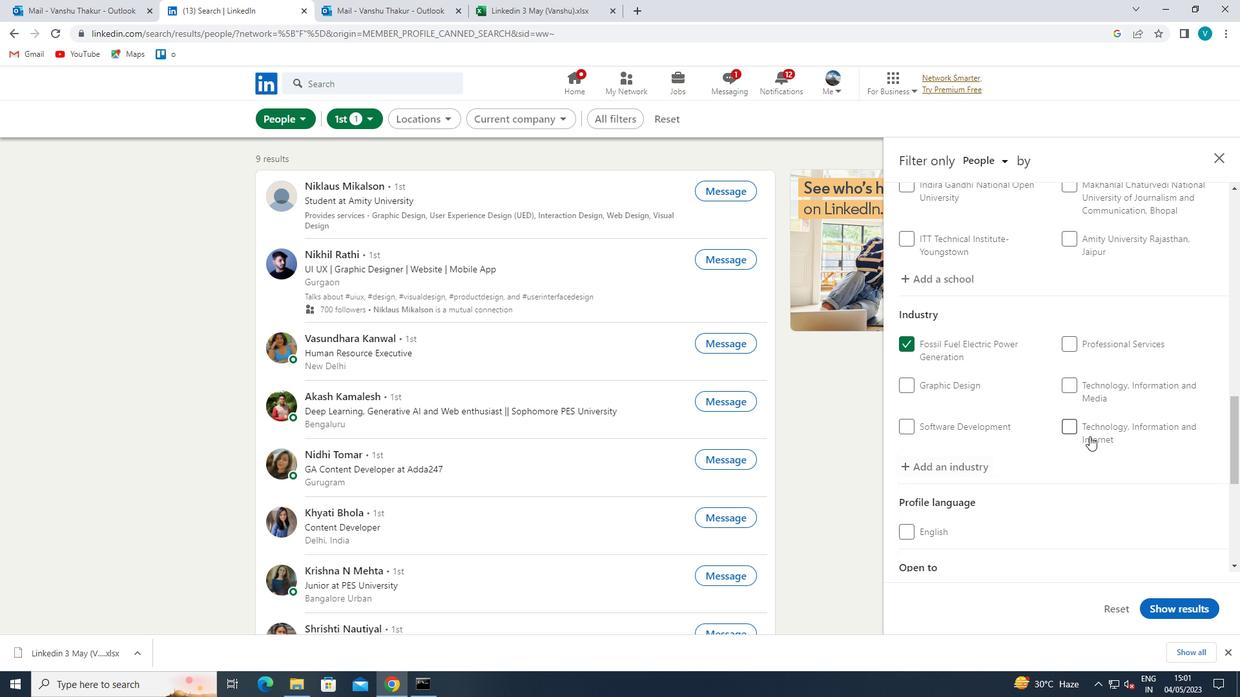 
Action: Mouse scrolled (1089, 436) with delta (0, 0)
Screenshot: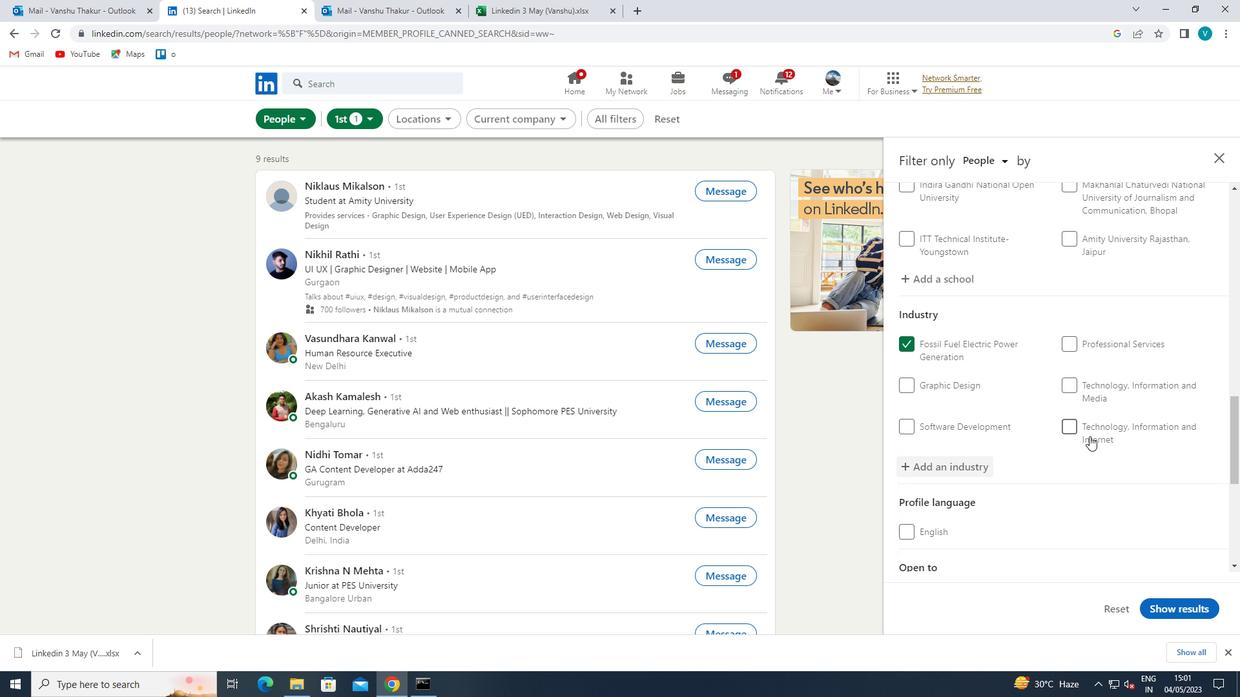 
Action: Mouse scrolled (1089, 436) with delta (0, 0)
Screenshot: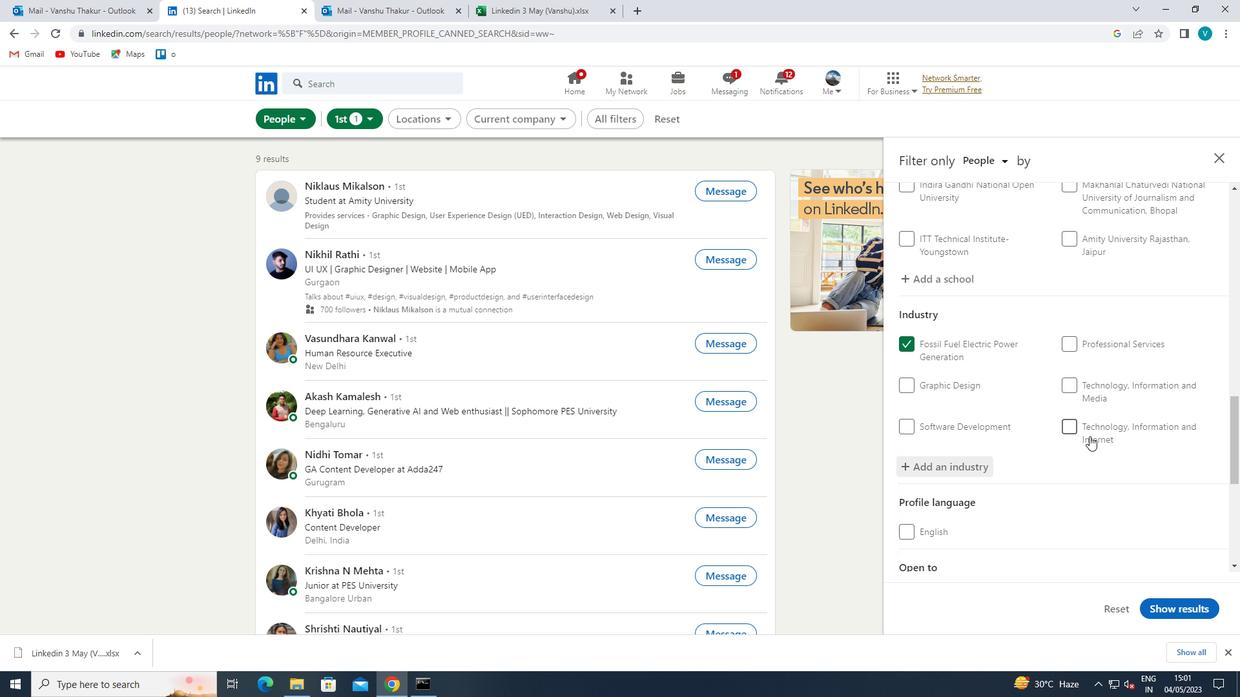 
Action: Mouse moved to (1089, 438)
Screenshot: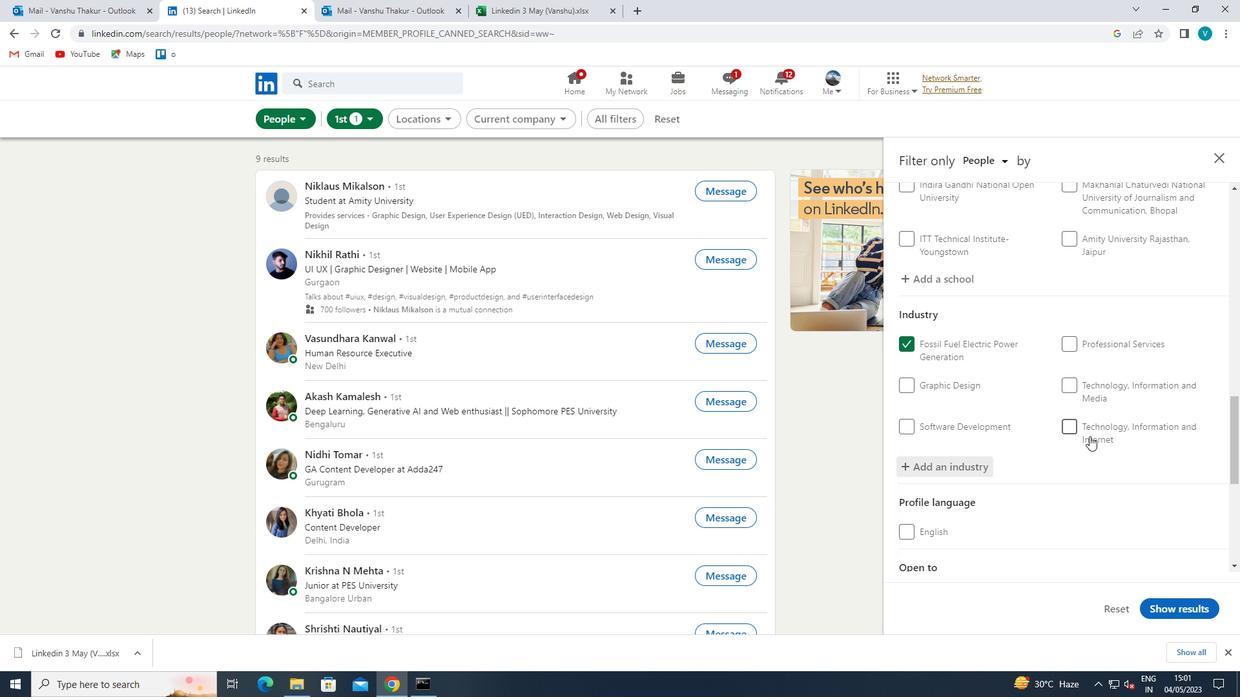 
Action: Mouse scrolled (1089, 437) with delta (0, 0)
Screenshot: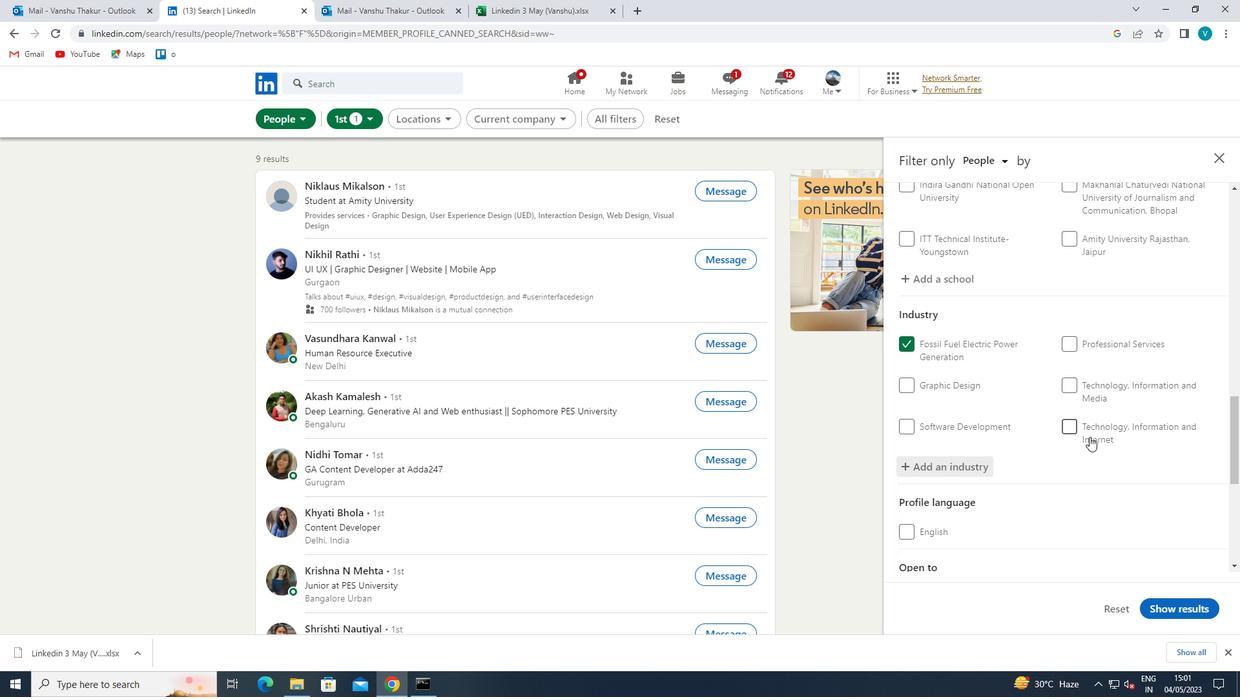 
Action: Mouse scrolled (1089, 437) with delta (0, 0)
Screenshot: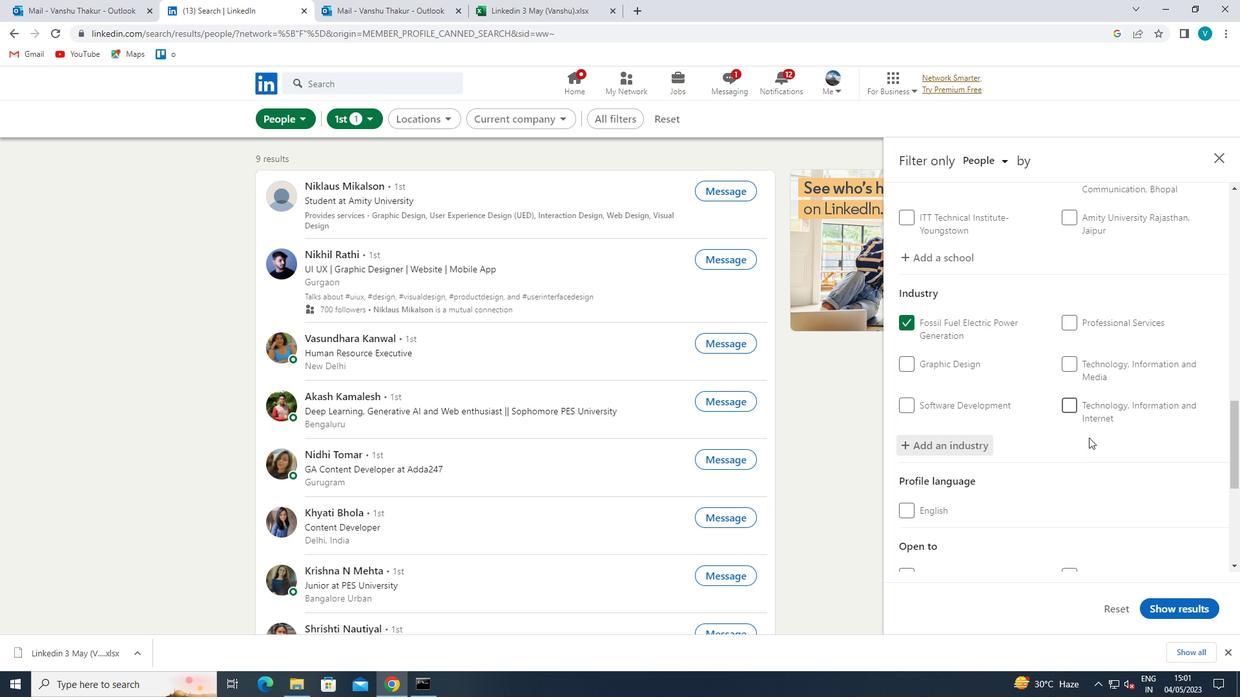 
Action: Mouse scrolled (1089, 437) with delta (0, 0)
Screenshot: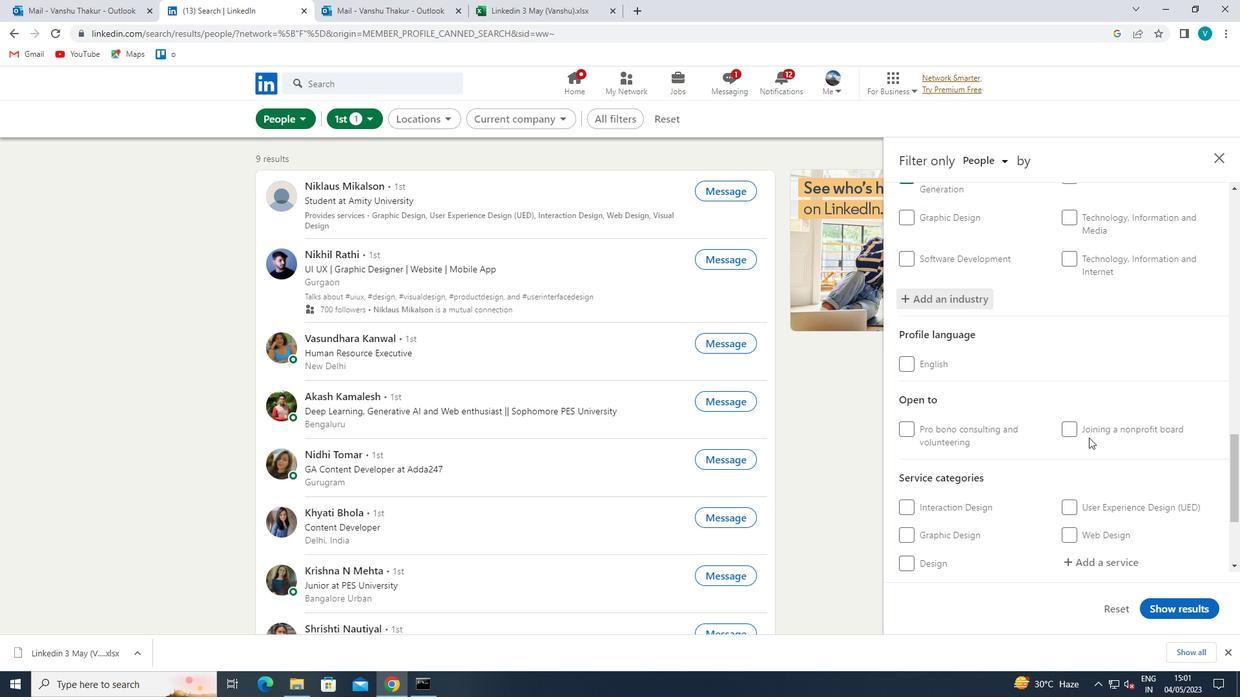 
Action: Mouse moved to (1101, 407)
Screenshot: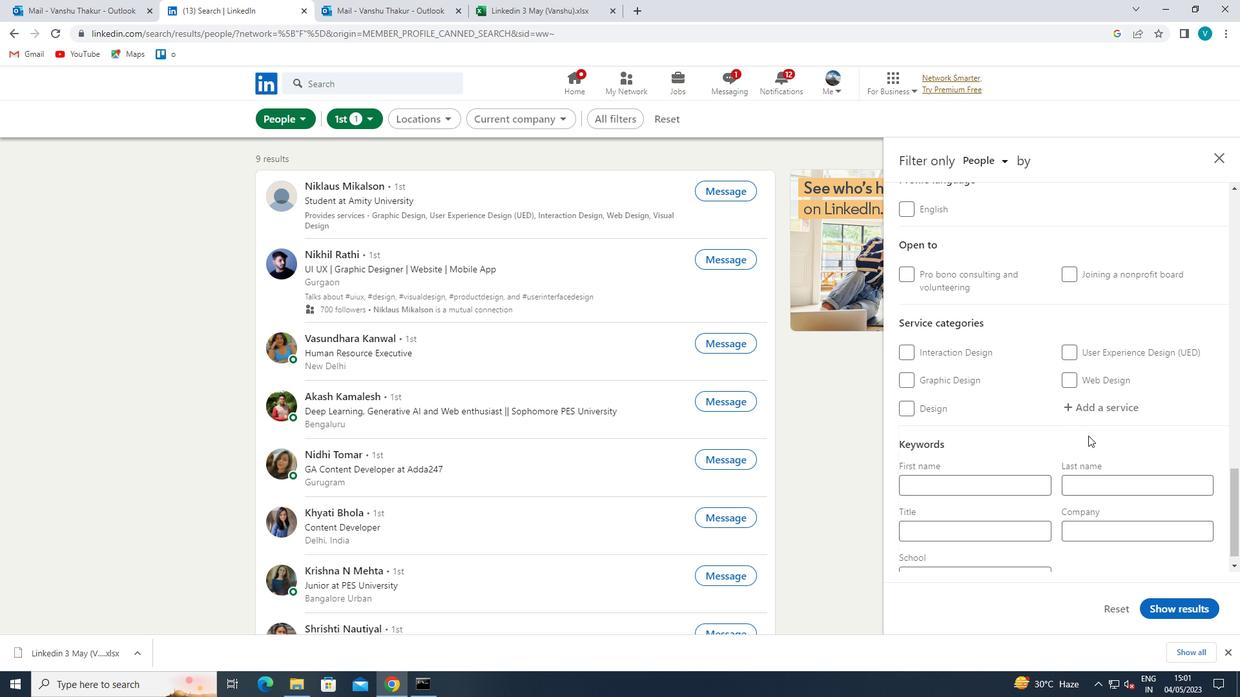 
Action: Mouse pressed left at (1101, 407)
Screenshot: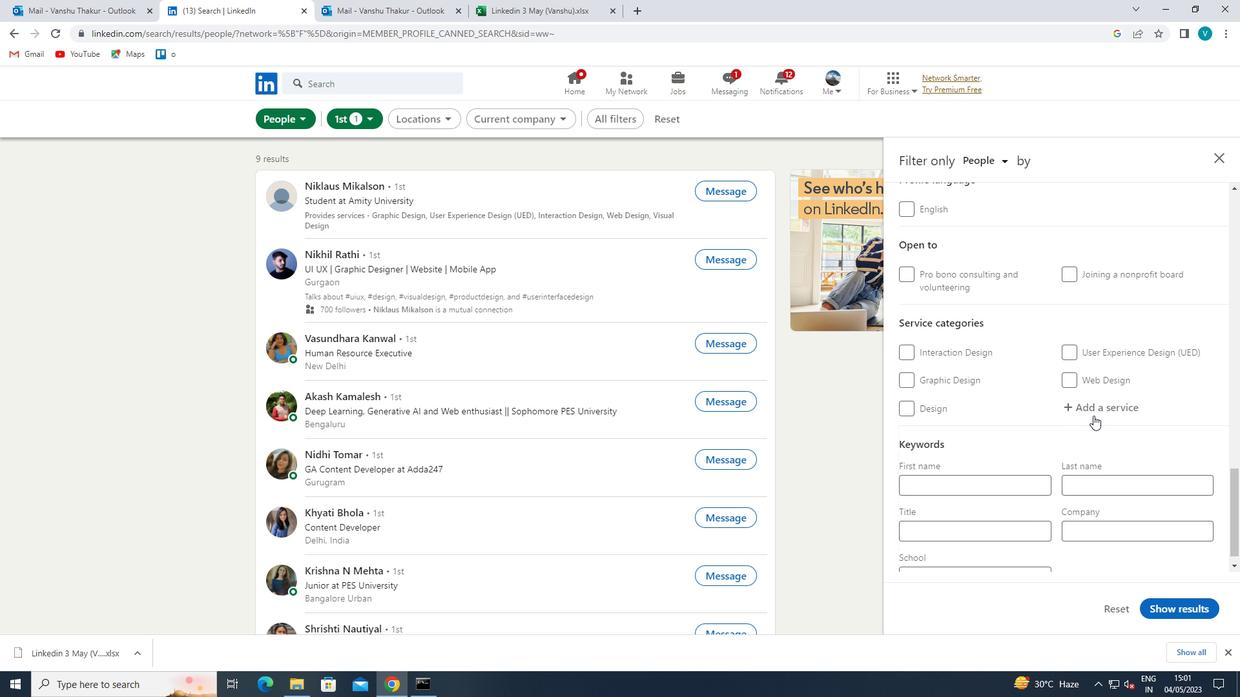 
Action: Key pressed <Key.shift>WORD<Key.shift>PR
Screenshot: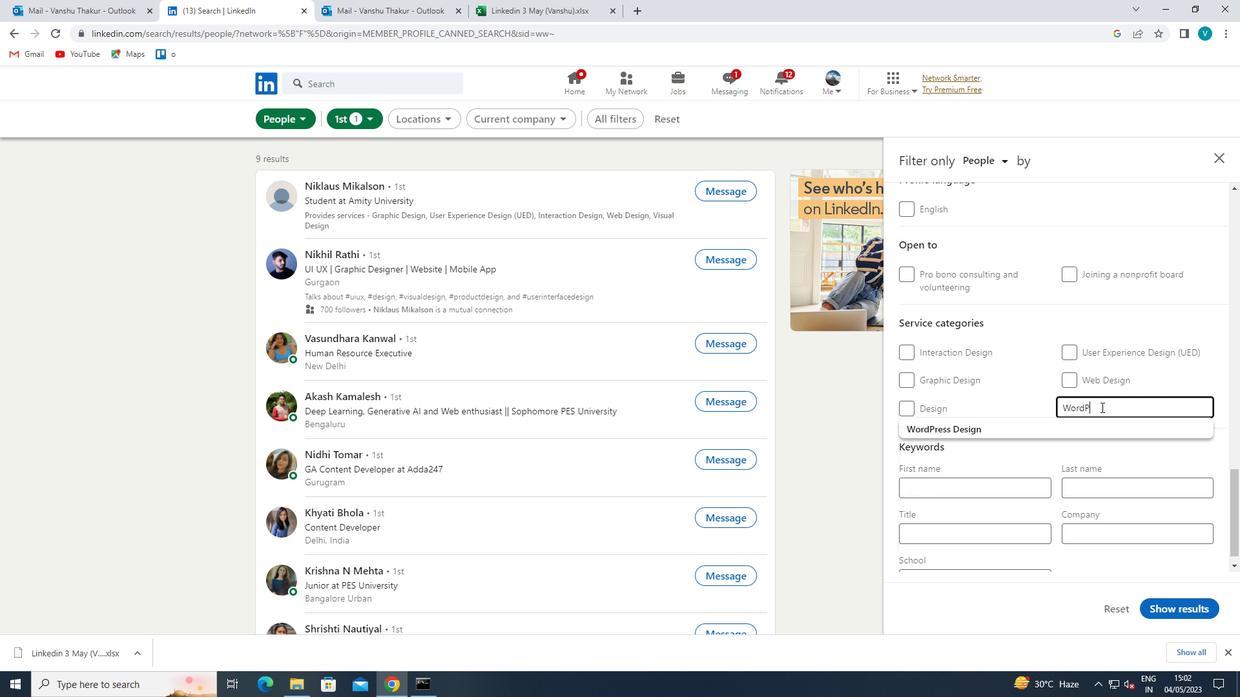 
Action: Mouse moved to (1062, 429)
Screenshot: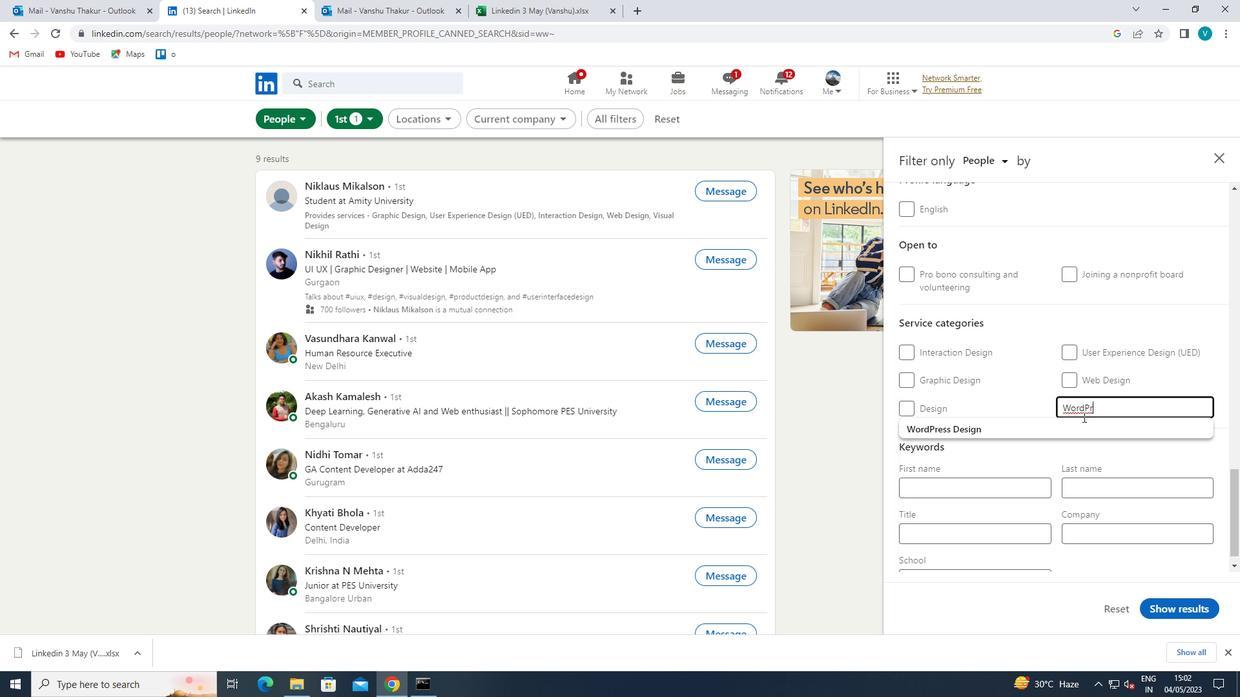 
Action: Mouse pressed left at (1062, 429)
Screenshot: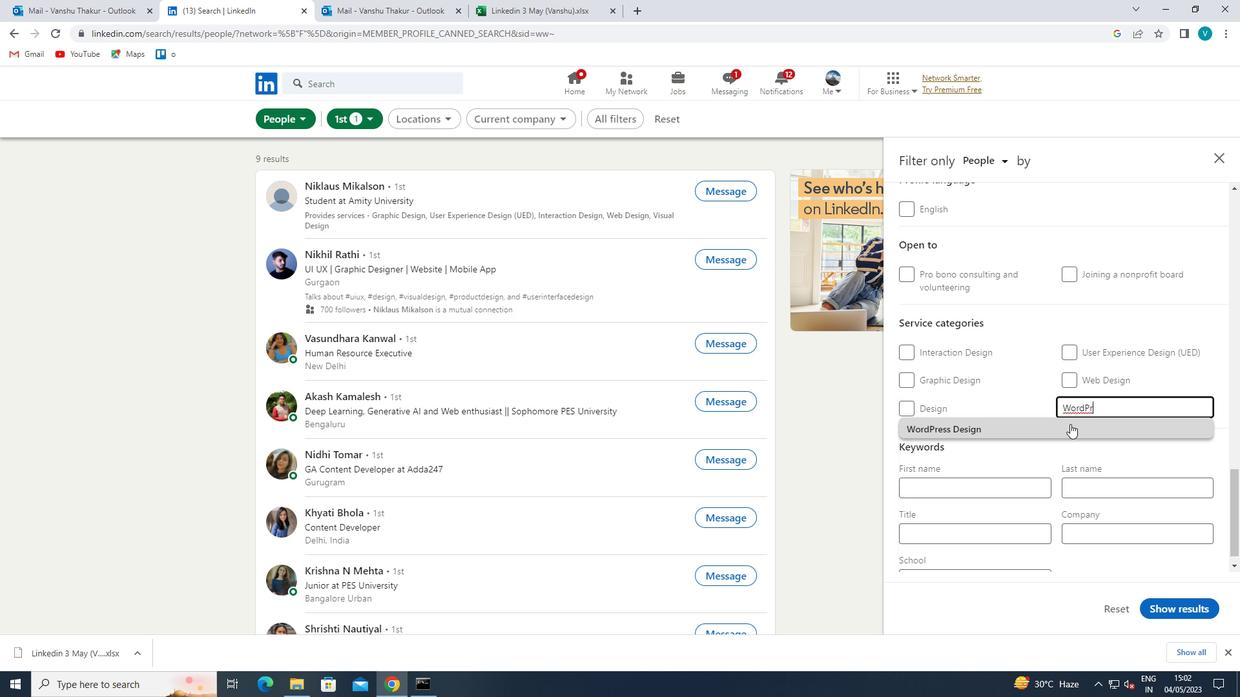 
Action: Mouse moved to (1059, 431)
Screenshot: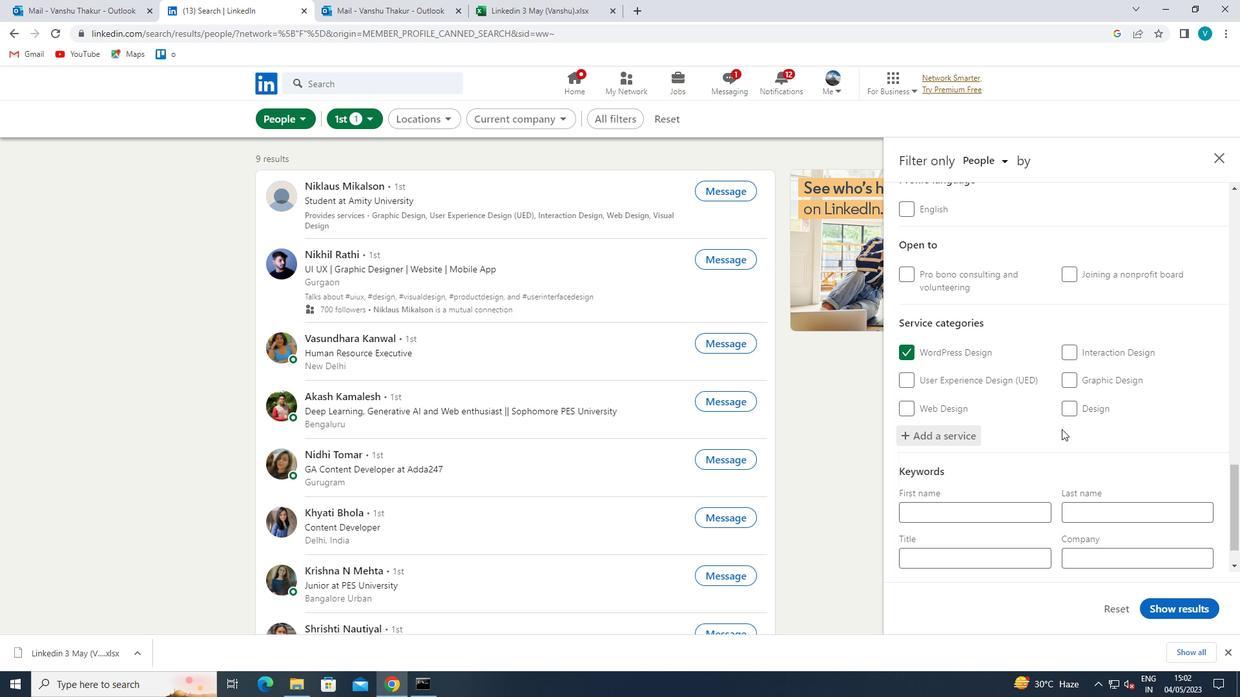 
Action: Mouse scrolled (1059, 430) with delta (0, 0)
Screenshot: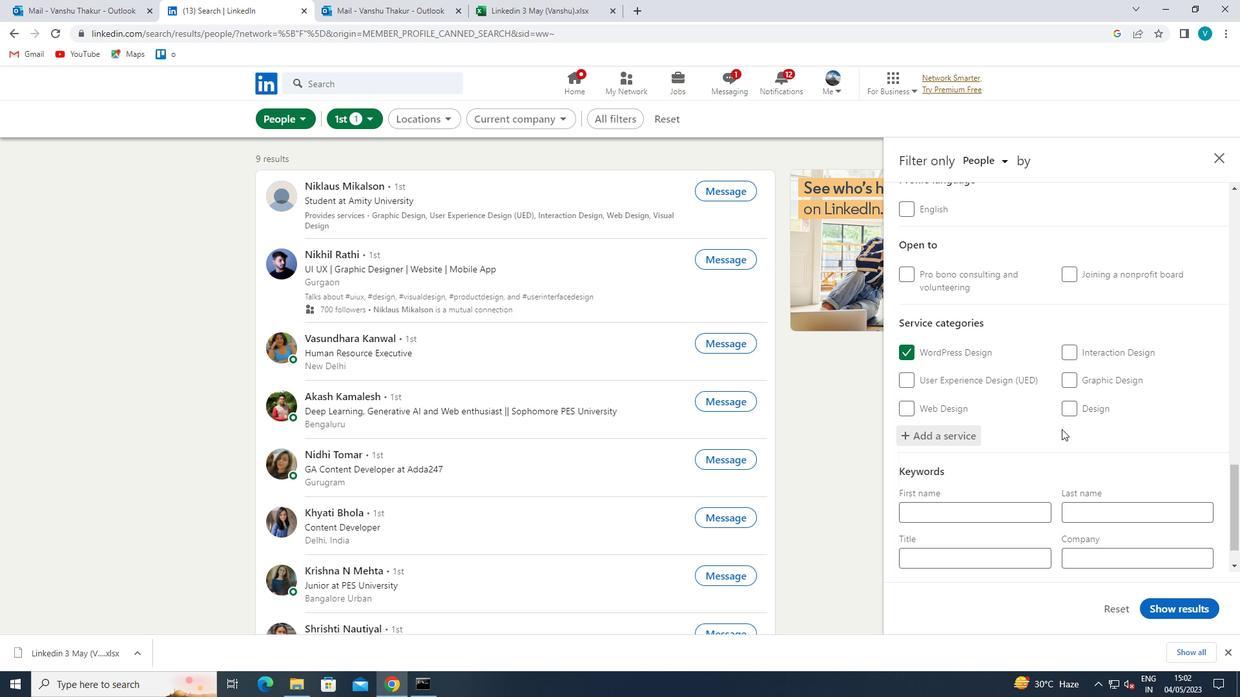 
Action: Mouse moved to (1057, 432)
Screenshot: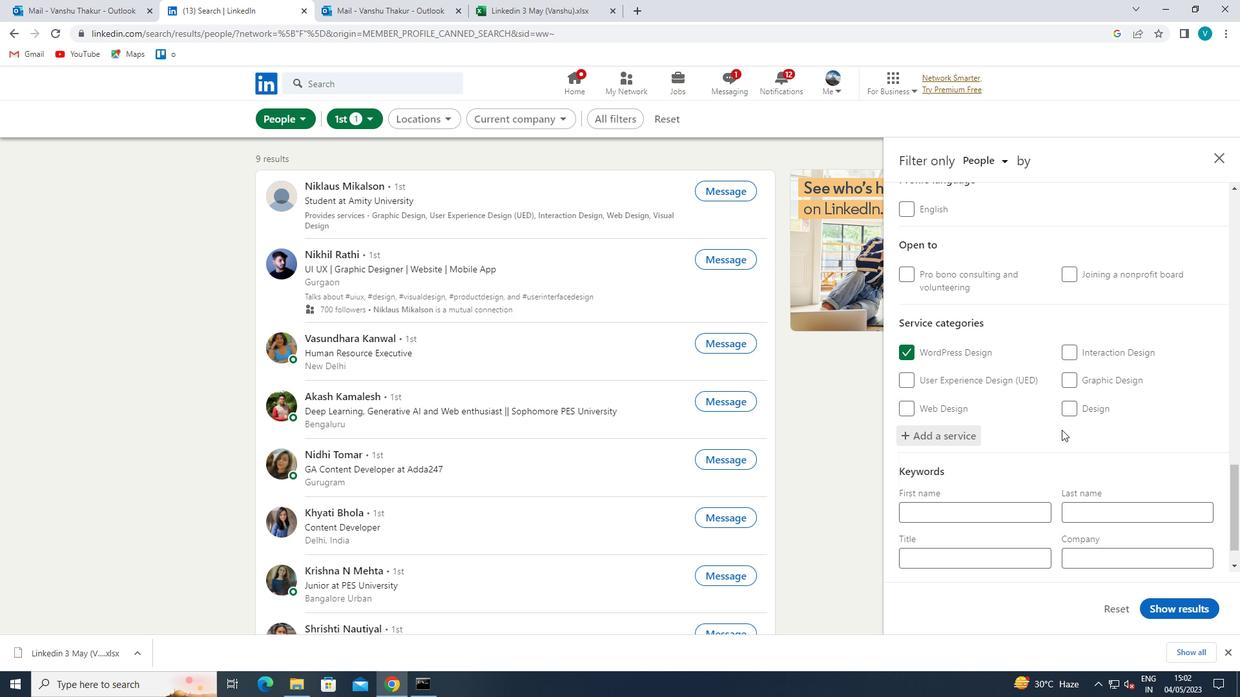 
Action: Mouse scrolled (1057, 431) with delta (0, 0)
Screenshot: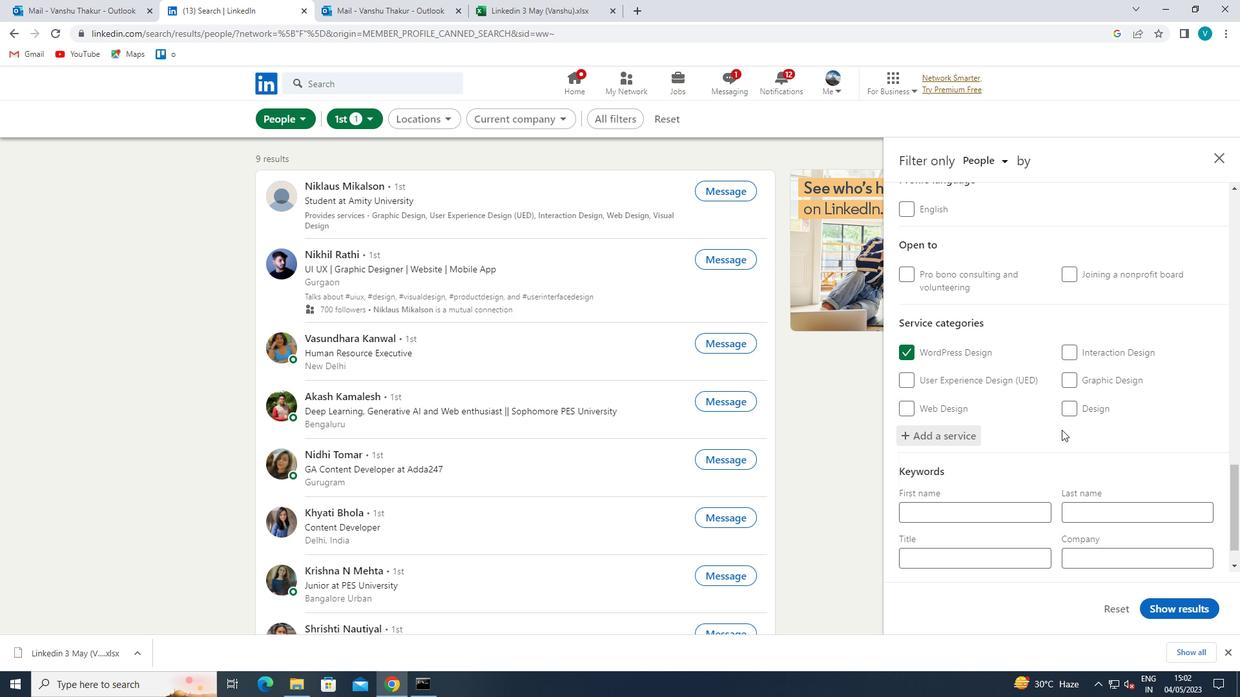 
Action: Mouse moved to (1056, 432)
Screenshot: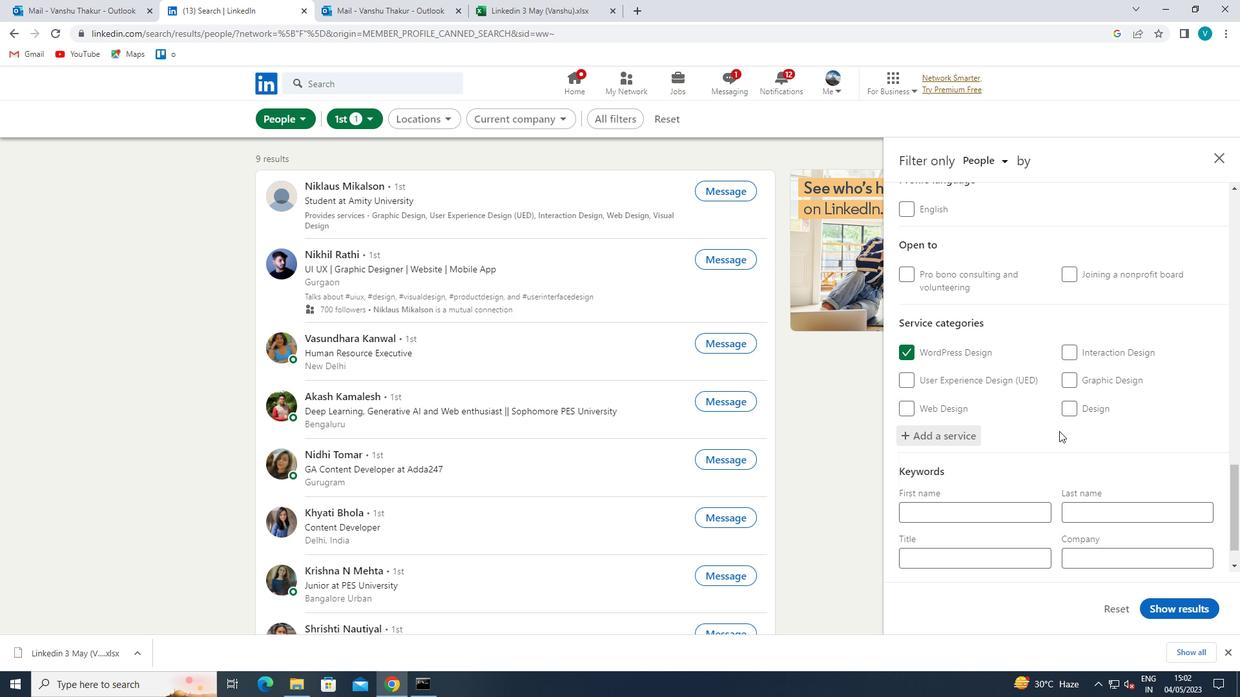 
Action: Mouse scrolled (1056, 431) with delta (0, 0)
Screenshot: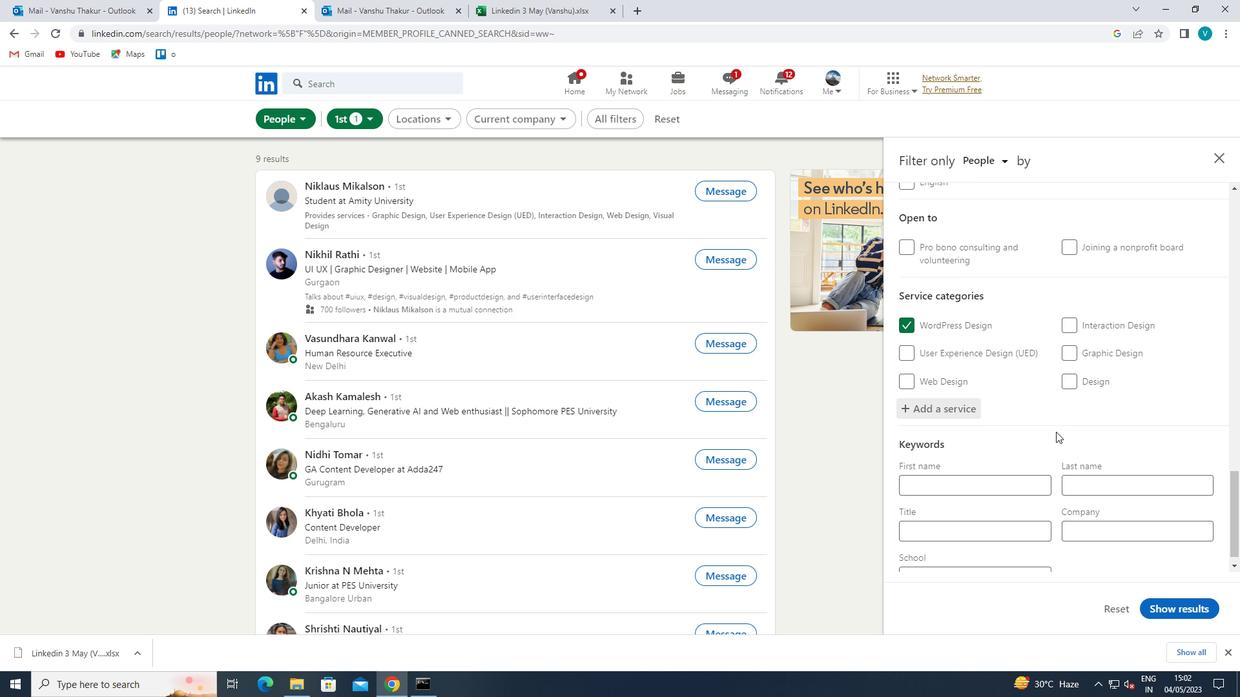 
Action: Mouse moved to (1009, 521)
Screenshot: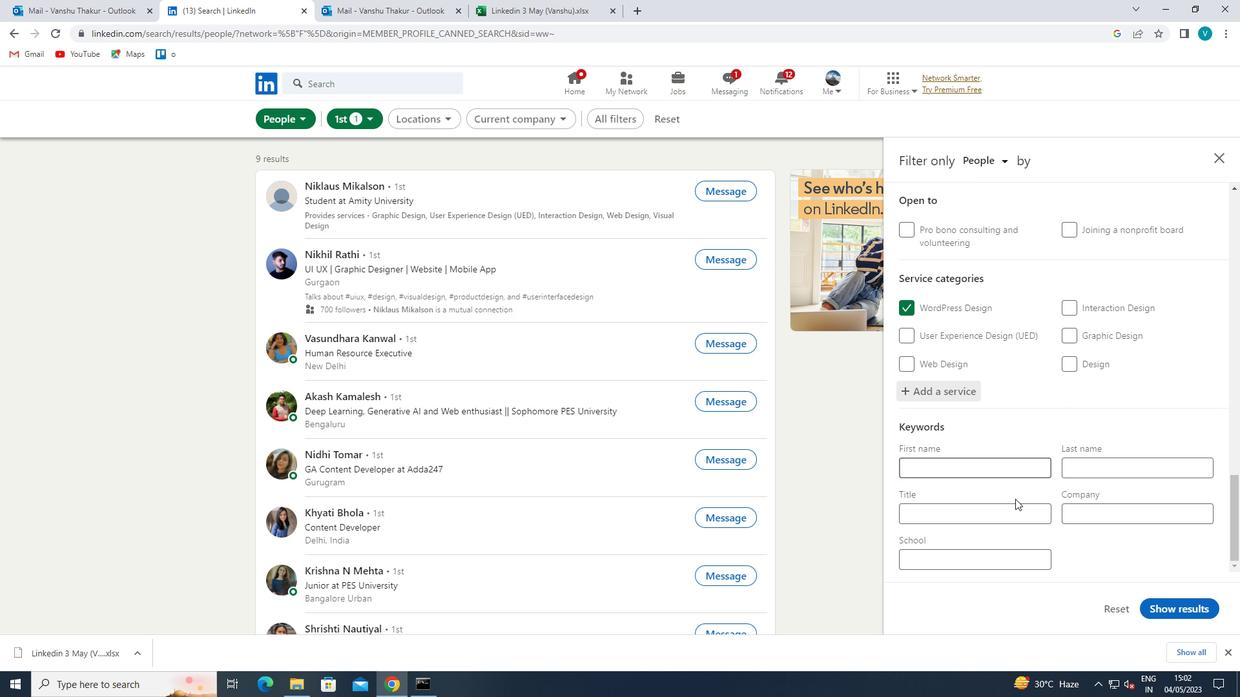 
Action: Mouse pressed left at (1009, 521)
Screenshot: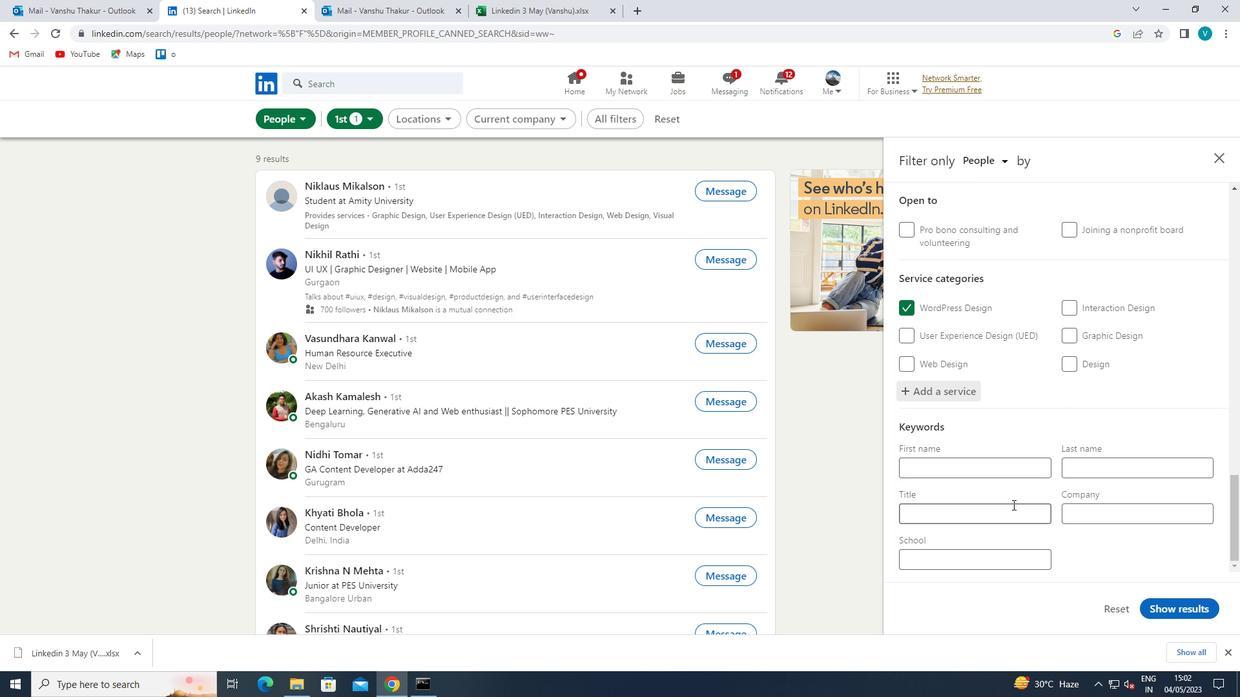 
Action: Mouse moved to (1018, 518)
Screenshot: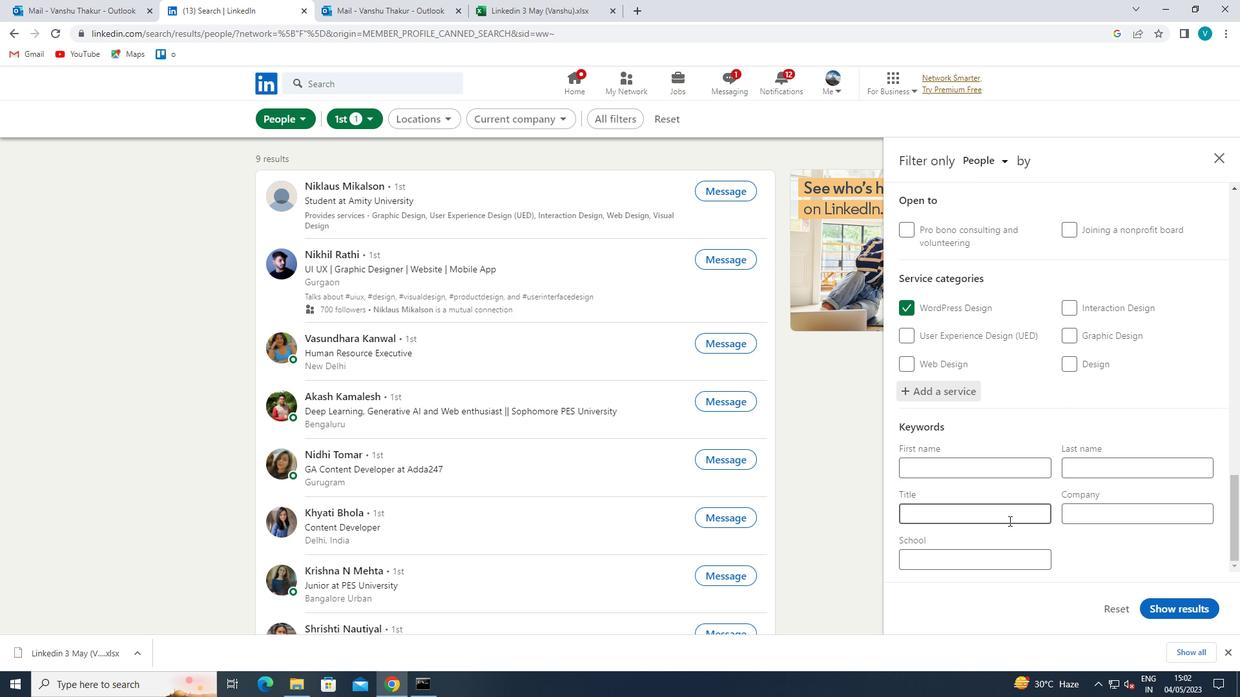 
Action: Key pressed <Key.shift>PIPEFITTER<Key.space>
Screenshot: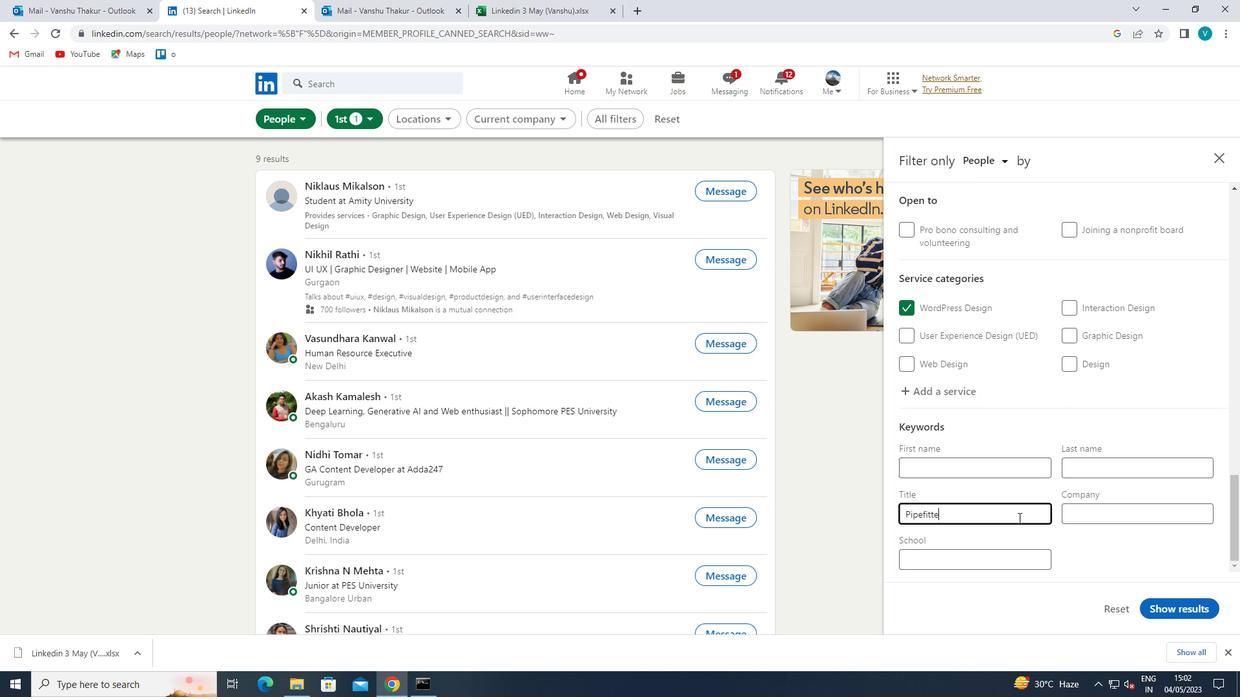 
Action: Mouse moved to (1155, 600)
Screenshot: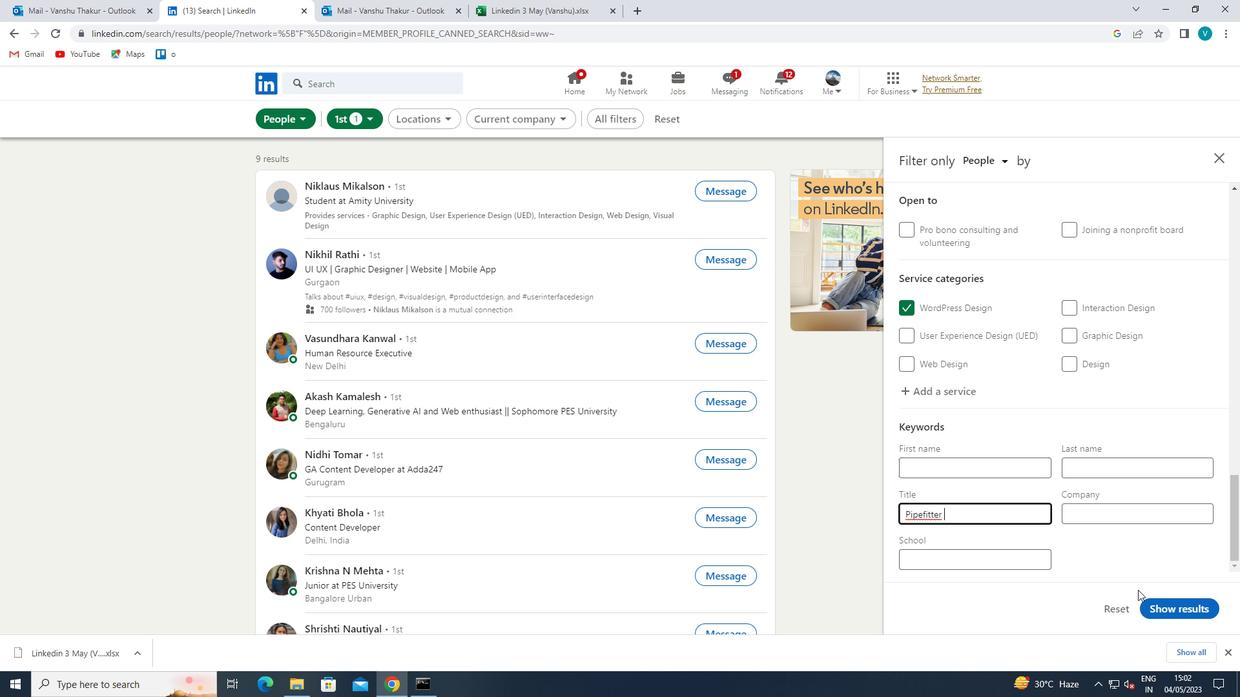 
Action: Mouse pressed left at (1155, 600)
Screenshot: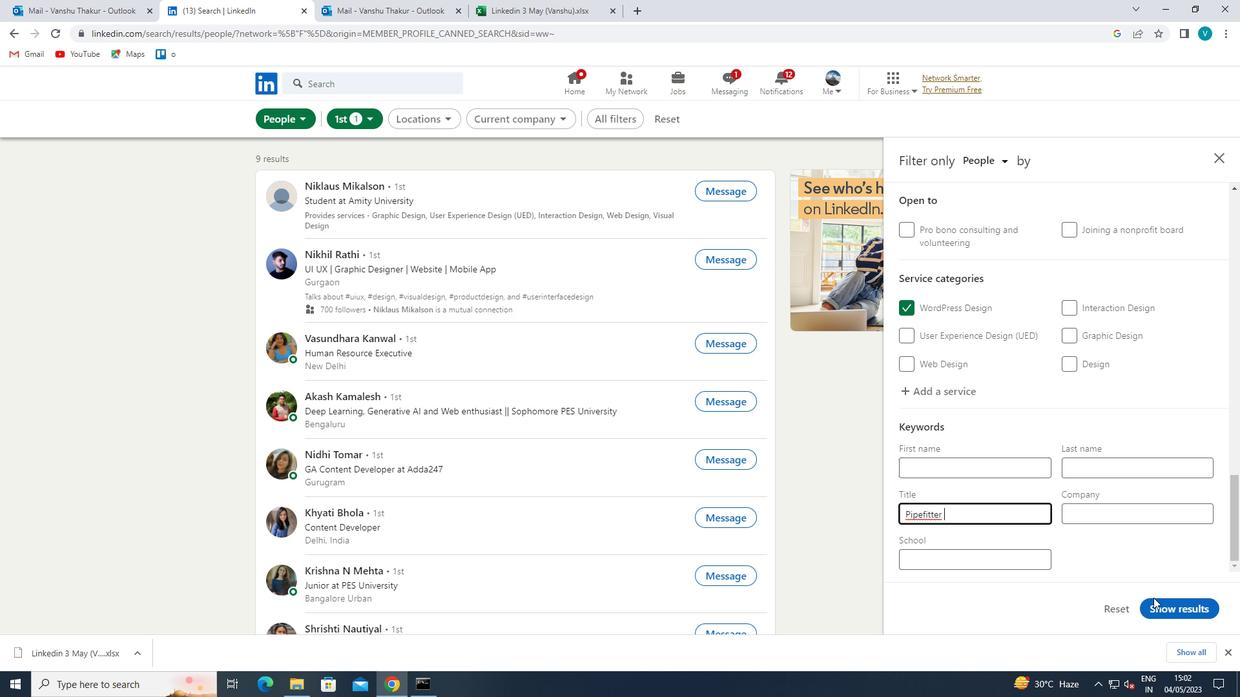 
Action: Mouse moved to (1163, 600)
Screenshot: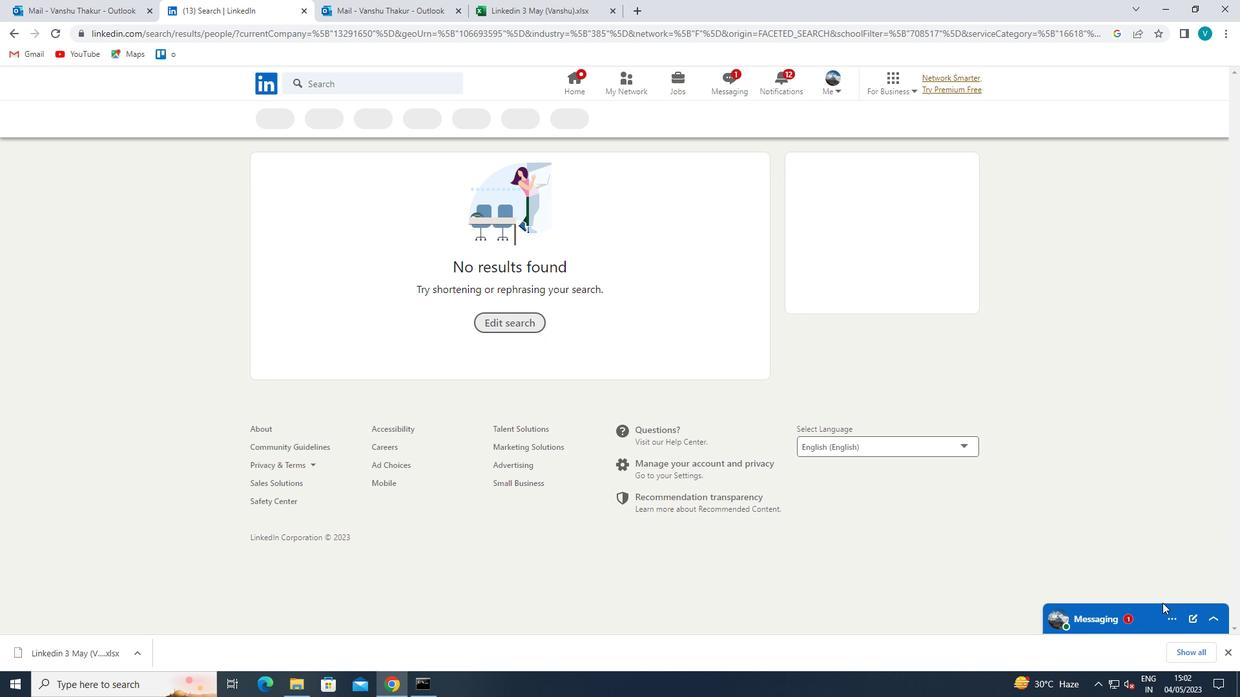 
